 Task: Use labels to classify pull requests by priority.
Action: Mouse moved to (242, 380)
Screenshot: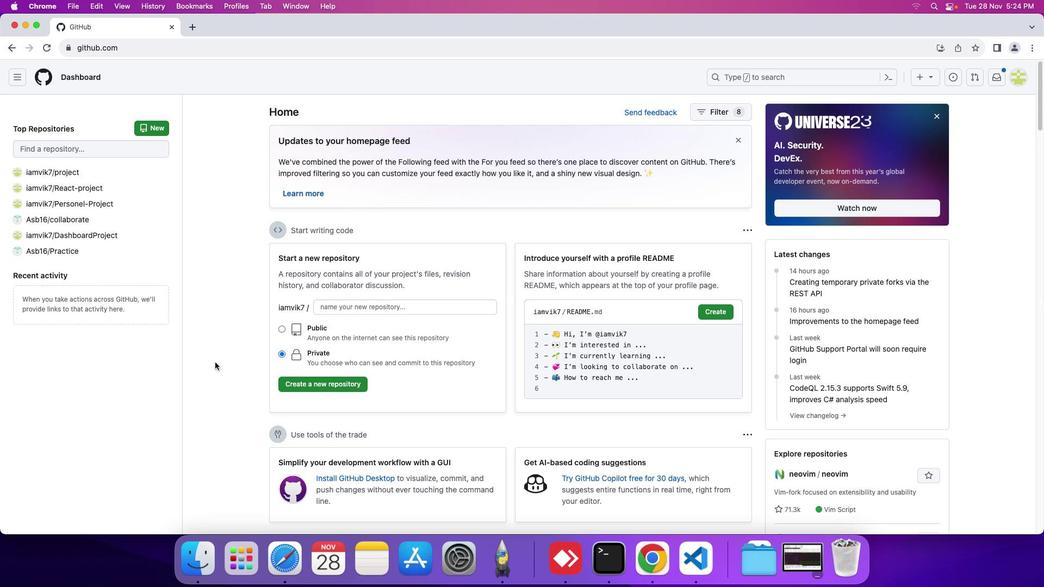 
Action: Mouse pressed left at (242, 380)
Screenshot: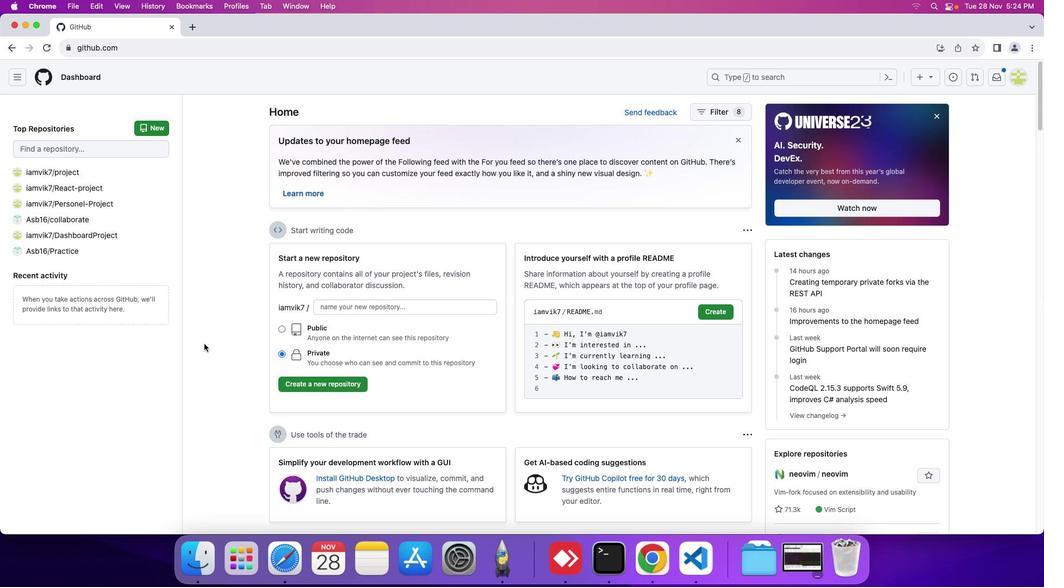 
Action: Mouse moved to (144, 222)
Screenshot: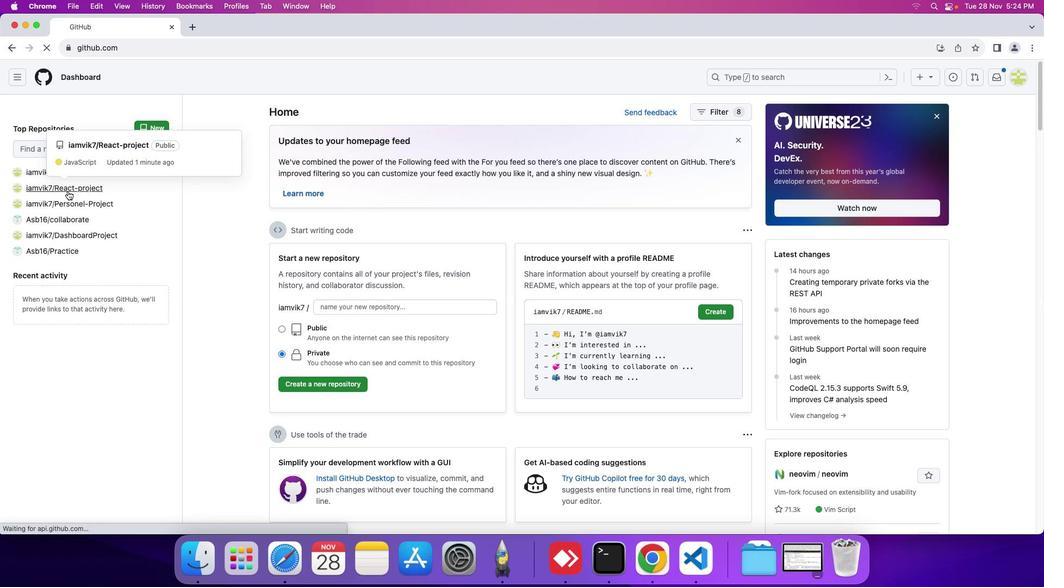 
Action: Mouse pressed left at (144, 222)
Screenshot: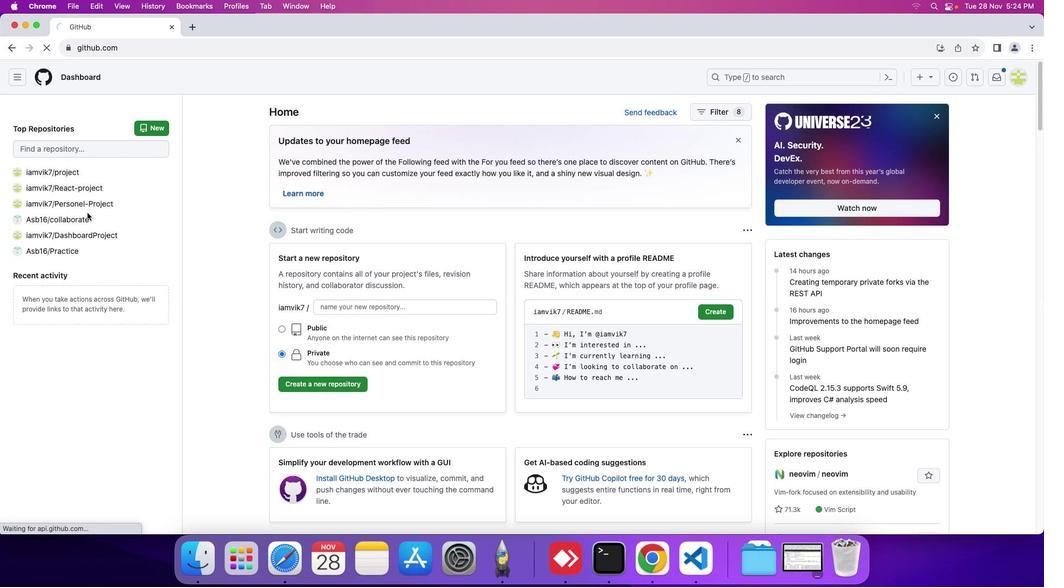
Action: Mouse moved to (154, 153)
Screenshot: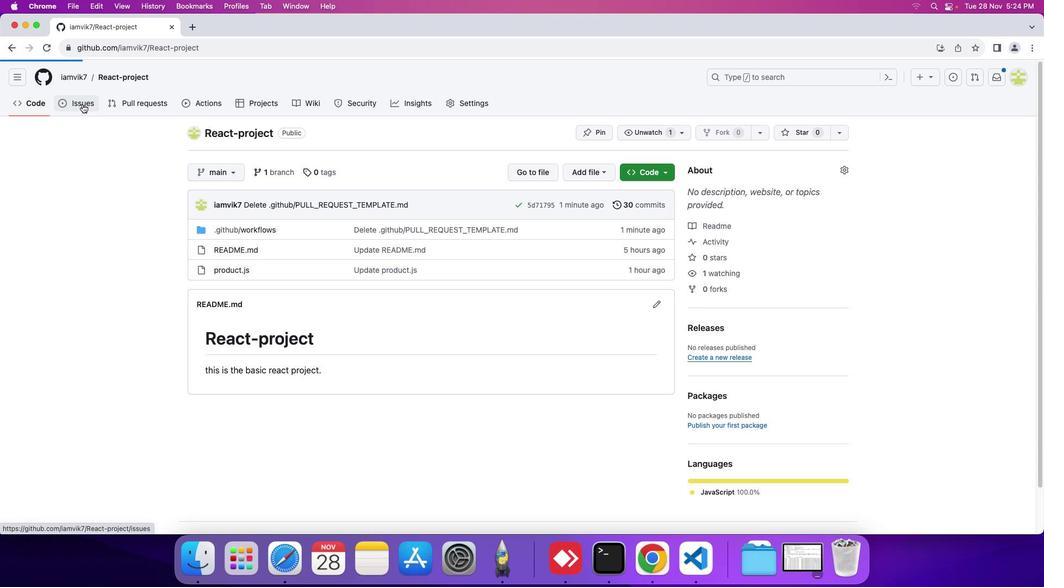 
Action: Mouse pressed left at (154, 153)
Screenshot: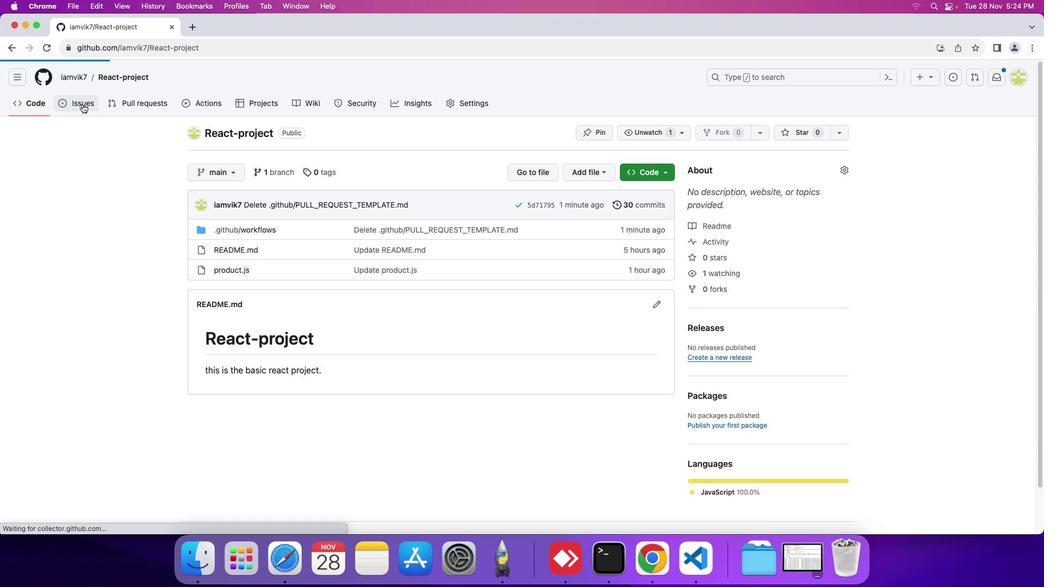 
Action: Mouse moved to (586, 230)
Screenshot: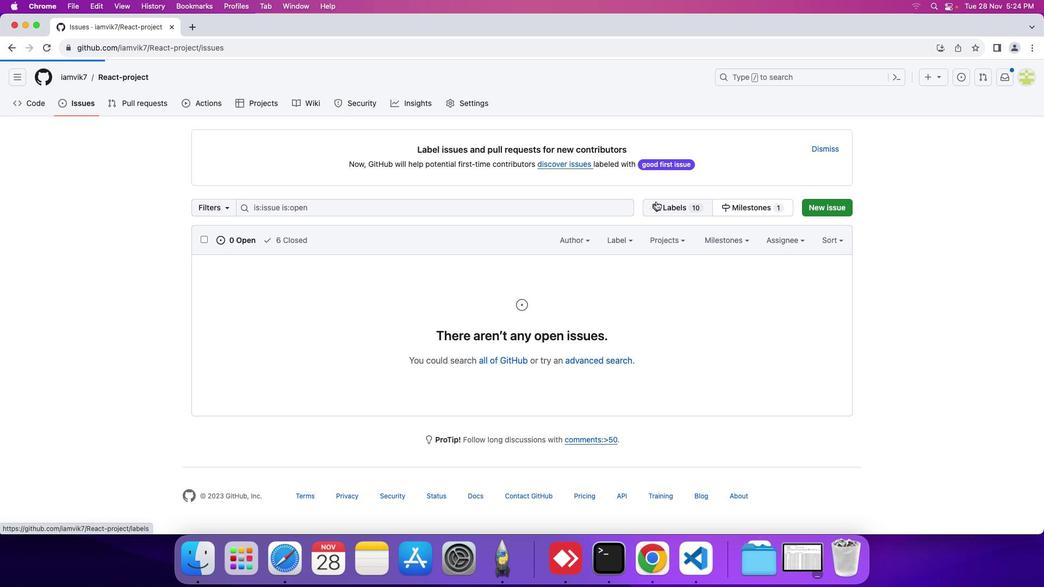 
Action: Mouse pressed left at (586, 230)
Screenshot: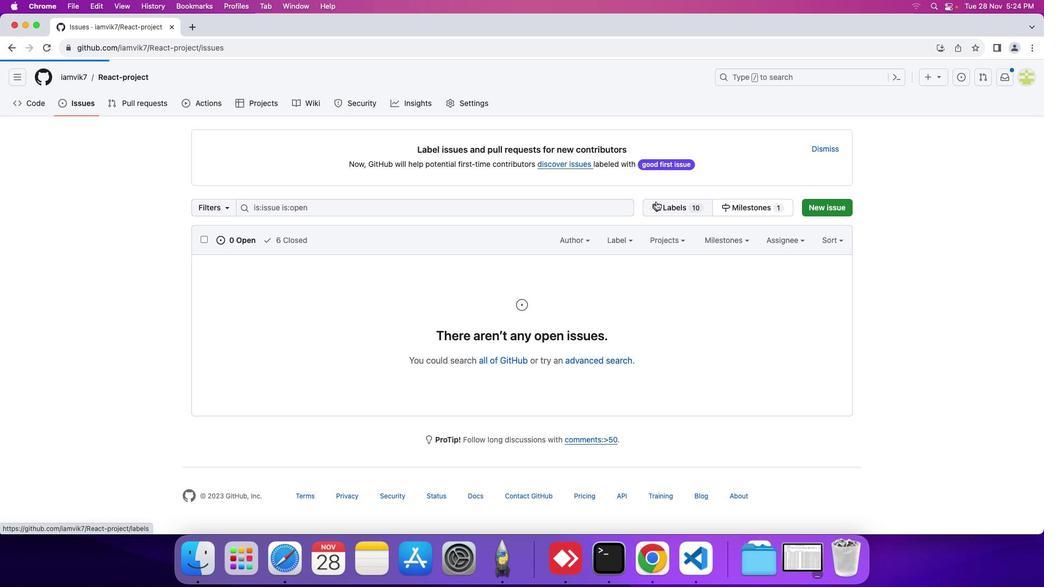 
Action: Mouse moved to (701, 180)
Screenshot: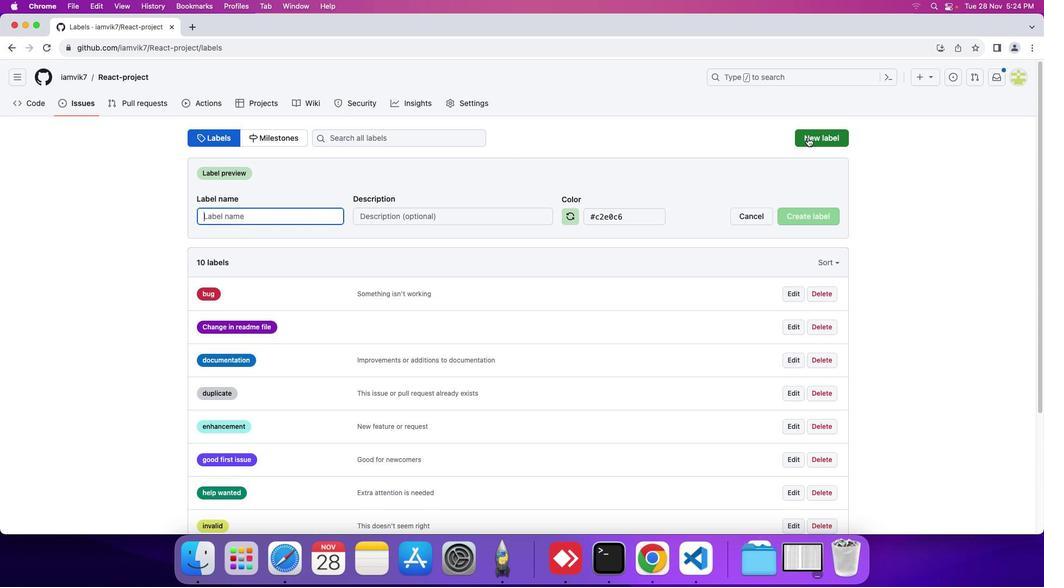 
Action: Mouse pressed left at (701, 180)
Screenshot: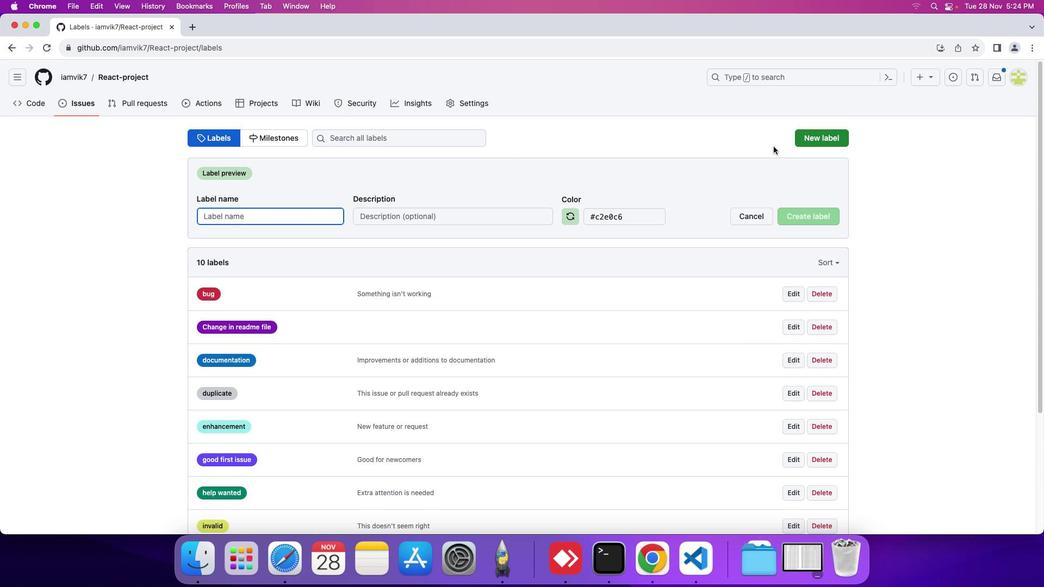 
Action: Mouse moved to (342, 234)
Screenshot: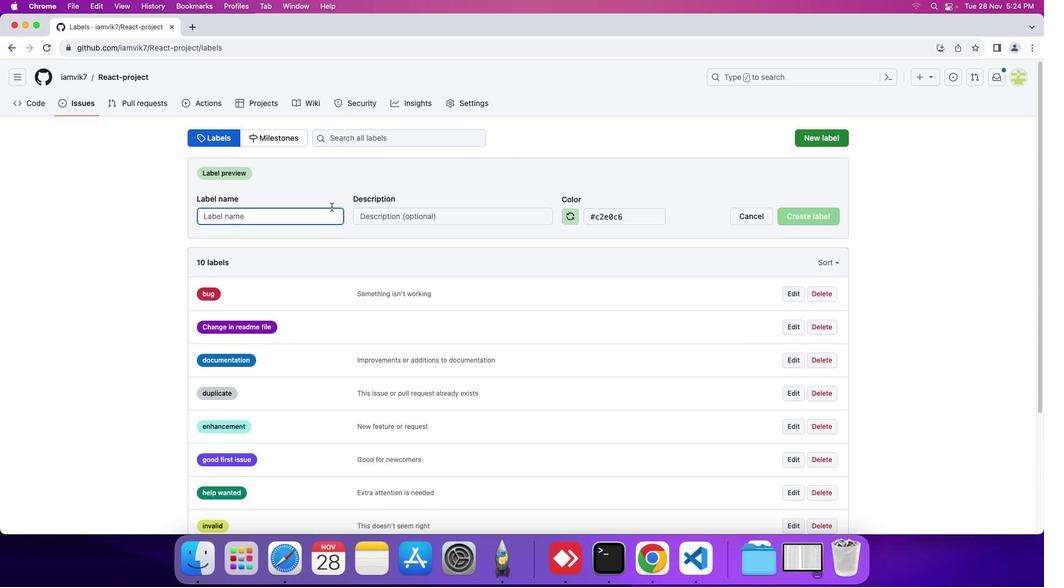 
Action: Key pressed Key.shift'P''r''i''o''r''i''y'Key.backspace't''y'Key.shift_r':'Key.spaceKey.shift'H''i''g''h'
Screenshot: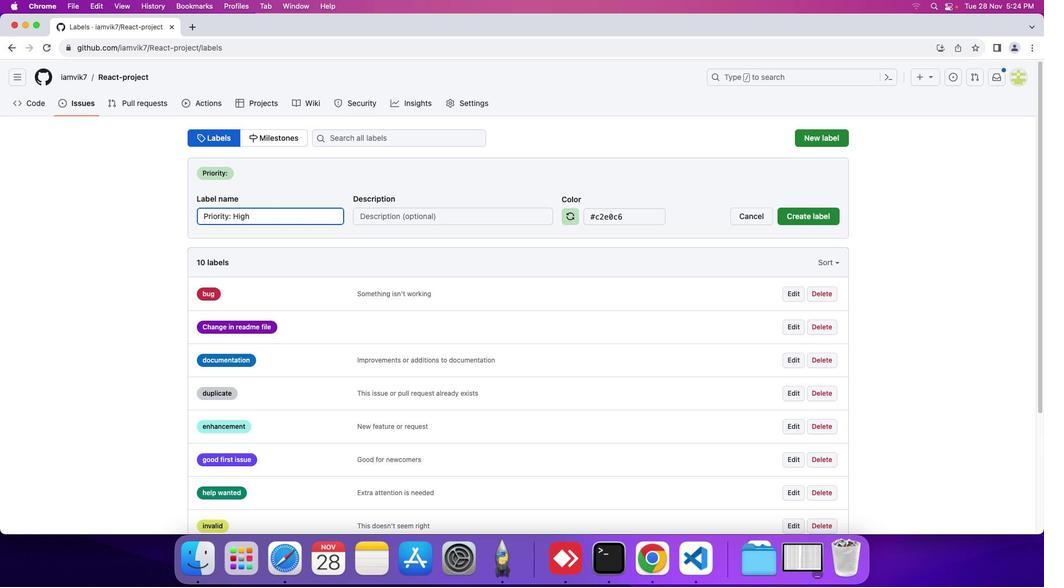 
Action: Mouse moved to (402, 243)
Screenshot: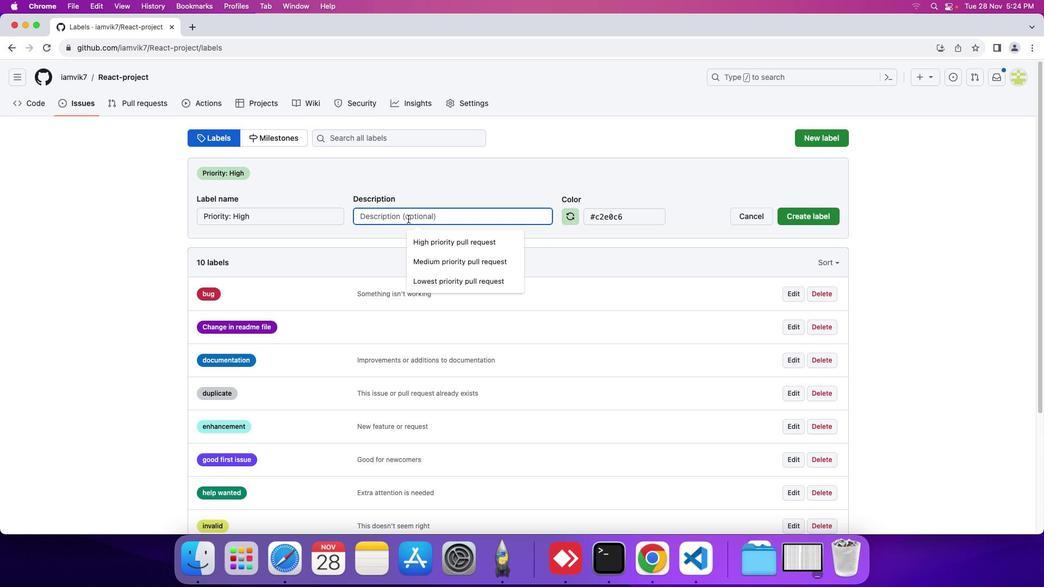 
Action: Mouse pressed left at (402, 243)
Screenshot: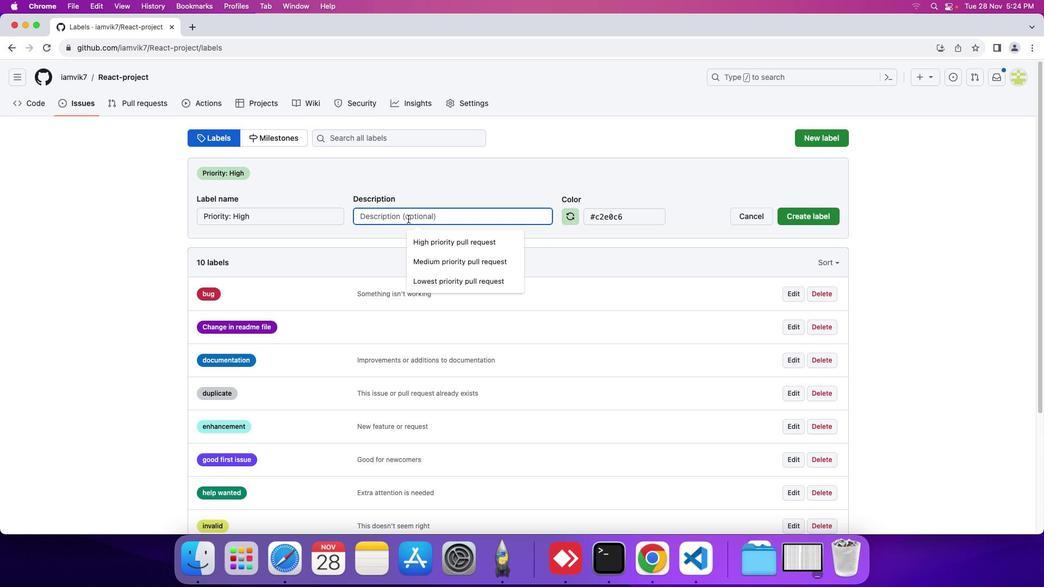 
Action: Mouse moved to (400, 243)
Screenshot: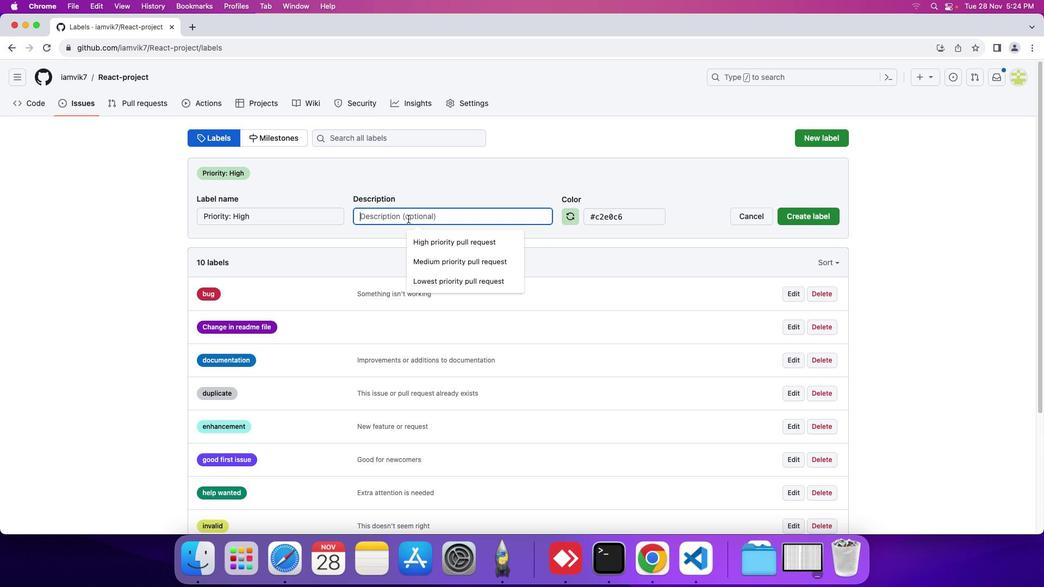 
Action: Key pressed Key.shift'H''i''g''h''e''s''t'Key.space'p''r''i''o''r''i''t''y'Key.space'p''u''l''l'Key.space'r''e''q''u''e''s''t'
Screenshot: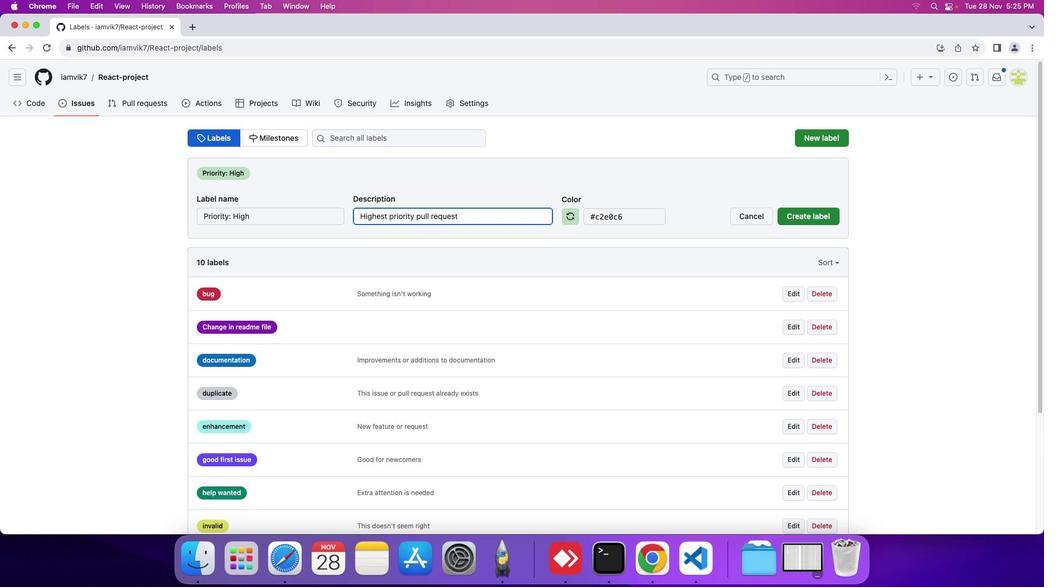 
Action: Mouse moved to (719, 235)
Screenshot: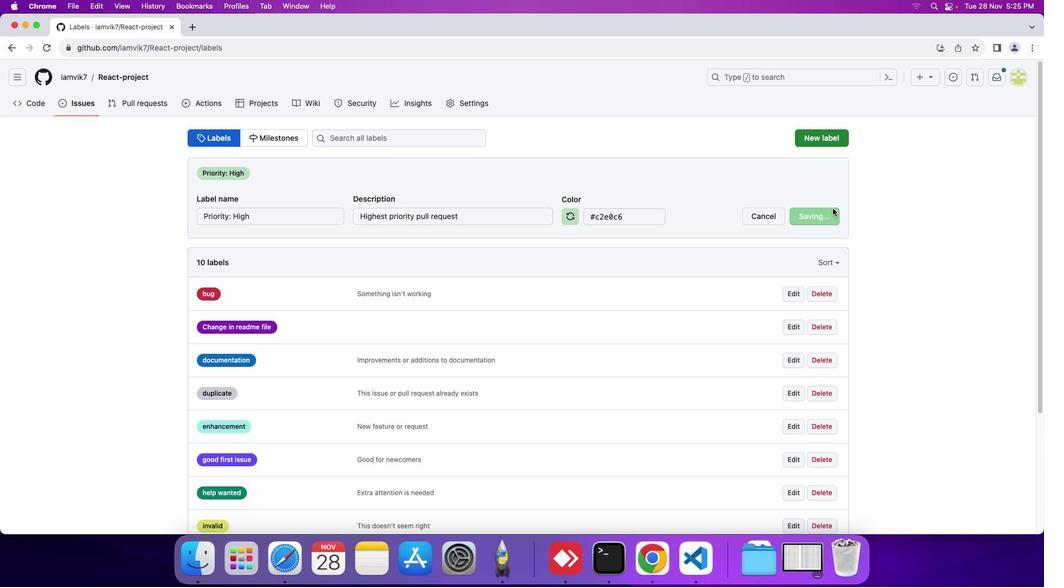 
Action: Mouse pressed left at (719, 235)
Screenshot: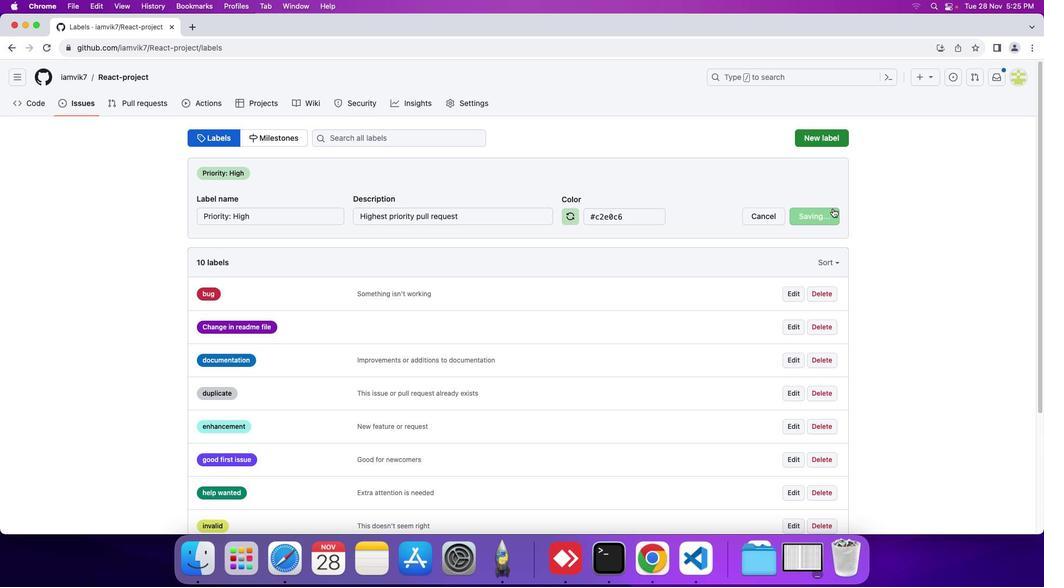
Action: Mouse moved to (707, 178)
Screenshot: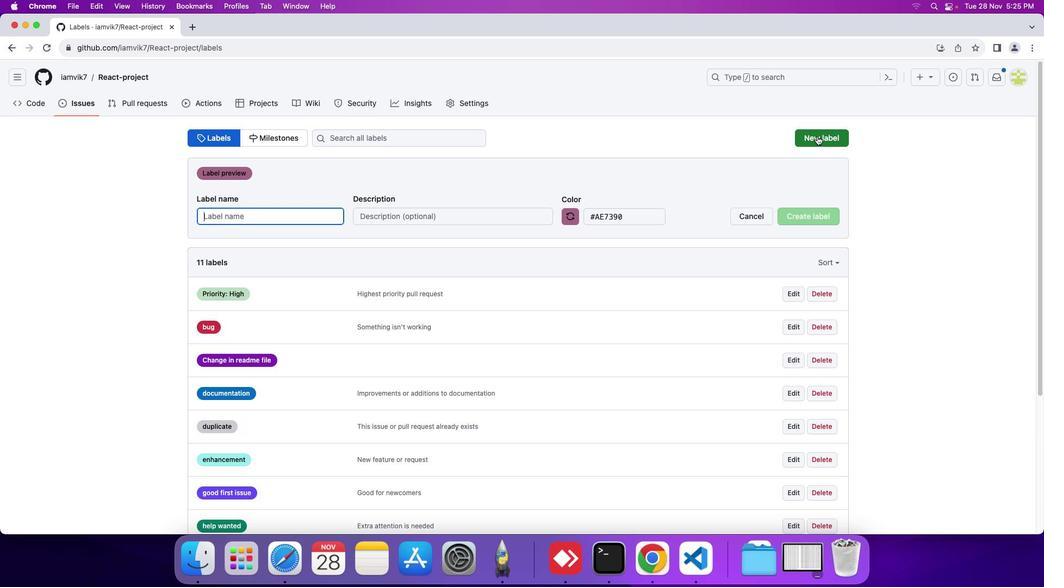 
Action: Mouse pressed left at (707, 178)
Screenshot: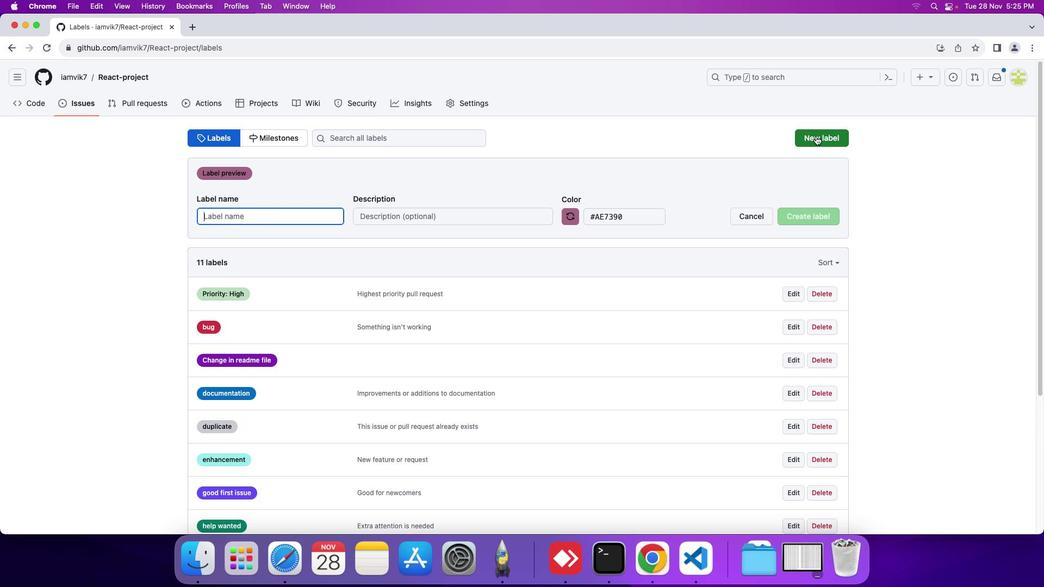 
Action: Mouse moved to (678, 192)
Screenshot: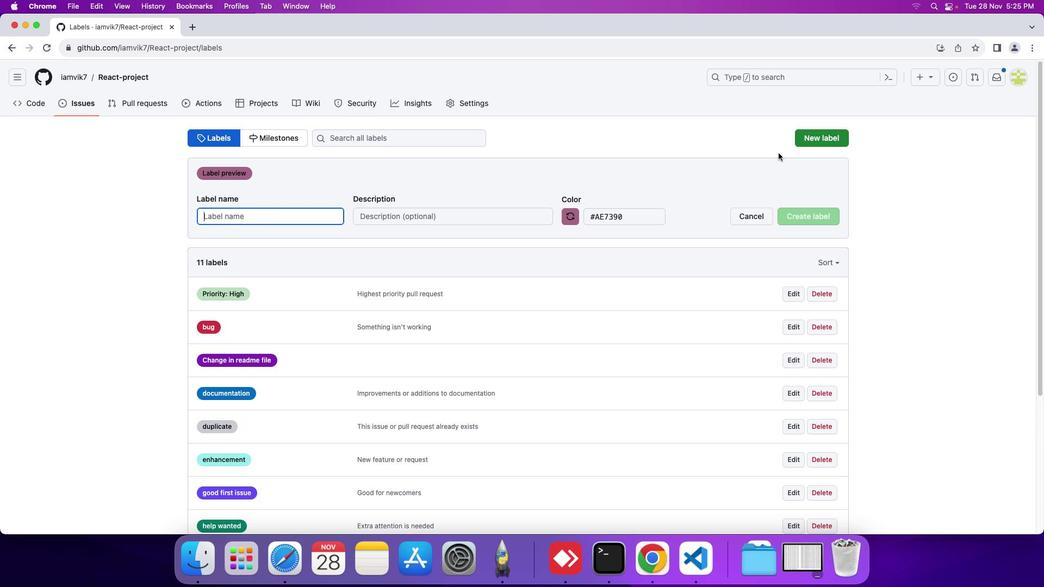 
Action: Key pressed Key.shift'P''r''i''o''r''i''t''y'Key.spaceKey.backspaceKey.shift_r':'Key.shiftKey.spaceKey.shift'M''e''d''i''u''m'
Screenshot: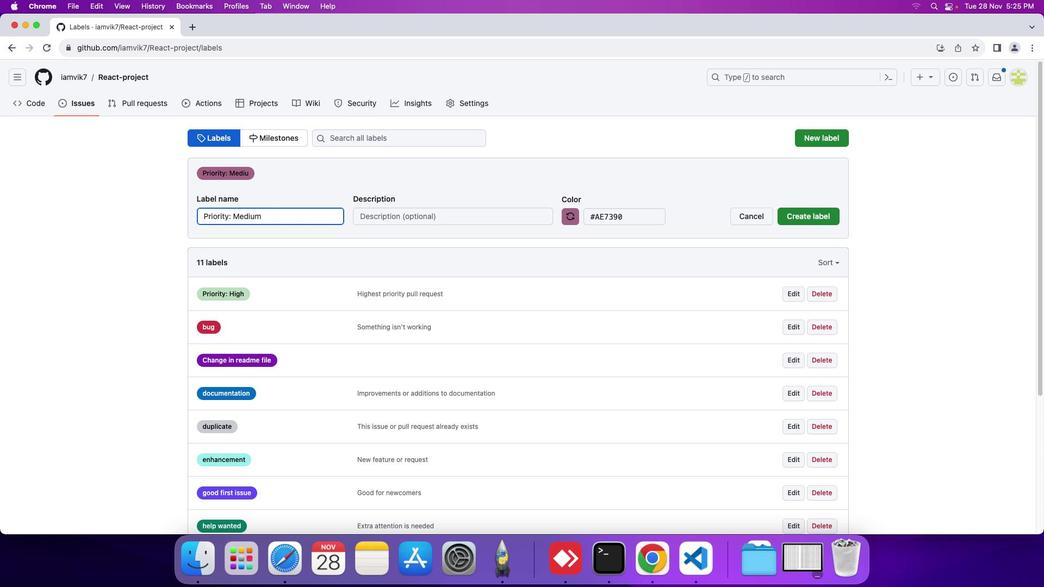 
Action: Mouse moved to (433, 245)
Screenshot: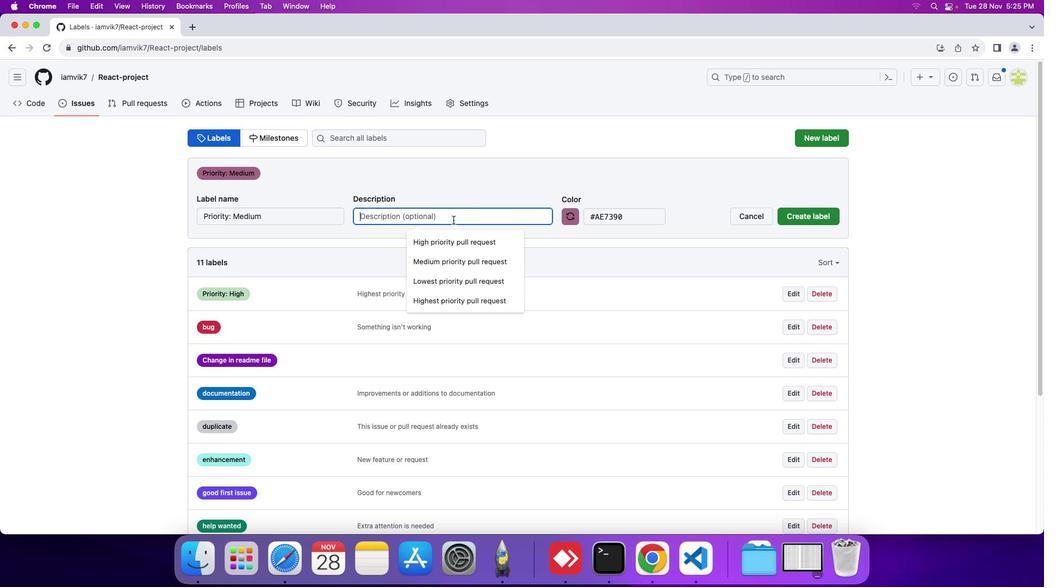 
Action: Mouse pressed left at (433, 245)
Screenshot: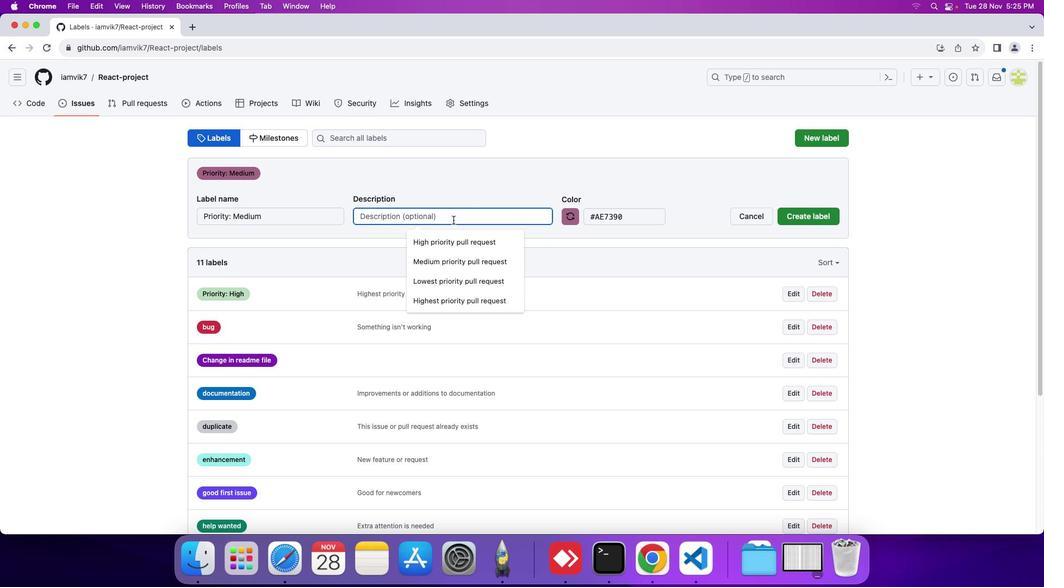 
Action: Key pressed Key.shift'M''d'Key.backspace'e''d''i''u''m'Key.space'p''r''i''o''r''i''t''y'Key.space'p''u''l''l'Key.space'r''e''q''u''e''s''t'
Screenshot: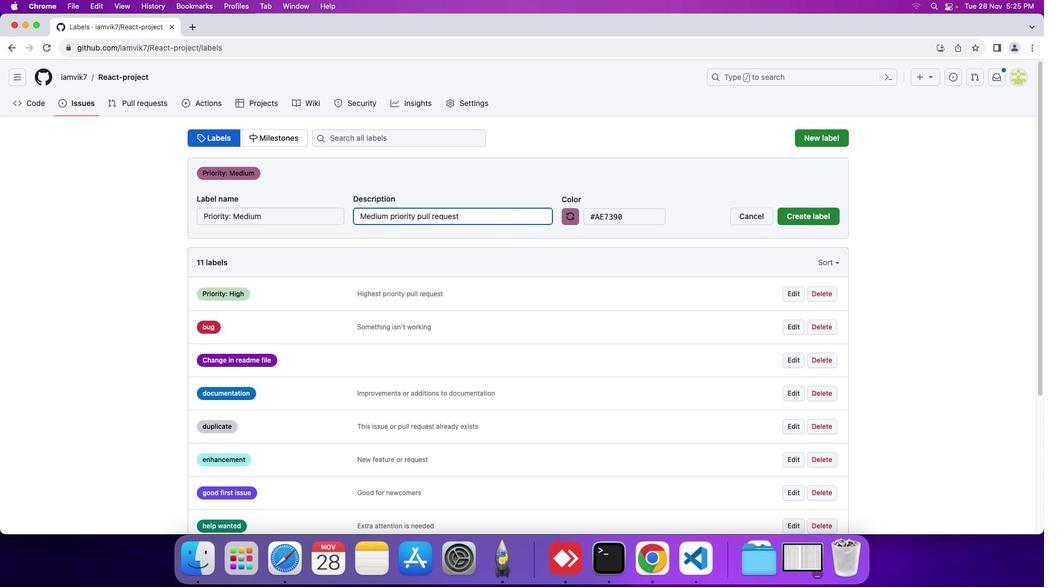 
Action: Mouse moved to (701, 239)
Screenshot: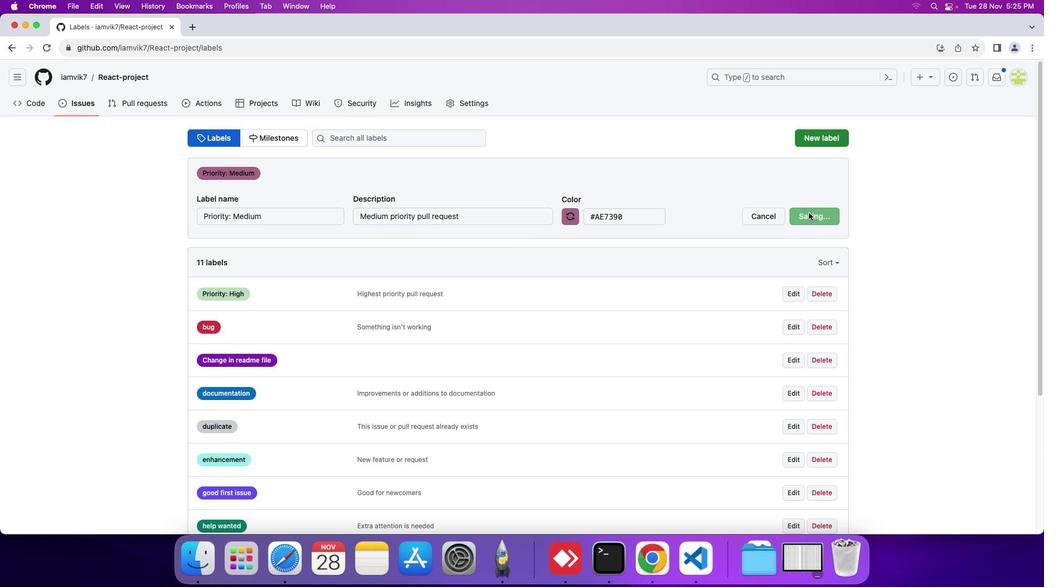 
Action: Mouse pressed left at (701, 239)
Screenshot: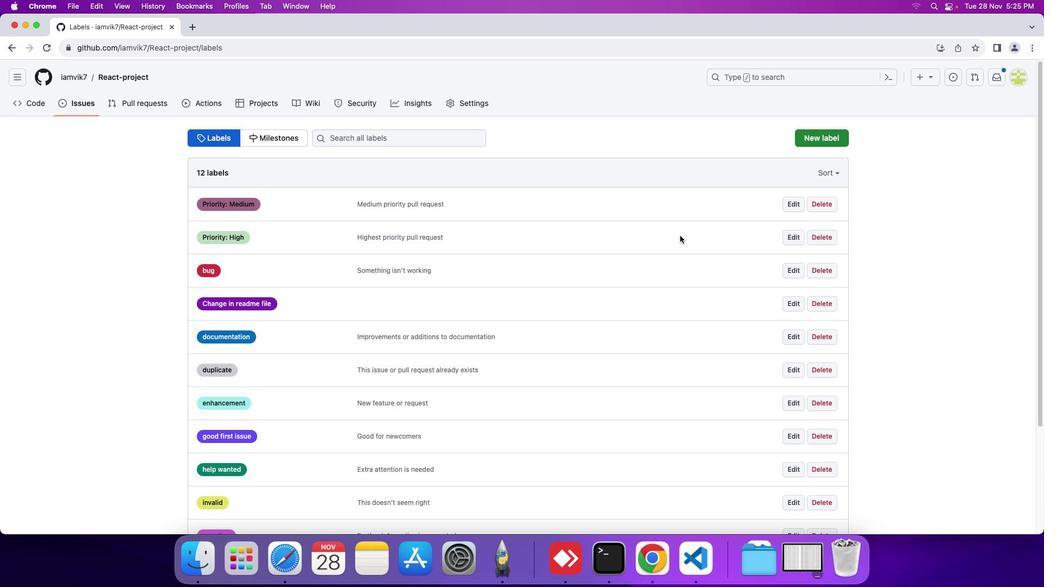
Action: Mouse moved to (699, 178)
Screenshot: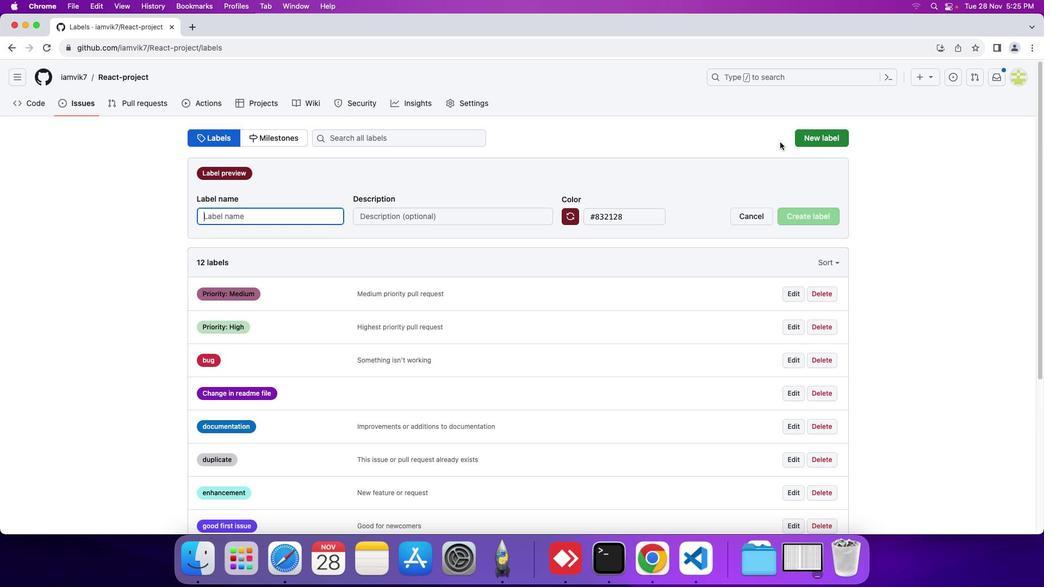 
Action: Mouse pressed left at (699, 178)
Screenshot: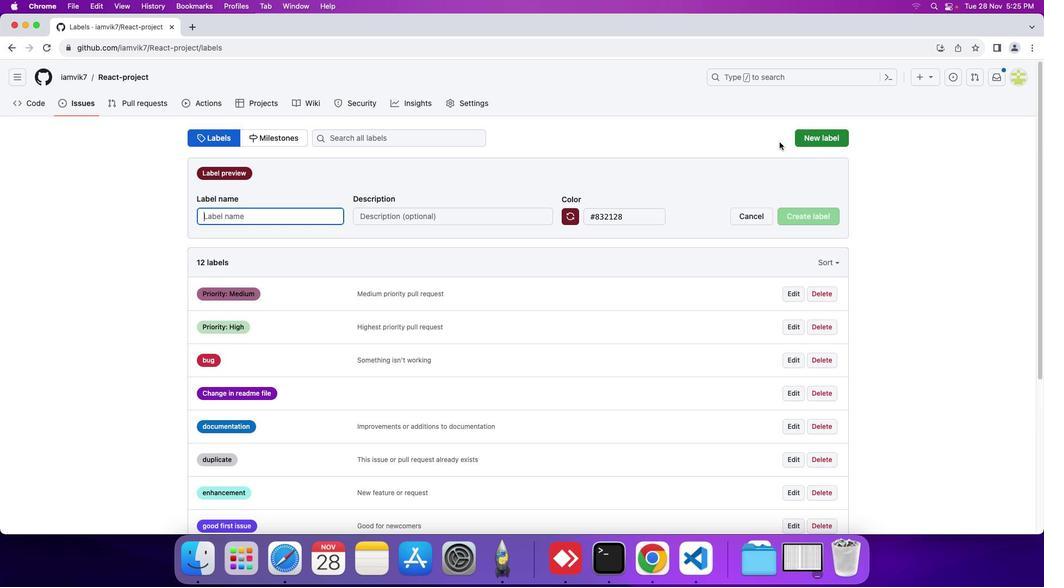
Action: Mouse moved to (679, 183)
Screenshot: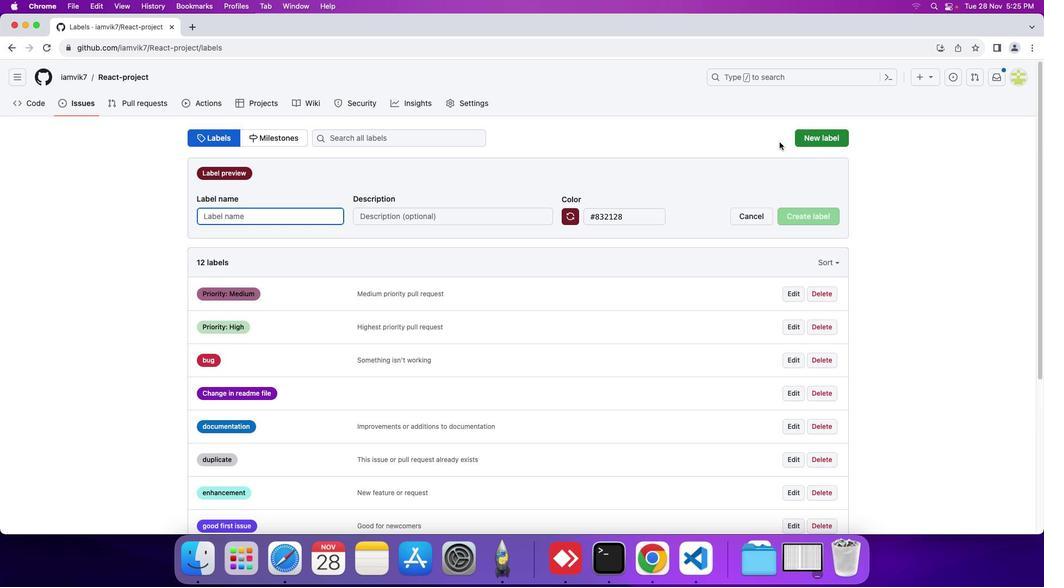 
Action: Key pressed Key.shift'P''r''i''o''r''i''y'Key.backspace't''y'Key.shift_r':'Key.spaceKey.shift'L''o''w'
Screenshot: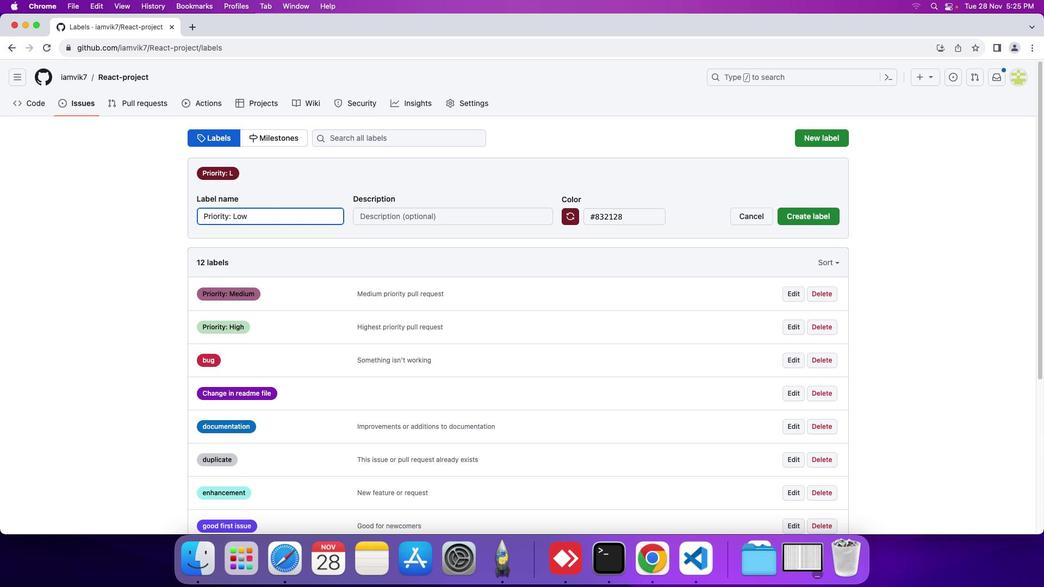
Action: Mouse moved to (368, 241)
Screenshot: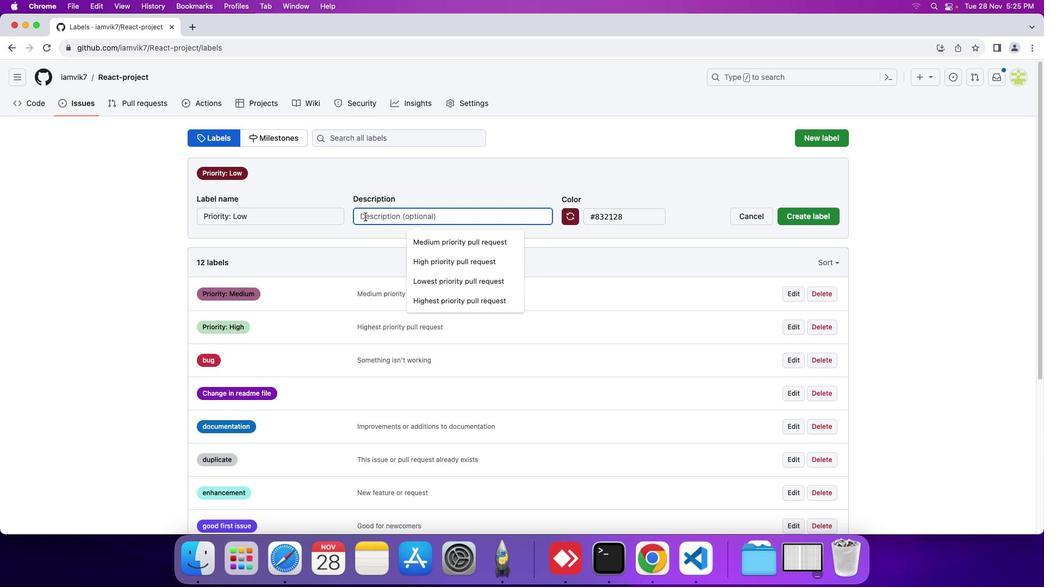 
Action: Mouse pressed left at (368, 241)
Screenshot: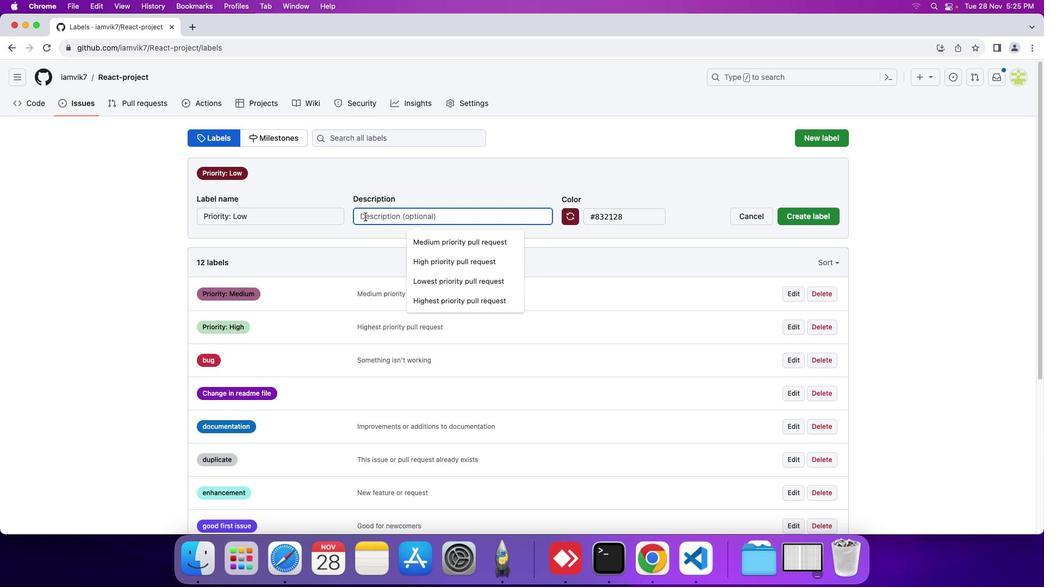 
Action: Key pressed Key.shift'L''o''w''e''s''t'Key.space'p''r''i''o''r''i''y'Key.backspace't''y'Key.space'p''u''l''l'Key.space'r''e''q''u''e''s''t'
Screenshot: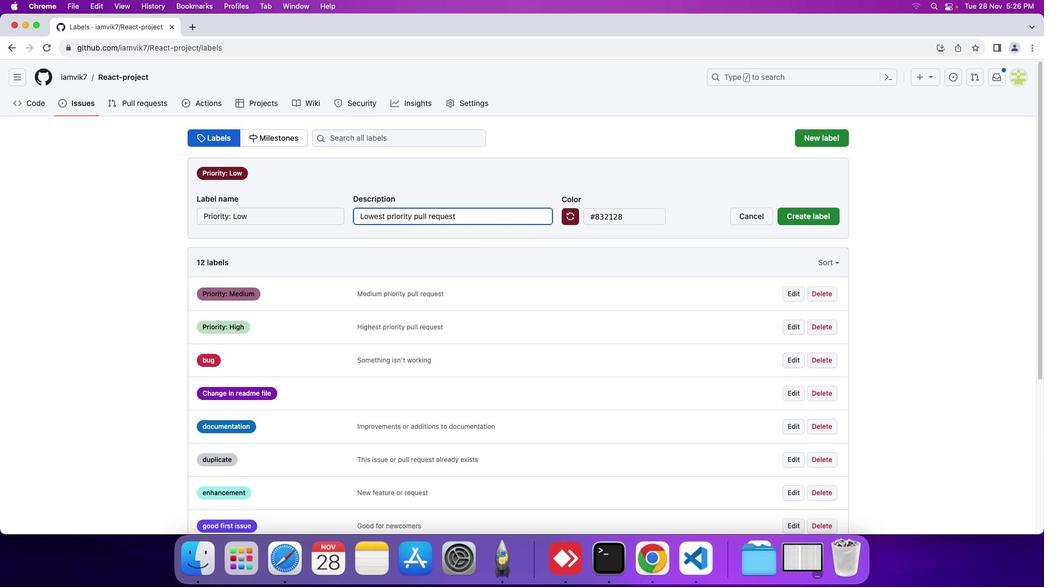
Action: Mouse moved to (695, 239)
Screenshot: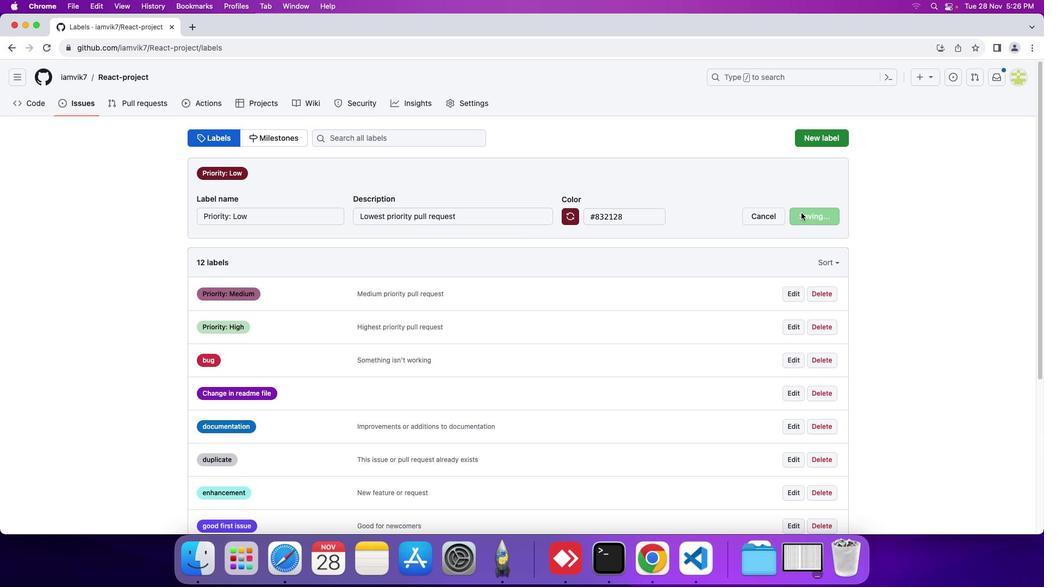 
Action: Mouse pressed left at (695, 239)
Screenshot: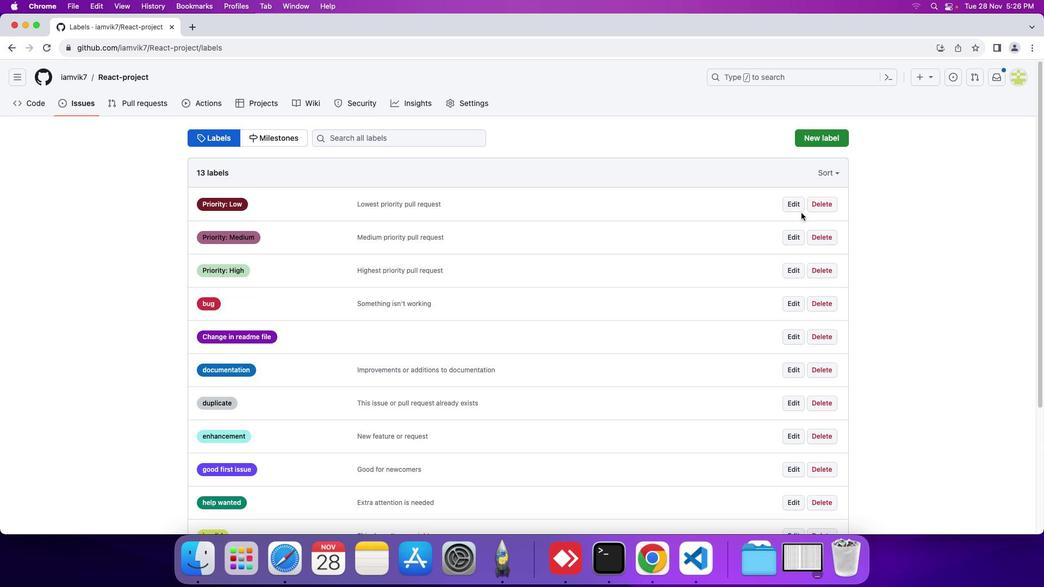 
Action: Mouse moved to (117, 151)
Screenshot: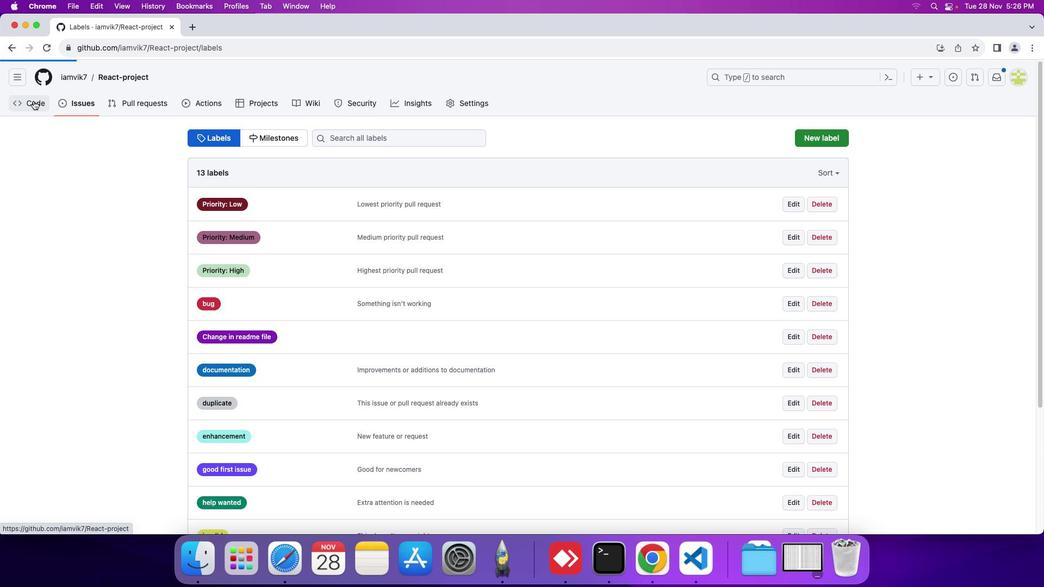 
Action: Mouse pressed left at (117, 151)
Screenshot: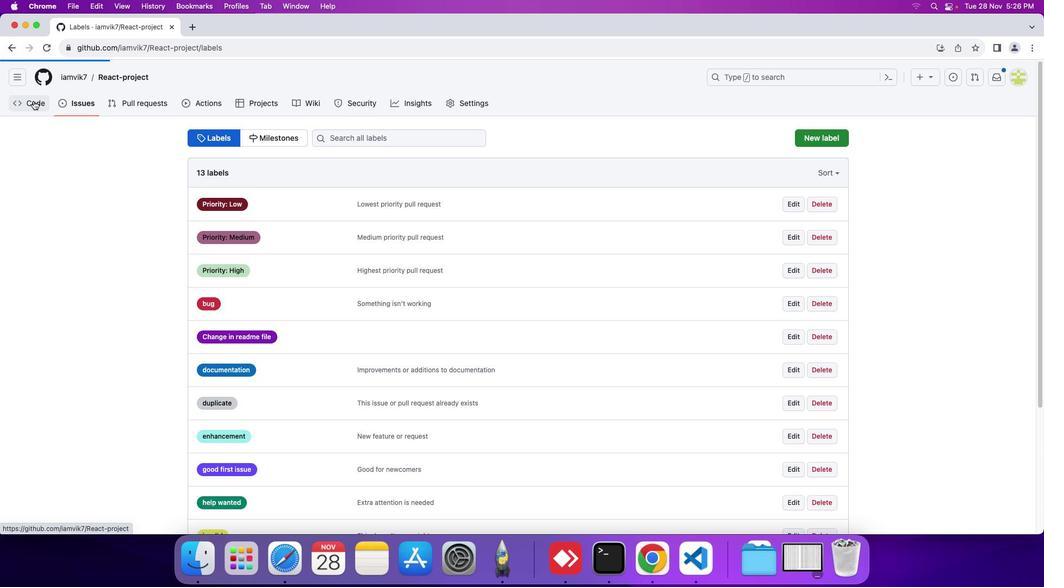 
Action: Mouse moved to (268, 286)
Screenshot: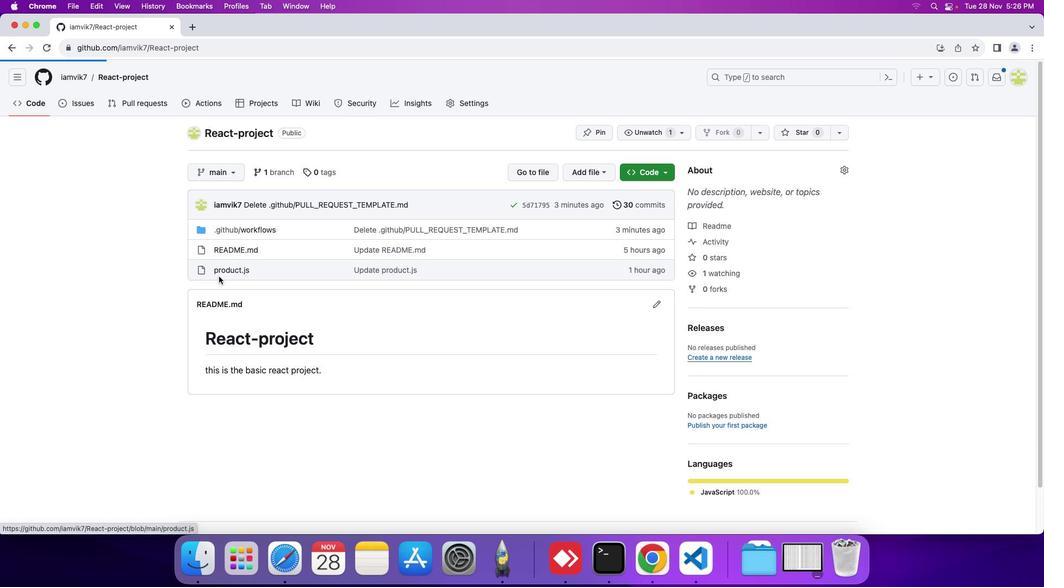 
Action: Mouse pressed left at (268, 286)
Screenshot: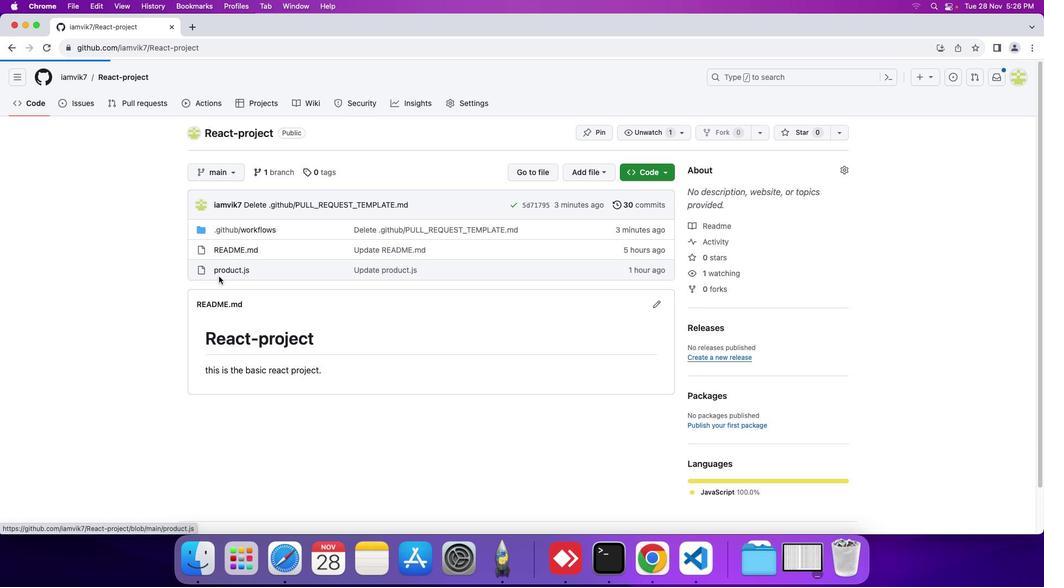 
Action: Mouse moved to (128, 199)
Screenshot: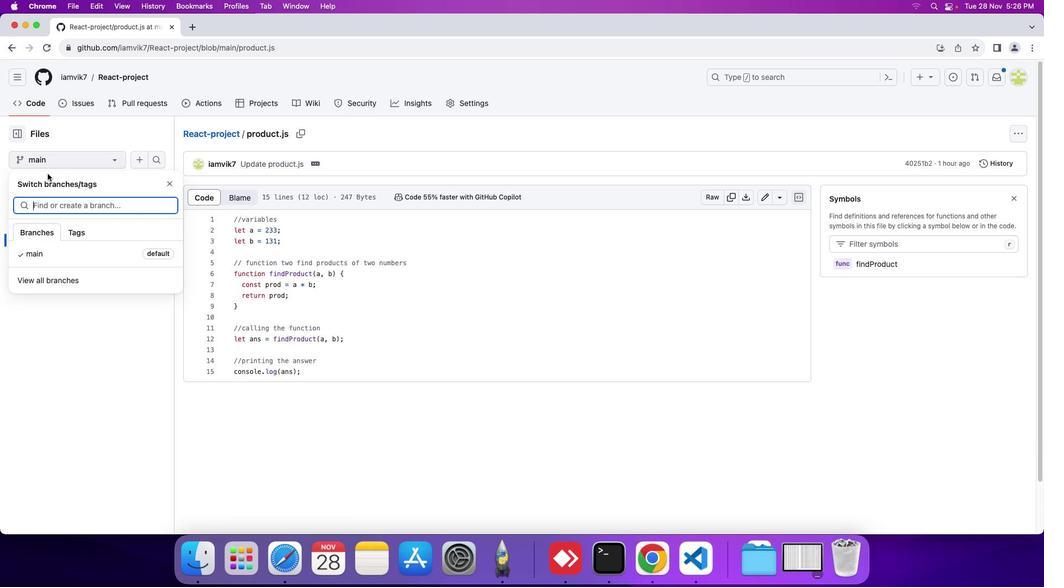 
Action: Mouse pressed left at (128, 199)
Screenshot: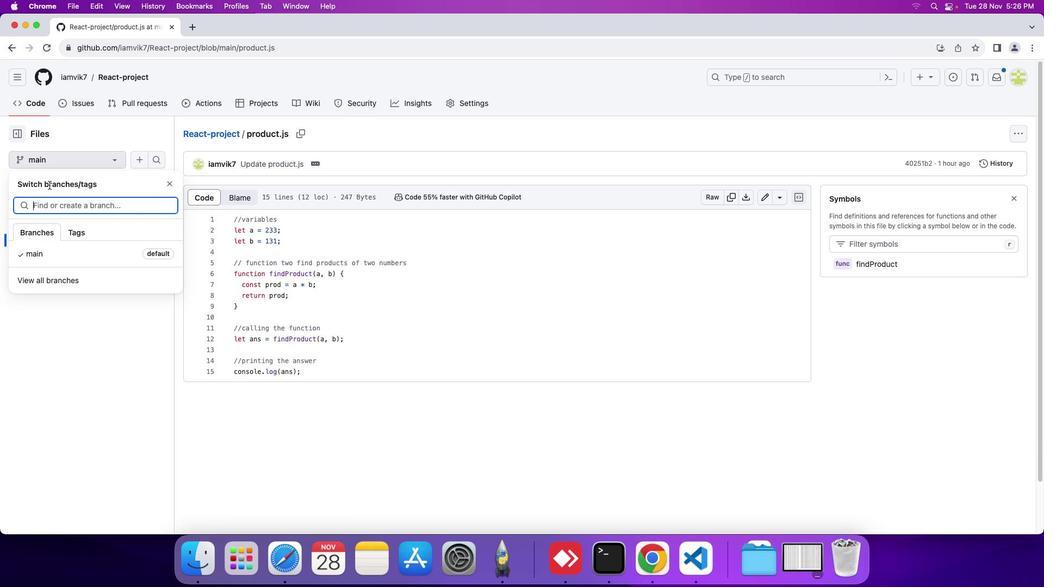 
Action: Mouse moved to (133, 231)
Screenshot: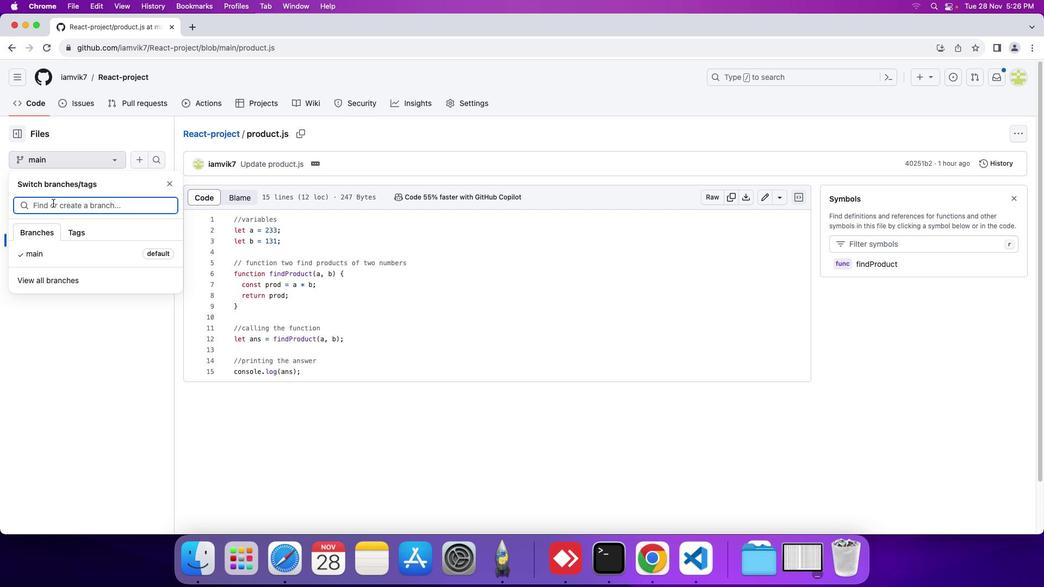
Action: Key pressed 'n''e''w'Key.space'b''r''a''n''c''h'
Screenshot: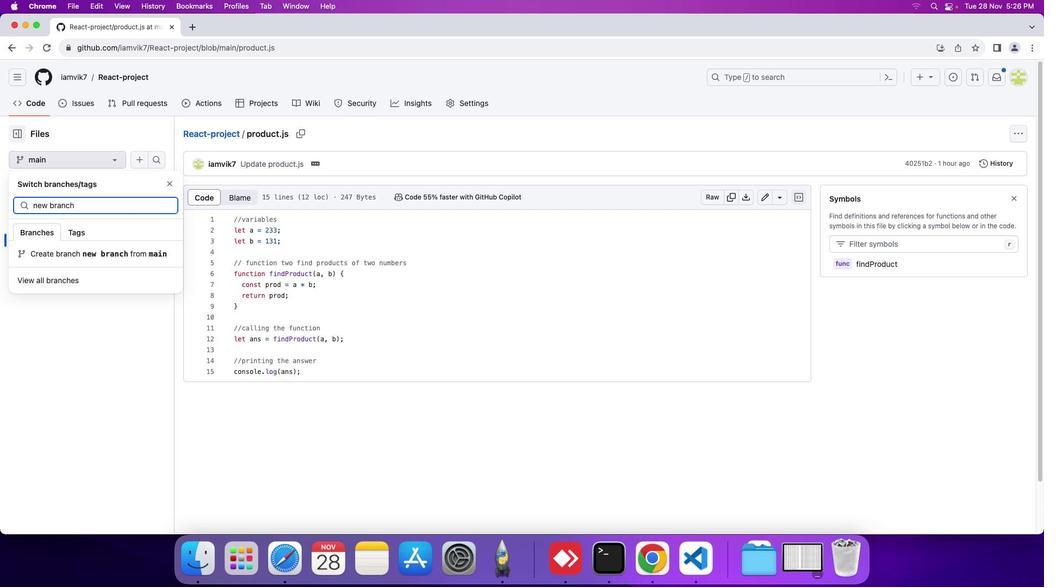 
Action: Mouse moved to (160, 266)
Screenshot: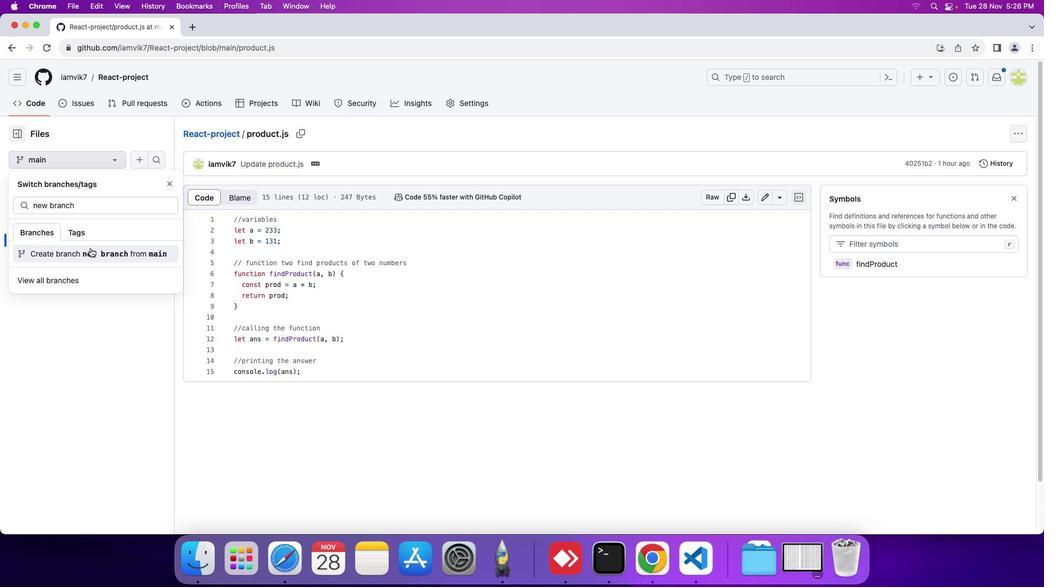 
Action: Mouse pressed left at (160, 266)
Screenshot: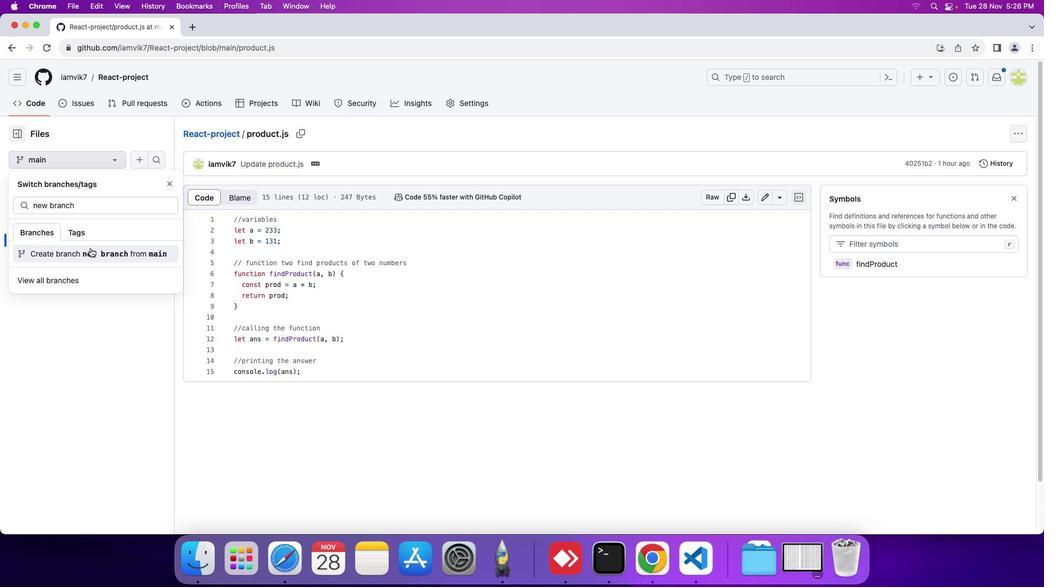 
Action: Mouse moved to (110, 159)
Screenshot: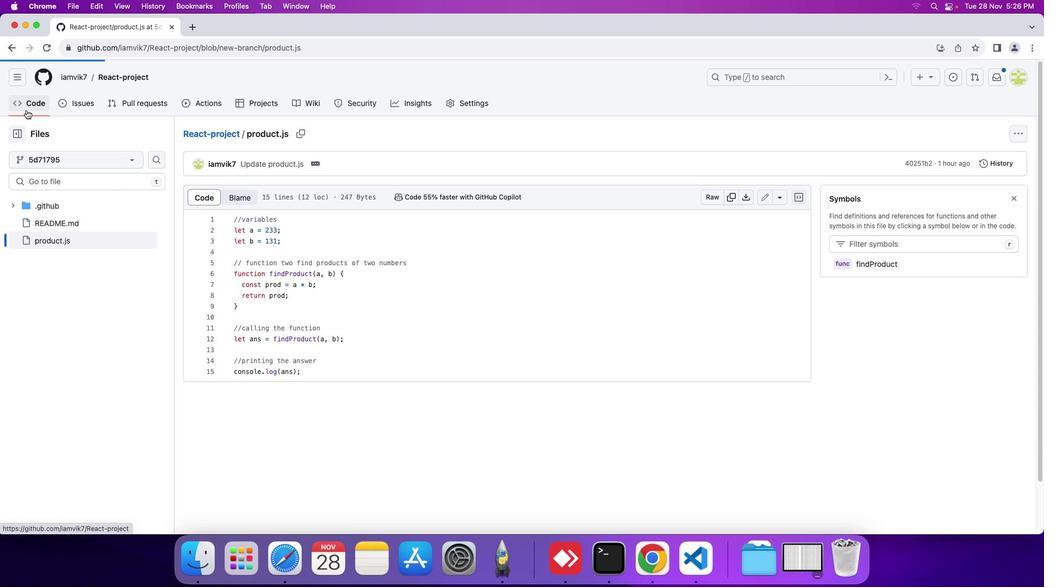
Action: Mouse pressed left at (110, 159)
Screenshot: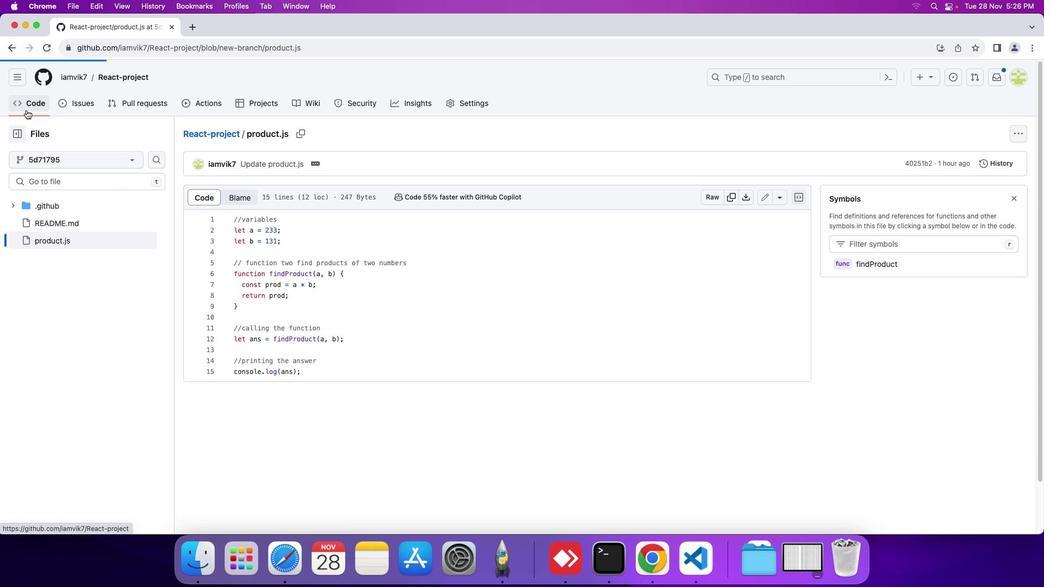 
Action: Mouse moved to (270, 209)
Screenshot: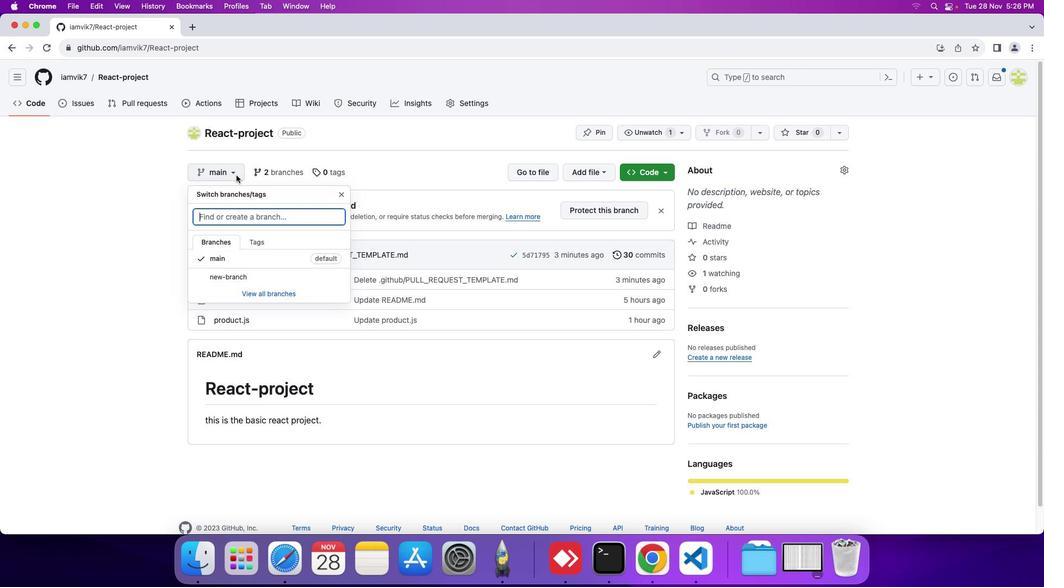 
Action: Mouse pressed left at (270, 209)
Screenshot: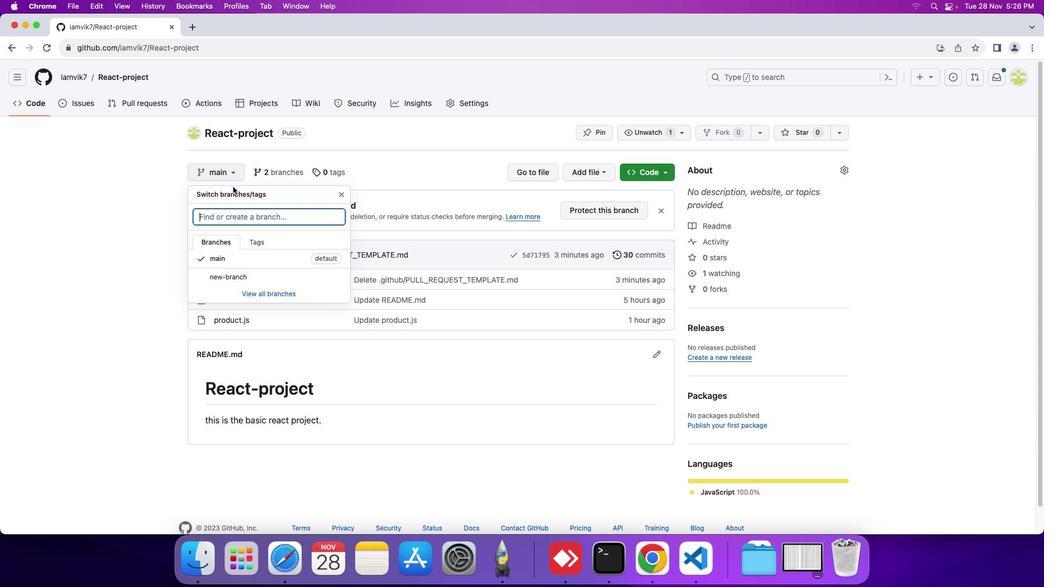 
Action: Mouse moved to (267, 286)
Screenshot: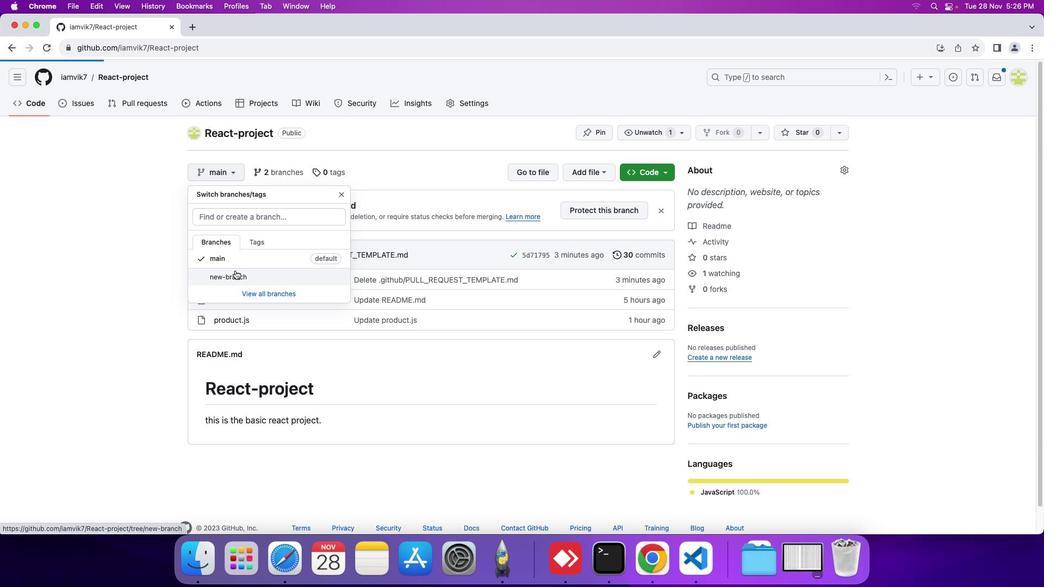 
Action: Mouse pressed left at (267, 286)
Screenshot: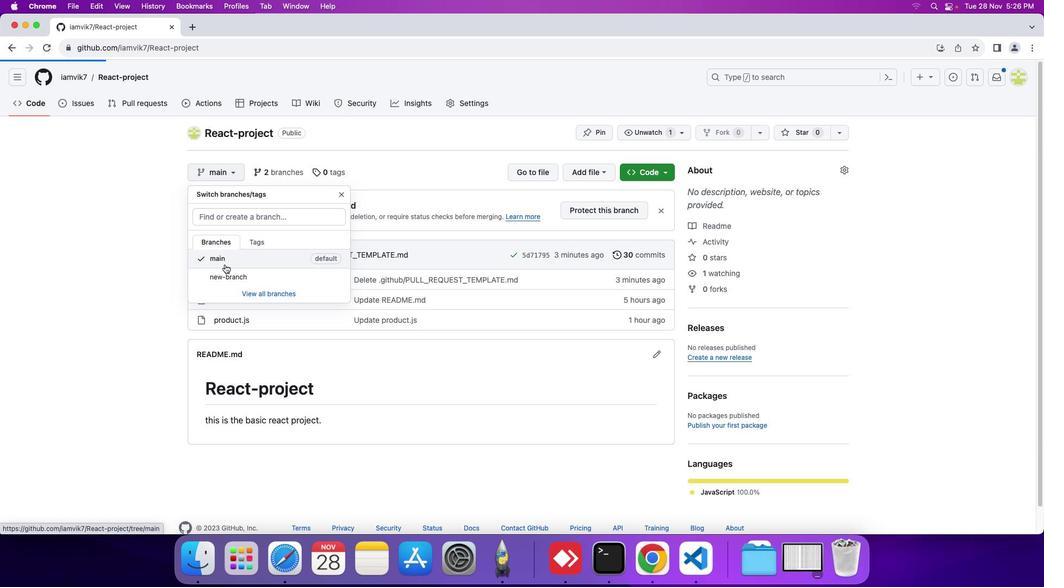 
Action: Mouse moved to (272, 315)
Screenshot: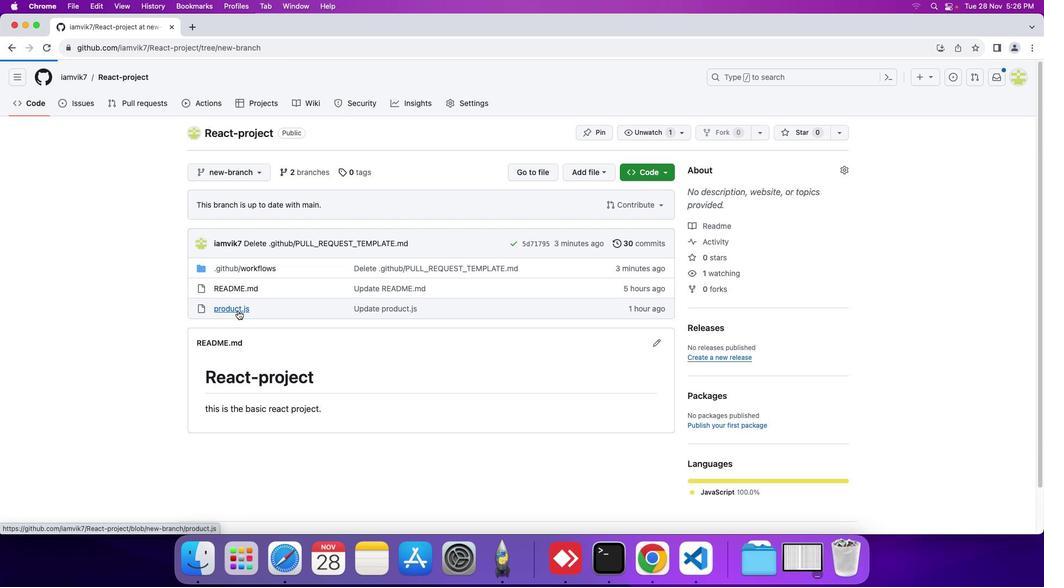 
Action: Mouse pressed left at (272, 315)
Screenshot: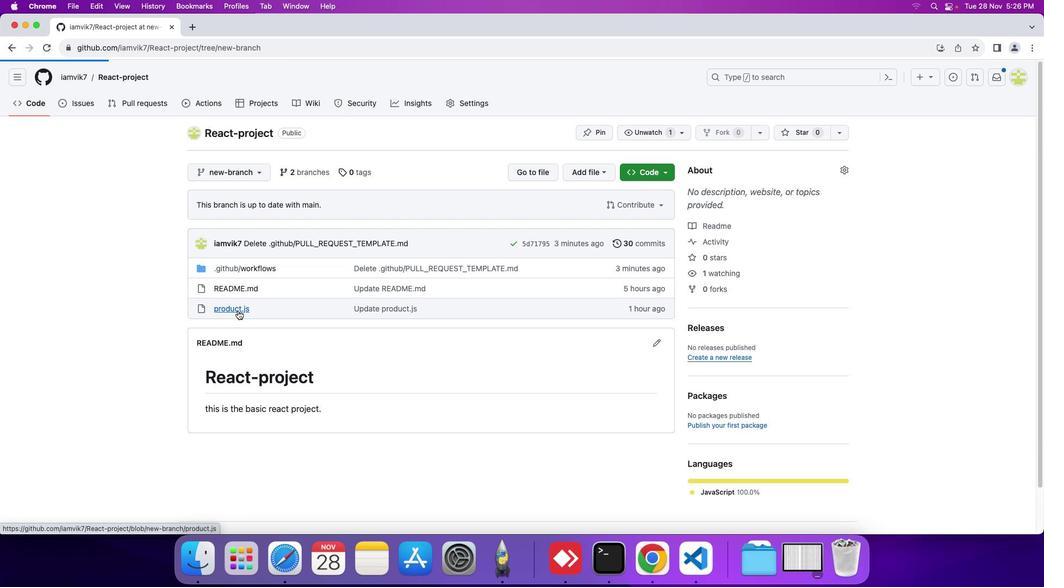 
Action: Mouse moved to (672, 227)
Screenshot: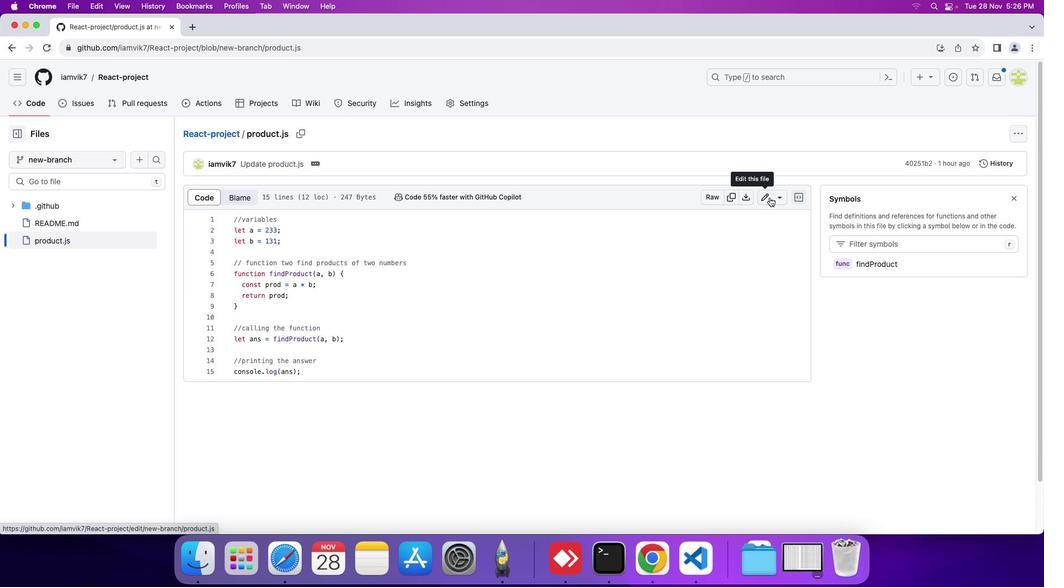 
Action: Mouse pressed left at (672, 227)
Screenshot: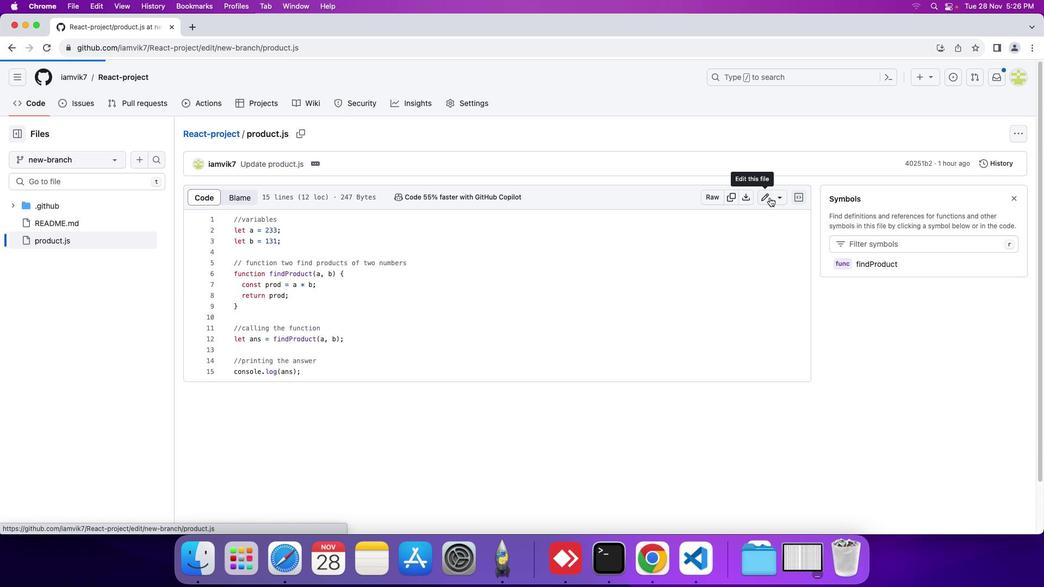 
Action: Mouse moved to (325, 272)
Screenshot: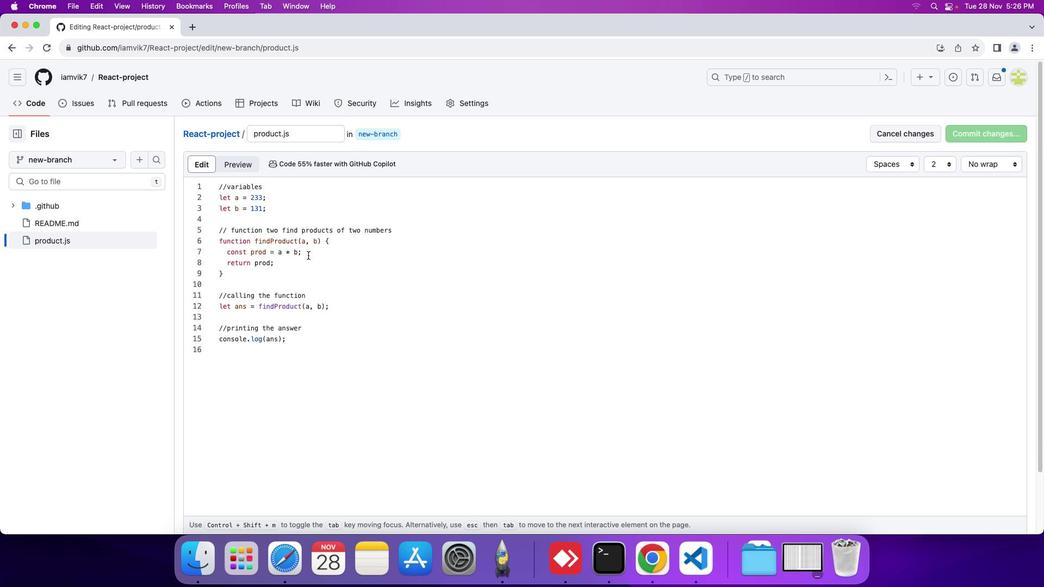
Action: Mouse pressed left at (325, 272)
Screenshot: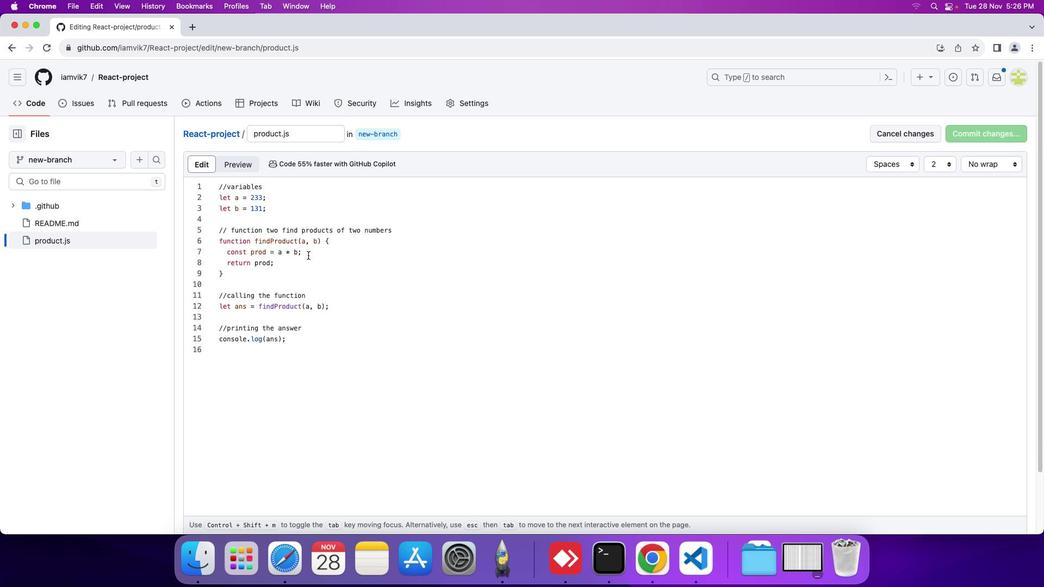 
Action: Key pressed Key.backspaceKey.backspaceKey.backspaceKey.backspaceKey.backspaceKey.backspaceKey.backspaceKey.backspaceKey.backspaceKey.backspaceKey.backspaceKey.backspaceKey.backspaceKey.backspaceKey.backspaceKey.backspaceKey.backspaceKey.backspaceKey.backspaceKey.backspaceKey.backspaceKey.downKey.leftKey.backspaceKey.backspaceKey.backspaceKey.backspace'a'Key.spaceKey.shift_r'*'Key.space'b'
Screenshot: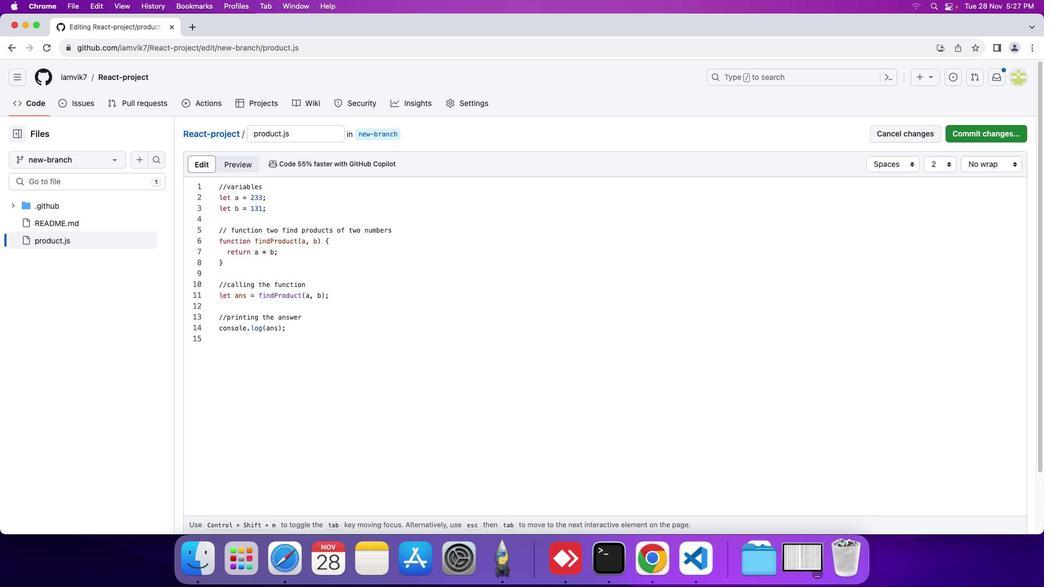 
Action: Mouse moved to (818, 176)
Screenshot: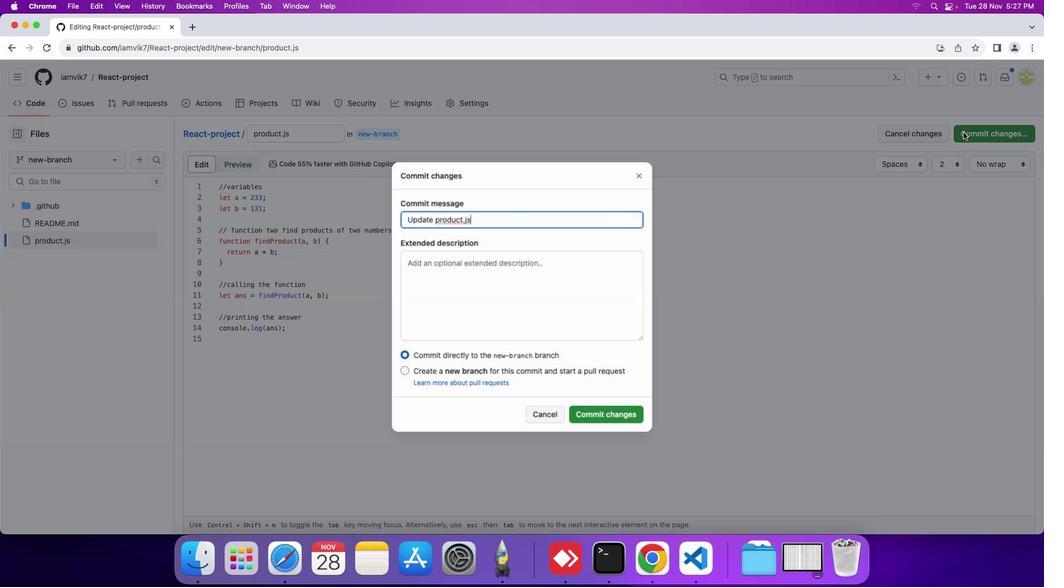 
Action: Mouse pressed left at (818, 176)
Screenshot: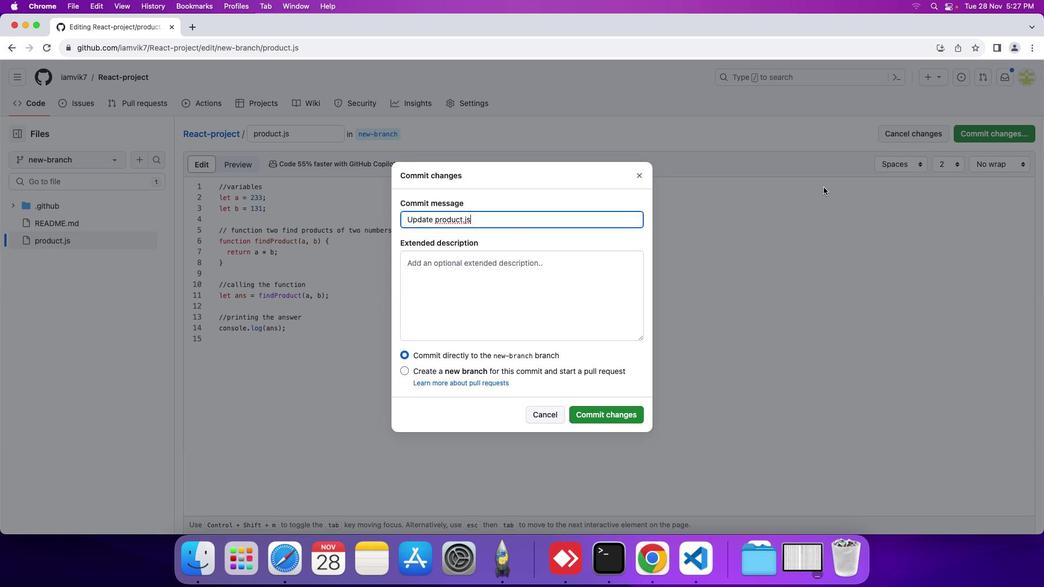 
Action: Mouse moved to (489, 280)
Screenshot: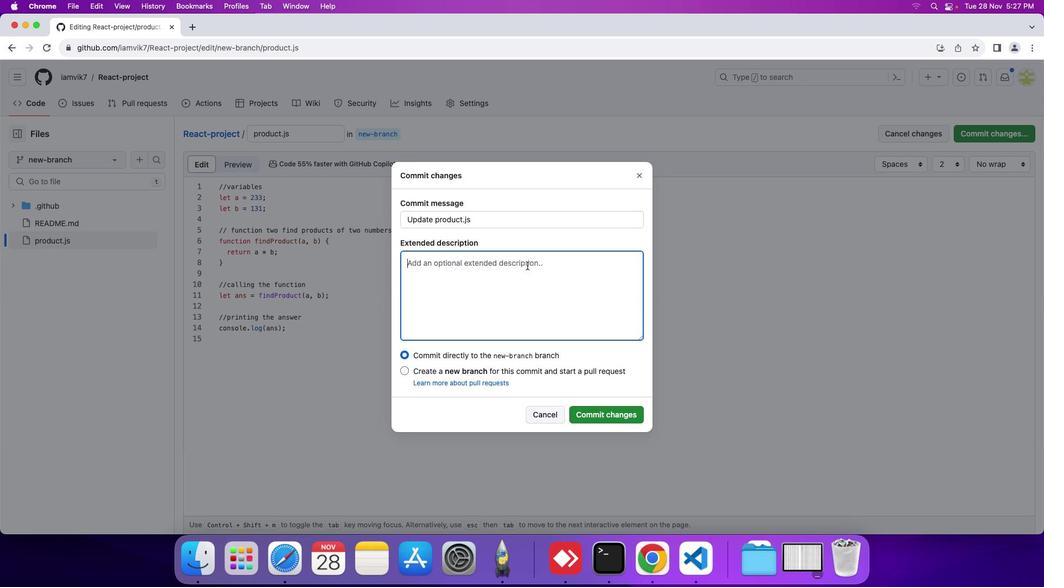 
Action: Mouse pressed left at (489, 280)
Screenshot: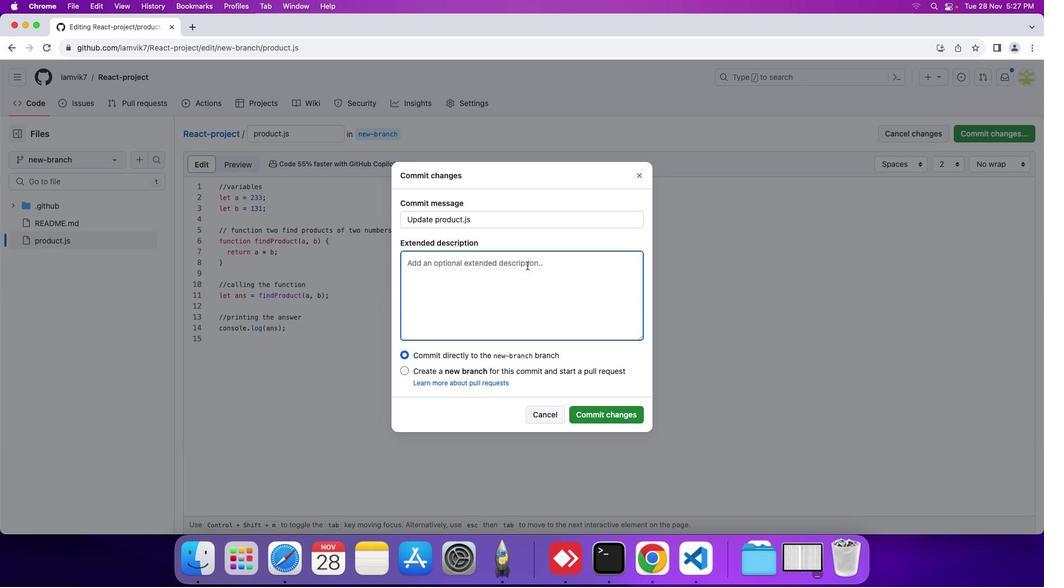 
Action: Key pressed Key.shift'U''p''d''a''t''i''n''g'Key.space't''h''e'Key.space'f''u''n''c''t''i''o''n'Key.space'b''o''d''y'Key.space't''o'Key.space'f''i''n''d'Key.space't''h''e'Key.space'p''r''o''d''u''c''t'Key.space'o''f'Key.space't''w''o'Key.space'n''u''m''b''e''r''s'Key.space'a'Key.space's''l''i''g''h''t''l''y'Key.space'd''i''f''f''e''r''e''n''t''.'Key.enterKey.shift'E''a''r''l''i''e''r'Key.space't''h''e'Key.space'f''u''n''c''t''i''o''n'Key.space'u''s''e'Key.space't''o'Key.space's''t''o''r''e'Key.space't''h''e'Key.space'v''l'Key.backspace'a''l''u''e'Key.space'o''f'Key.space't''h''e'Key.space'p''r''o''d''u''c''t'Key.space't''o'Key.spaceKey.backspaceKey.backspaceKey.backspace'o''f'Key.space't''w''o'Key.space'v''a''r''i''a''b''l''e''s'Key.space'i''n''s''i''d''e'Key.space't''h''e'Key.space't''h''i''r''d'Key.space'v''a''r''i''a''b''l''e'Key.space'a''n''d'Key.space't''h''e''n'Key.space'i''t'Key.space'r''e''t''u''r''n''s'Key.space't''h'Key.spaceKey.backspace'w'Key.backspace'e'Key.space'r''e''s''u''l''t'Key.space'o''f'Key.space't''h''e'Key.space'm''u''l''t''i''p''l''i''c''a''t''i''o''n'Key.space'a''n''d'Key.space't''h''i''s'Key.space't''a''k''e''s'Key.space'a'Key.space'l''i''t''t''l''e'Key.space'w''x''t''r'Key.backspaceKey.backspaceKey.backspaceKey.backspace'e''x''t''r''a'Key.space's''p''a''c''e'Key.space'n''o''w'Key.backspaceKey.backspaceKey.backspaceKey.backspace'.'Key.enterKey.shift'N''o''w'Key.space't''o'Key.space'o''p''t''i''m''i''z''e'Key.space't''h''i''s'Key.space's''p''a''c''e'Key.space'c''o''m''p''l''e''x''i''t''y'Key.space'w''e'Key.spaceKey.backspaceKey.backspaceKey.backspace't''h'Key.backspaceKey.backspaceKey.shift'I'Key.space'c''h''a''n''g''e''d'Key.space't''h''e'Key.space'f''u''n''c''t''i''o''n'Key.space'b''o''d''y'Key.space'n''o''w'Key.space'i''t'Key.space'd''i''r''e''c''t''l''y'Key.space'r''e''t''u''r''n''s'Key.space't''h''e'Key.space'e''x''p''r''e''s''s''i''o''n'Key.space'o''f'Key.space'm''u''l''t''i''p''l''i''c''a''t''i''o''n'Key.space'o''f'Key.space't''w''o'Key.space'v''a''r''i''a''b''l''e''s'Key.space'r''a''t''h''e''r'Key.space's''t''o''r''i''n''g'Key.space'i''n'Key.backspace't'Key.space'i''n''a'Key.backspaceKey.space'a''n''o''t''h''e''r'Key.space't''h''i''r''d'Key.space'v''a''r''i''a''b''l''e''.'Key.upKey.upKey.upKey.upKey.upKey.upKey.upKey.upKey.upKey.upKey.upKey.upKey.upKey.enterKey.enterKey.upKey.upKey.shift_r'#''#'Key.spaceKey.shift'D''e''s''c''r''i''p''t''i''o''n'
Screenshot: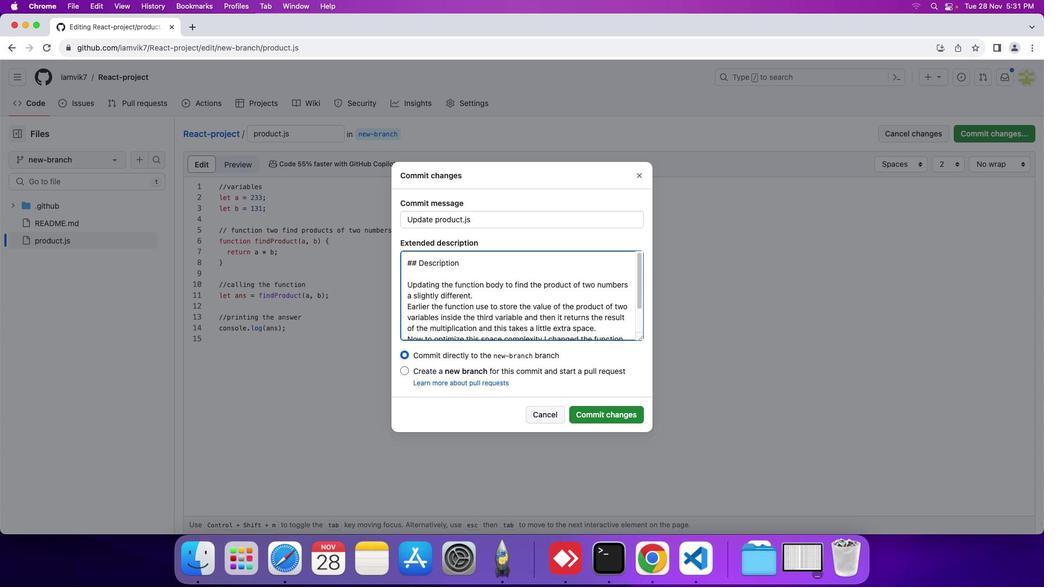 
Action: Mouse moved to (544, 395)
Screenshot: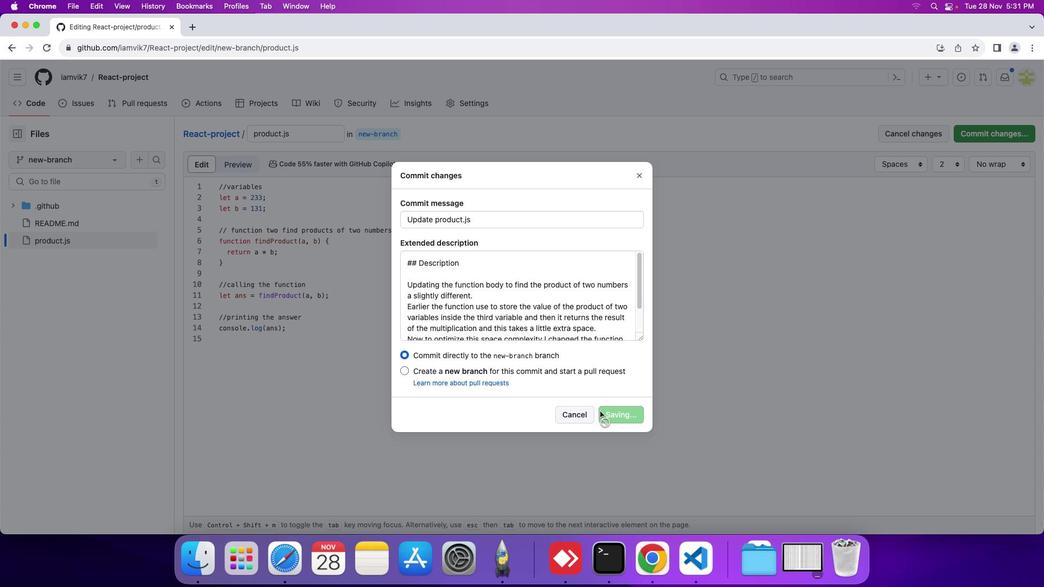 
Action: Mouse pressed left at (544, 395)
Screenshot: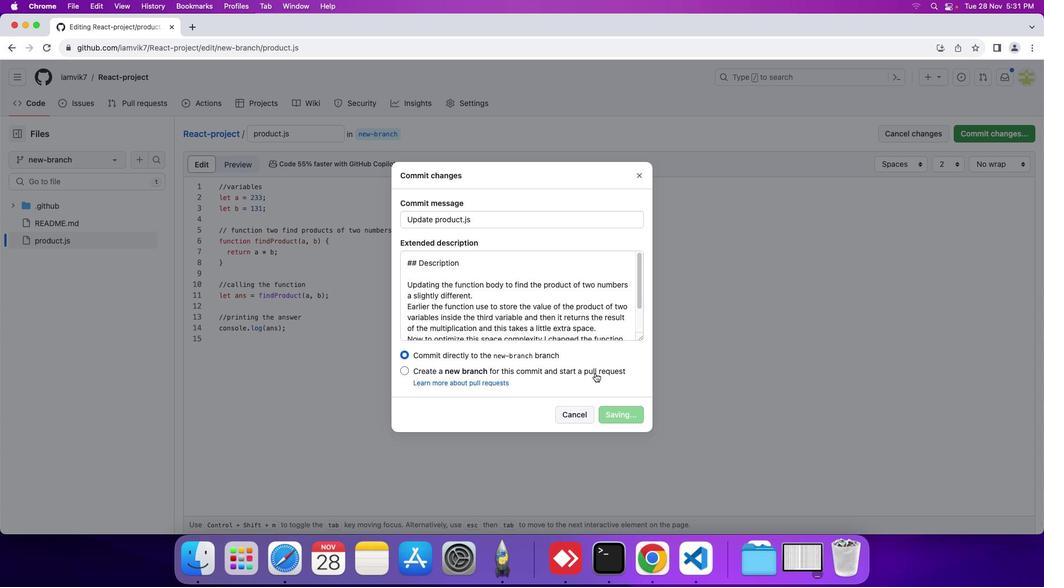 
Action: Mouse moved to (122, 156)
Screenshot: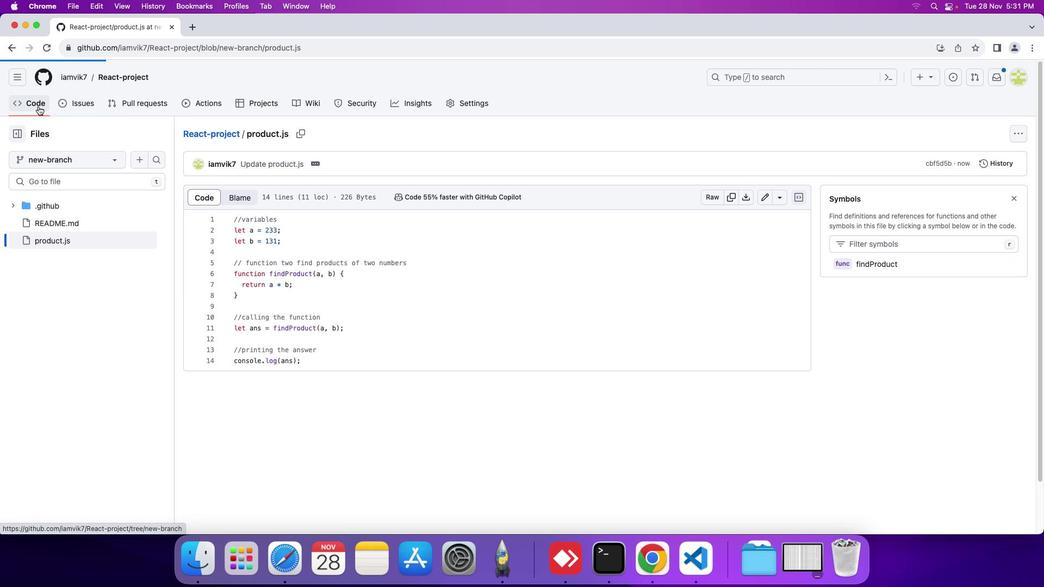 
Action: Mouse pressed left at (122, 156)
Screenshot: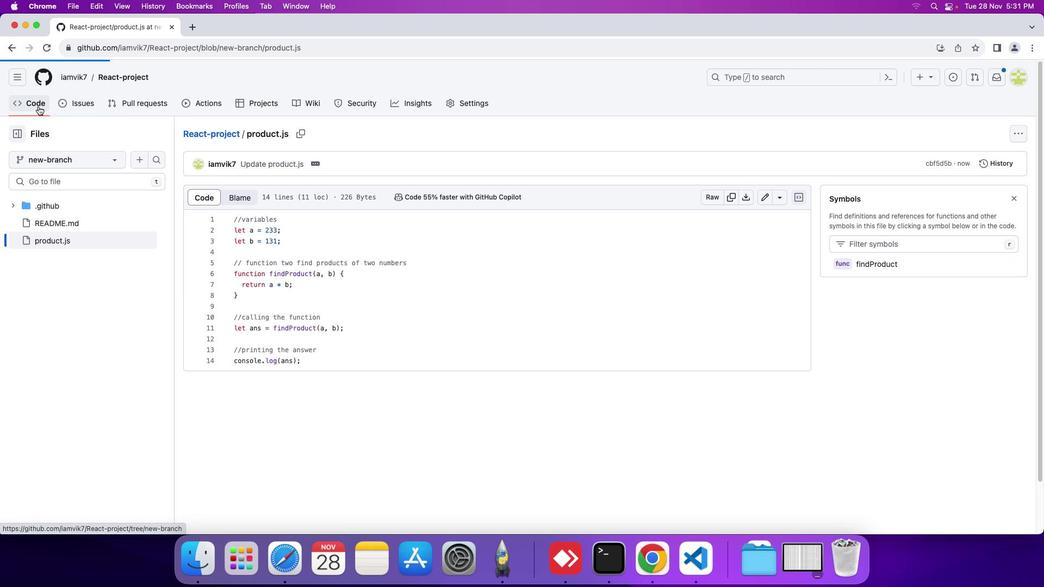 
Action: Mouse moved to (302, 233)
Screenshot: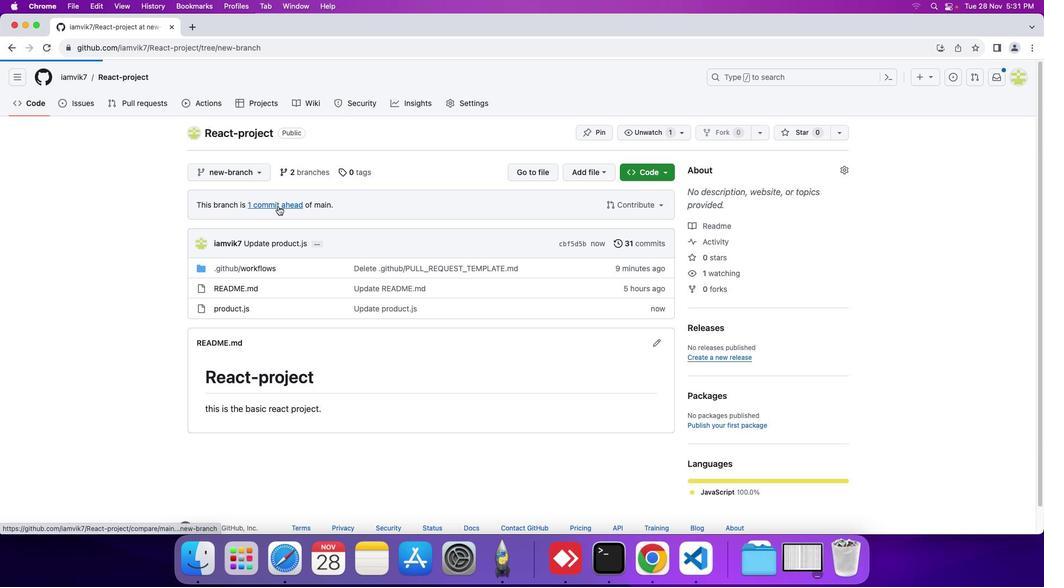 
Action: Mouse pressed left at (302, 233)
Screenshot: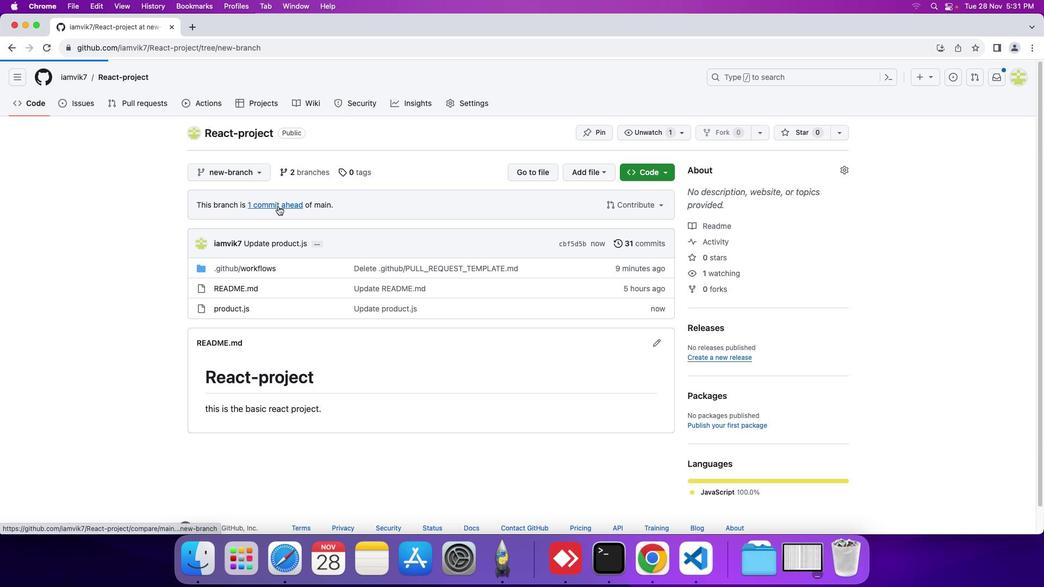 
Action: Mouse moved to (699, 253)
Screenshot: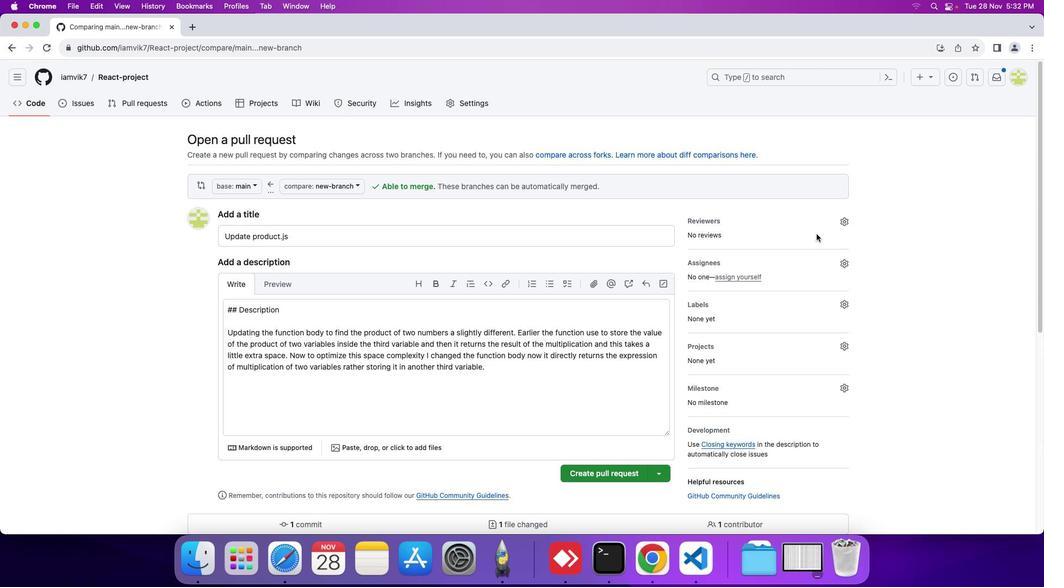 
Action: Mouse pressed left at (699, 253)
Screenshot: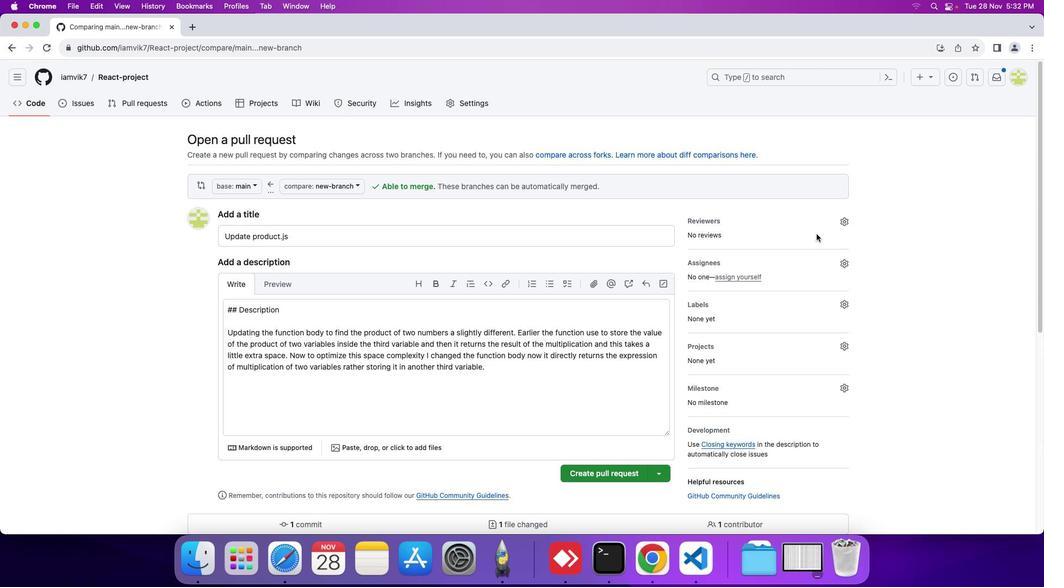 
Action: Mouse moved to (433, 350)
Screenshot: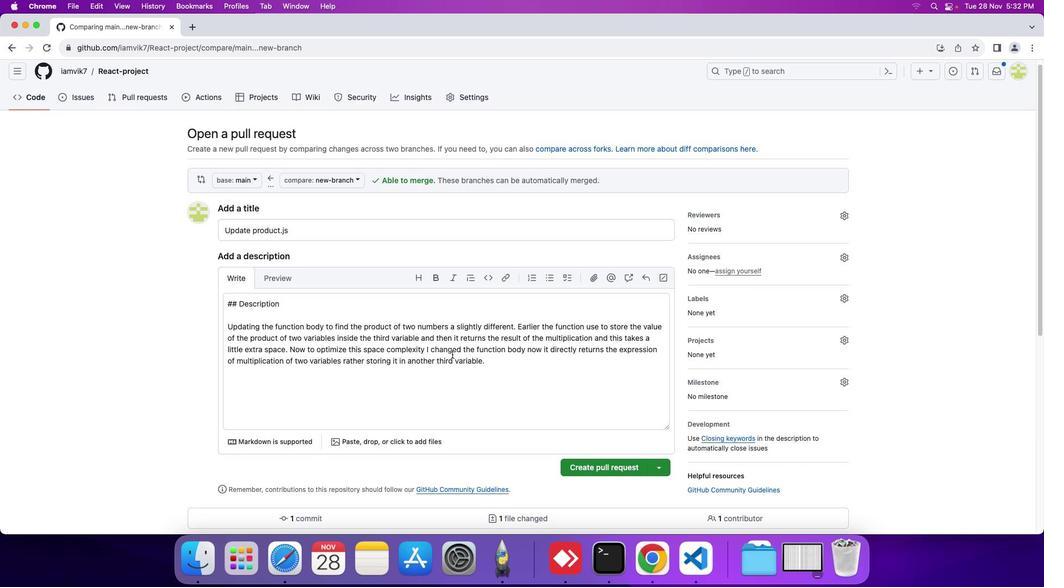 
Action: Mouse scrolled (433, 350) with delta (92, 72)
Screenshot: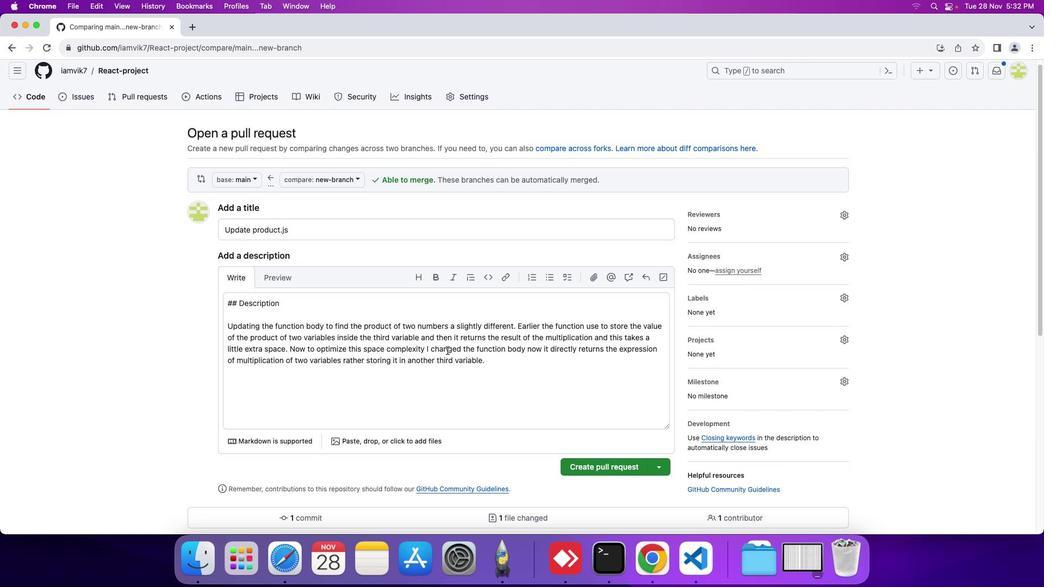 
Action: Mouse scrolled (433, 350) with delta (92, 72)
Screenshot: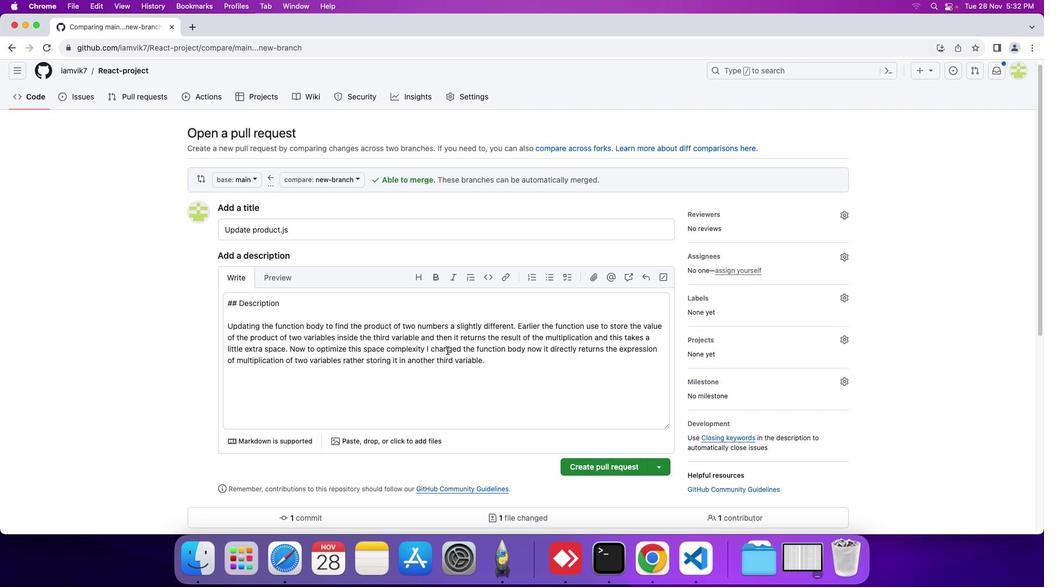 
Action: Mouse scrolled (433, 350) with delta (92, 72)
Screenshot: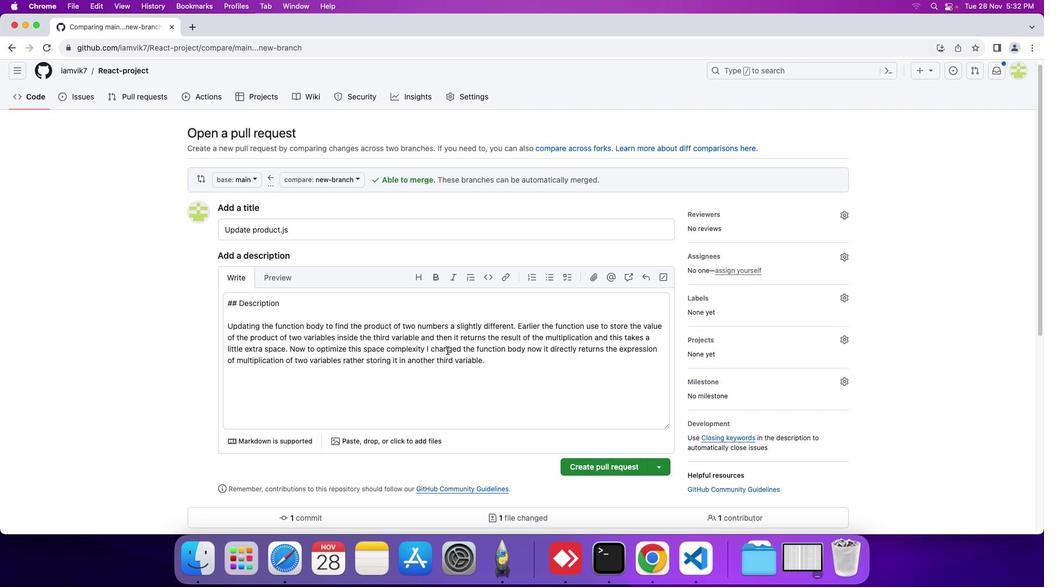
Action: Mouse moved to (729, 302)
Screenshot: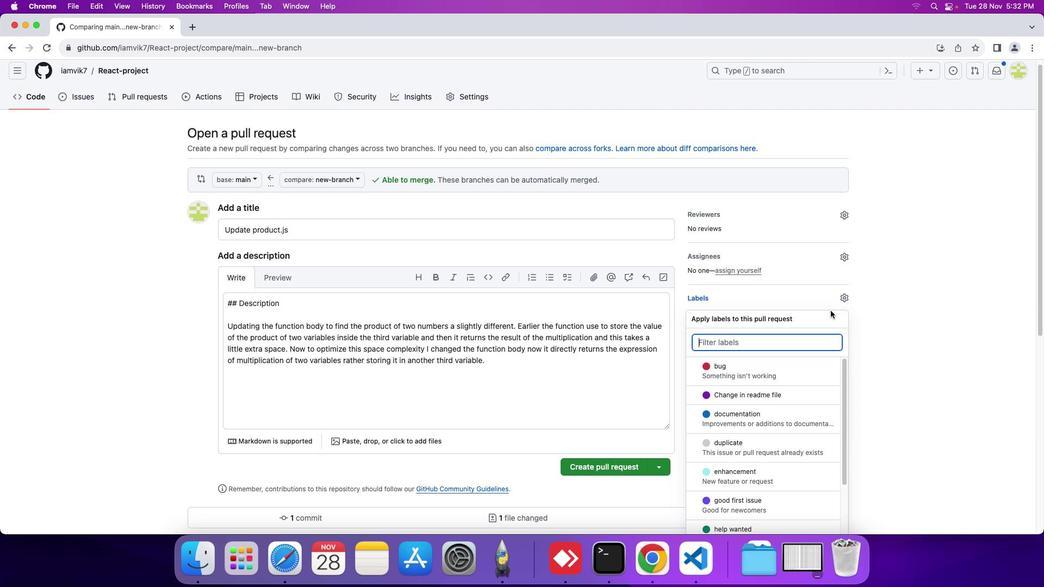 
Action: Mouse pressed left at (729, 302)
Screenshot: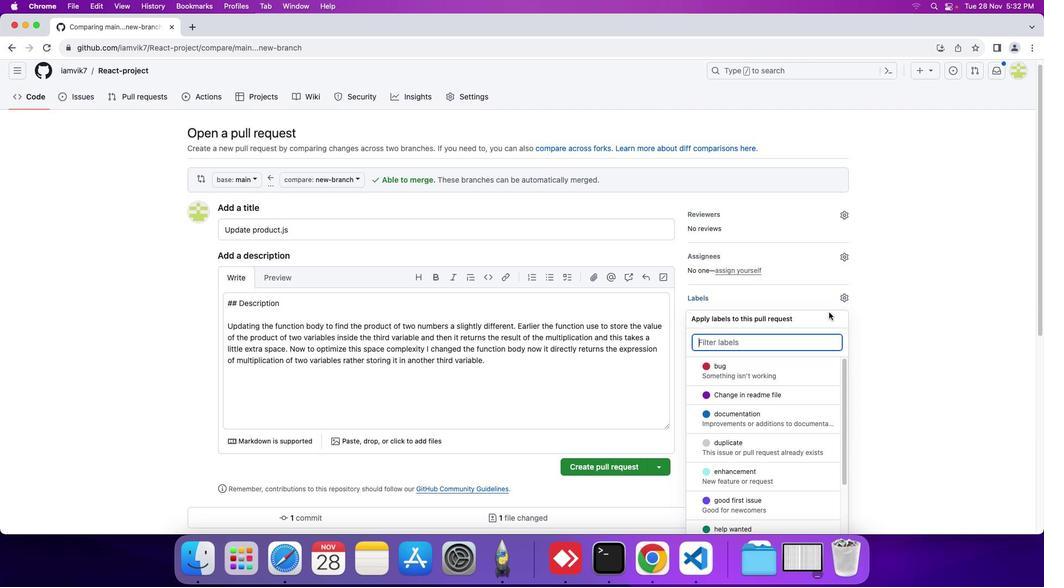
Action: Mouse moved to (653, 379)
Screenshot: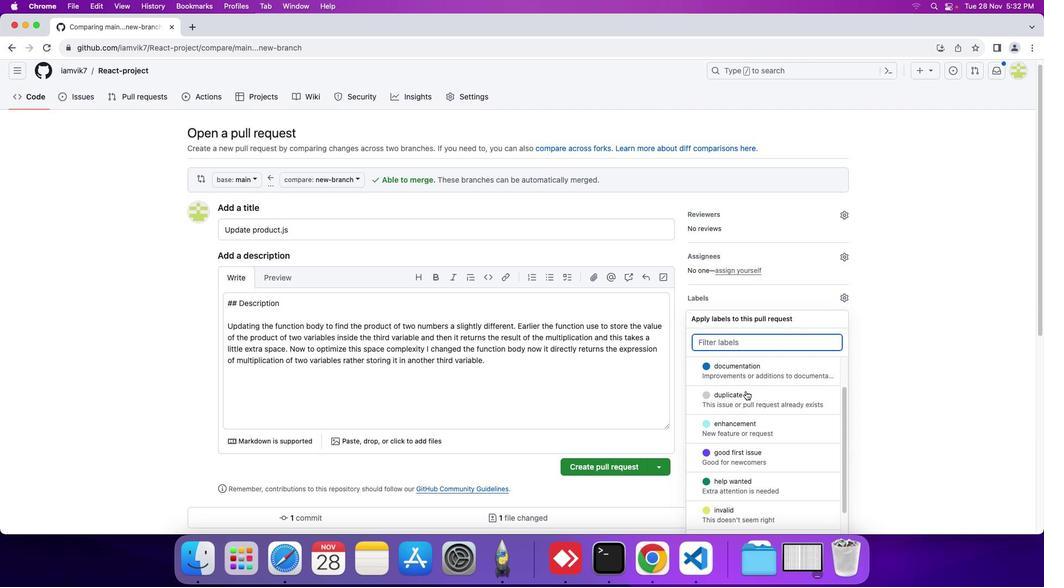
Action: Mouse scrolled (653, 379) with delta (92, 72)
Screenshot: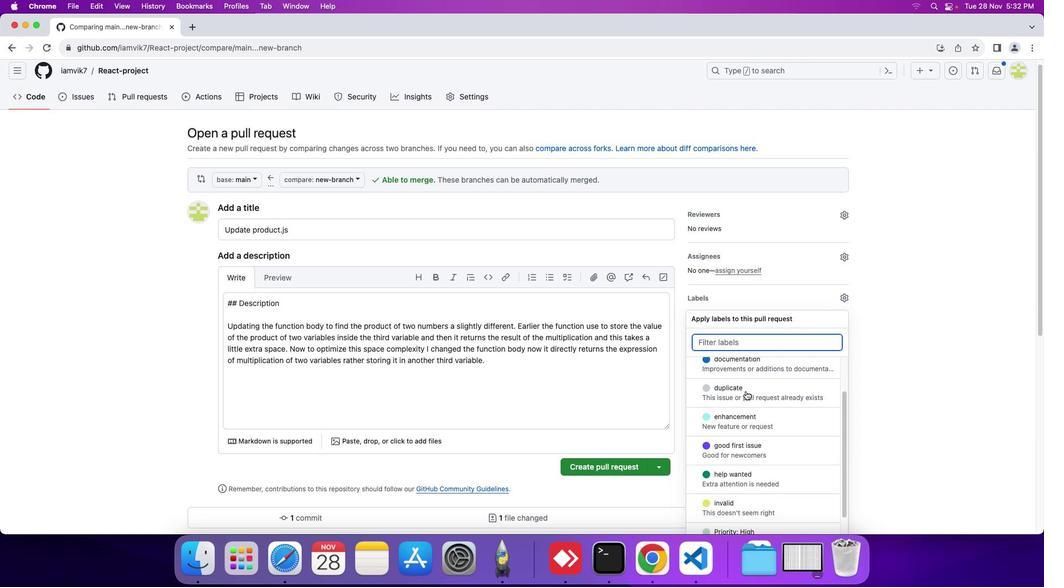 
Action: Mouse scrolled (653, 379) with delta (92, 72)
Screenshot: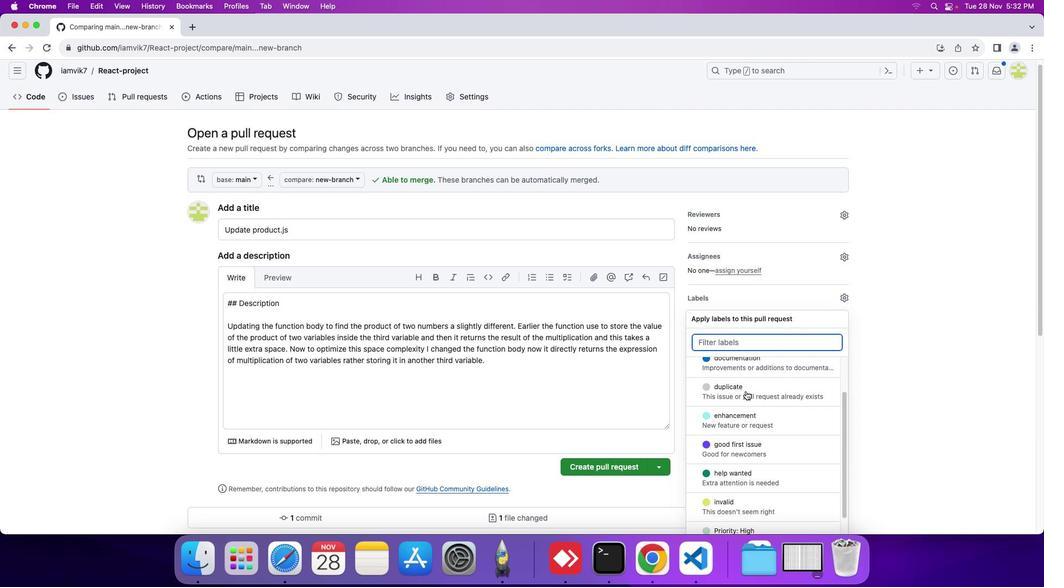 
Action: Mouse scrolled (653, 379) with delta (92, 72)
Screenshot: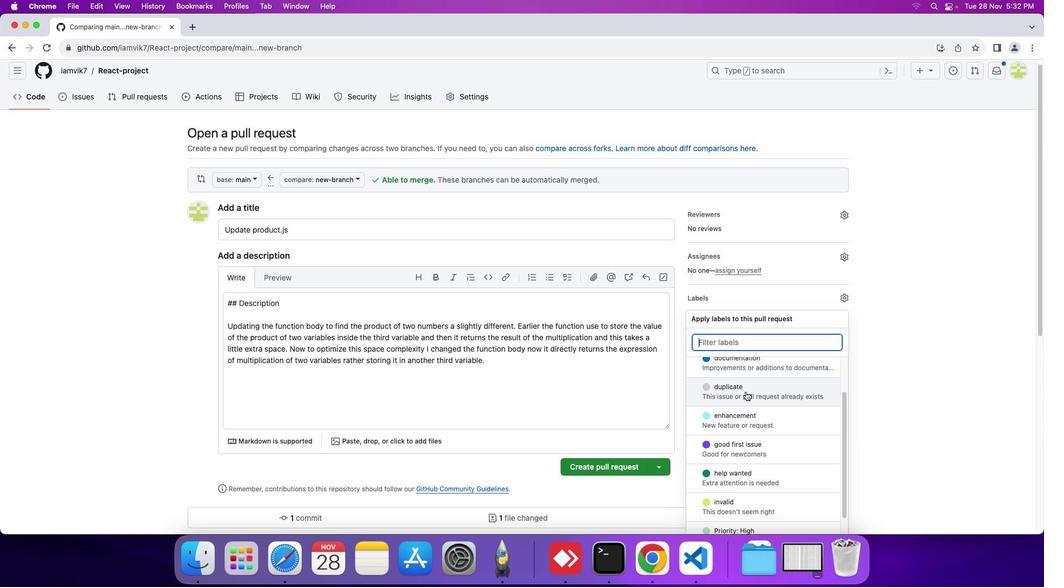 
Action: Mouse scrolled (653, 379) with delta (92, 72)
Screenshot: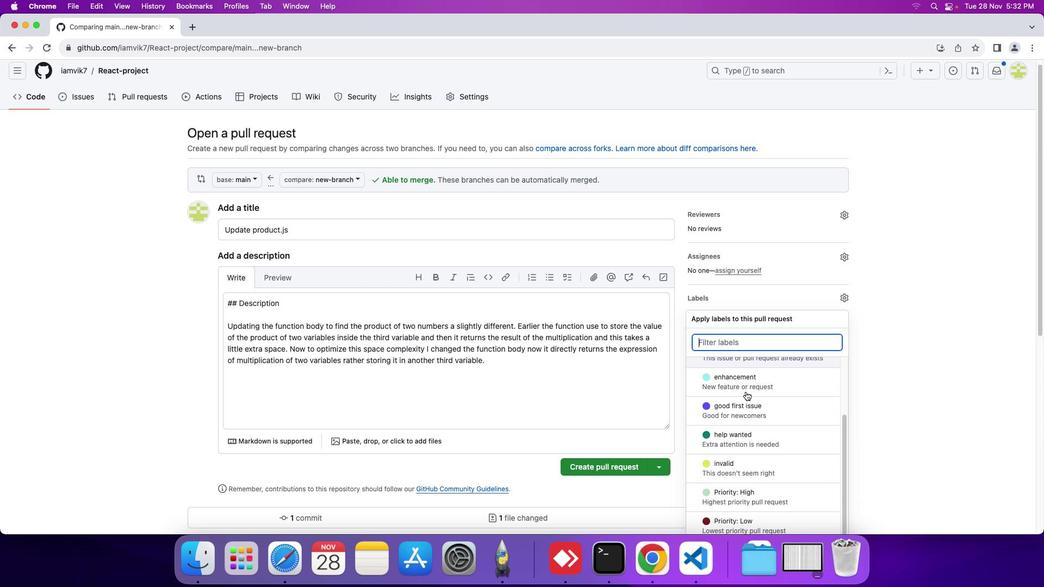 
Action: Mouse scrolled (653, 379) with delta (92, 72)
Screenshot: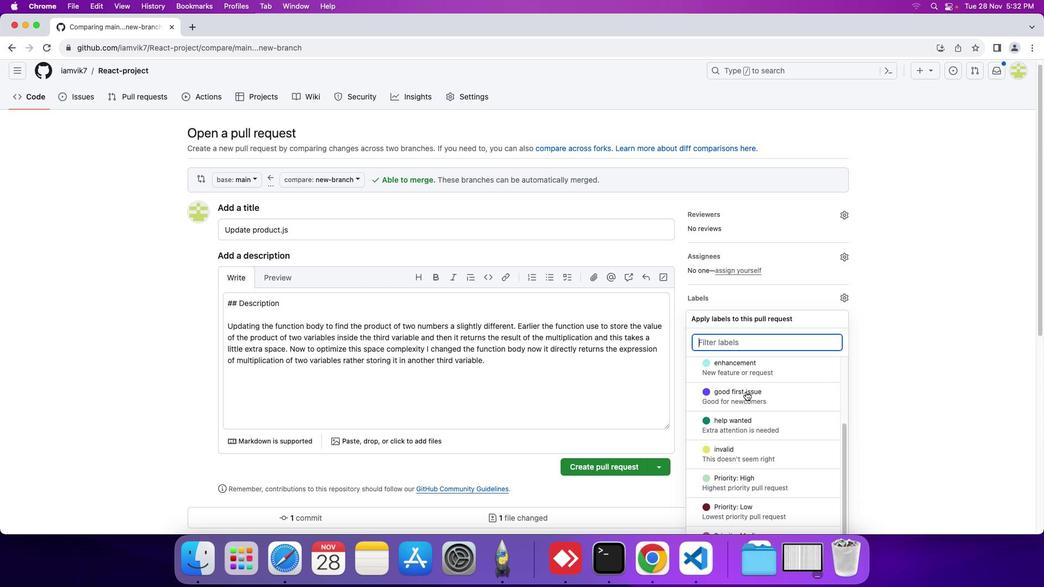 
Action: Mouse moved to (653, 379)
Screenshot: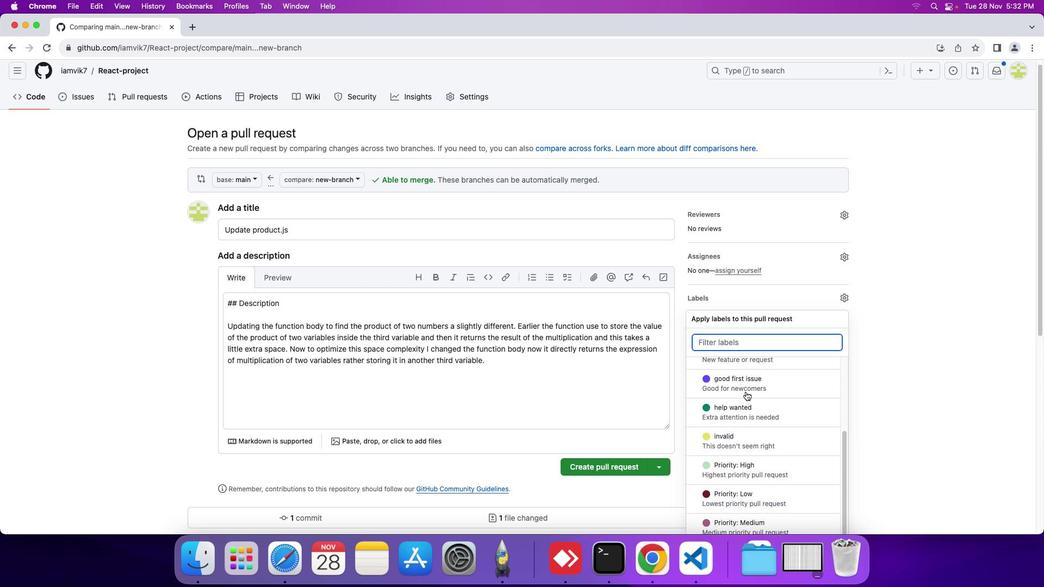 
Action: Mouse scrolled (653, 379) with delta (92, 72)
Screenshot: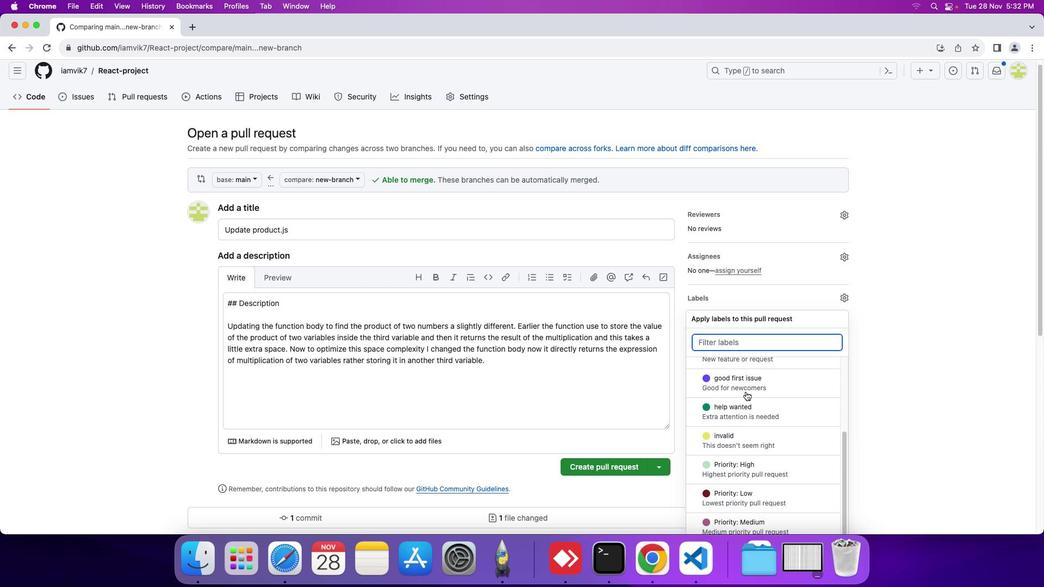 
Action: Mouse scrolled (653, 379) with delta (92, 72)
Screenshot: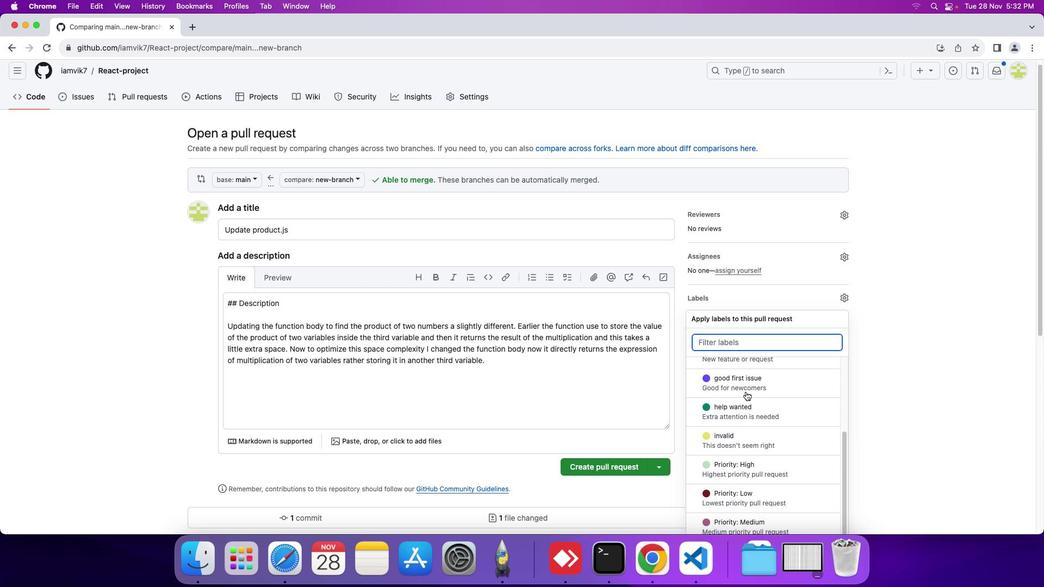 
Action: Mouse scrolled (653, 379) with delta (92, 71)
Screenshot: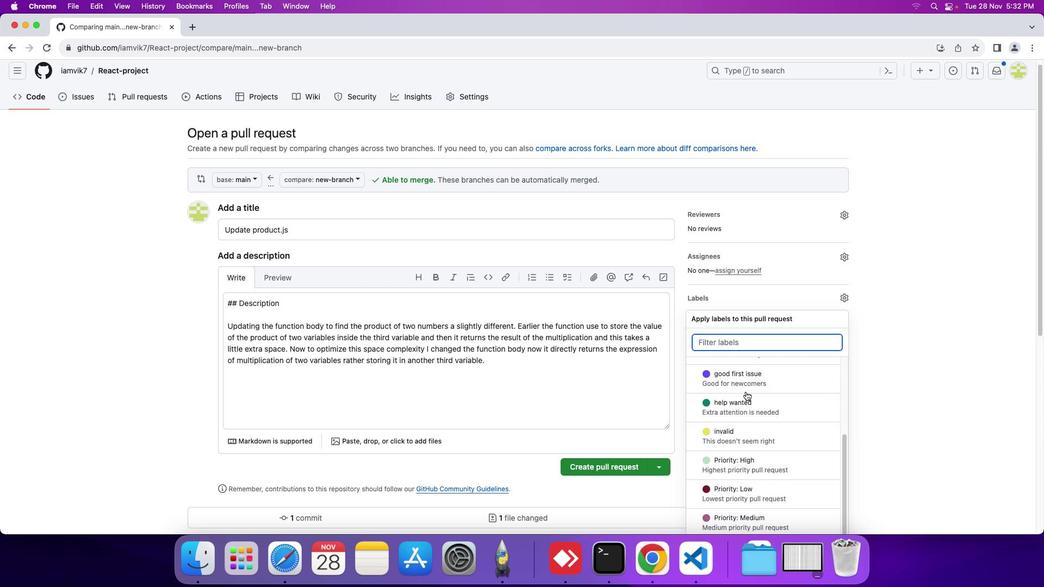 
Action: Mouse scrolled (653, 379) with delta (92, 72)
Screenshot: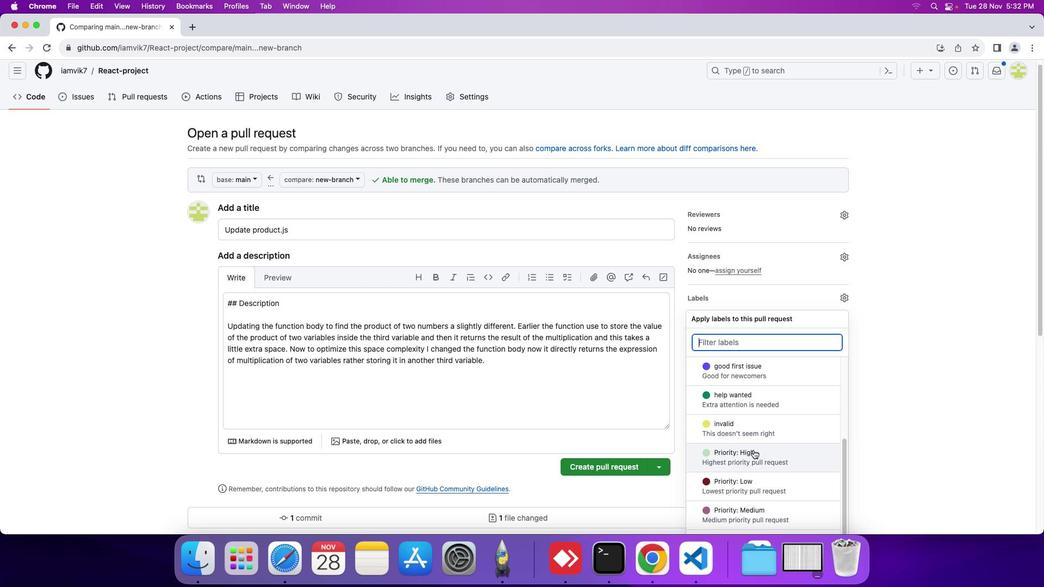 
Action: Mouse scrolled (653, 379) with delta (92, 72)
Screenshot: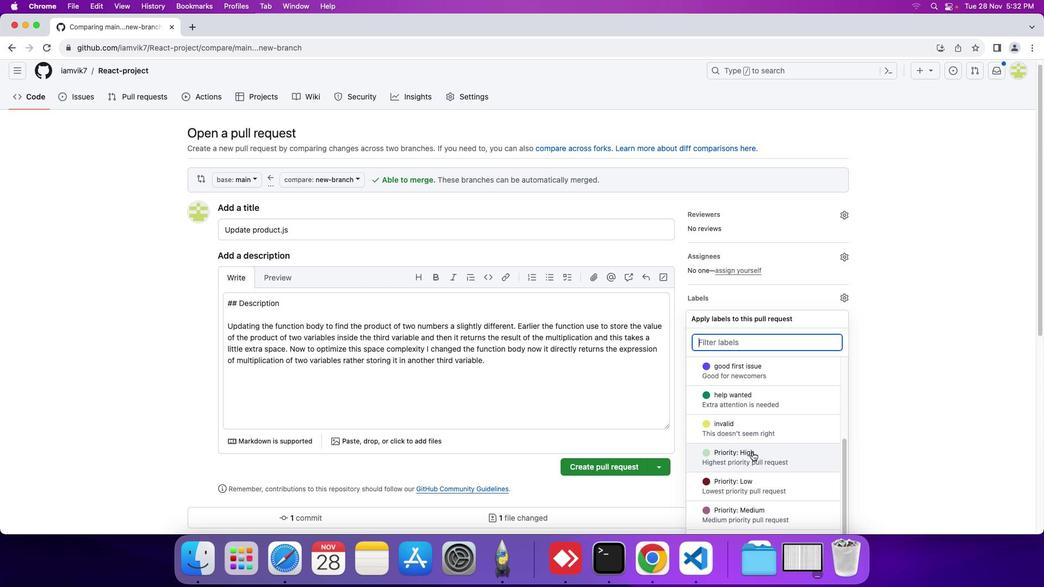 
Action: Mouse moved to (658, 427)
Screenshot: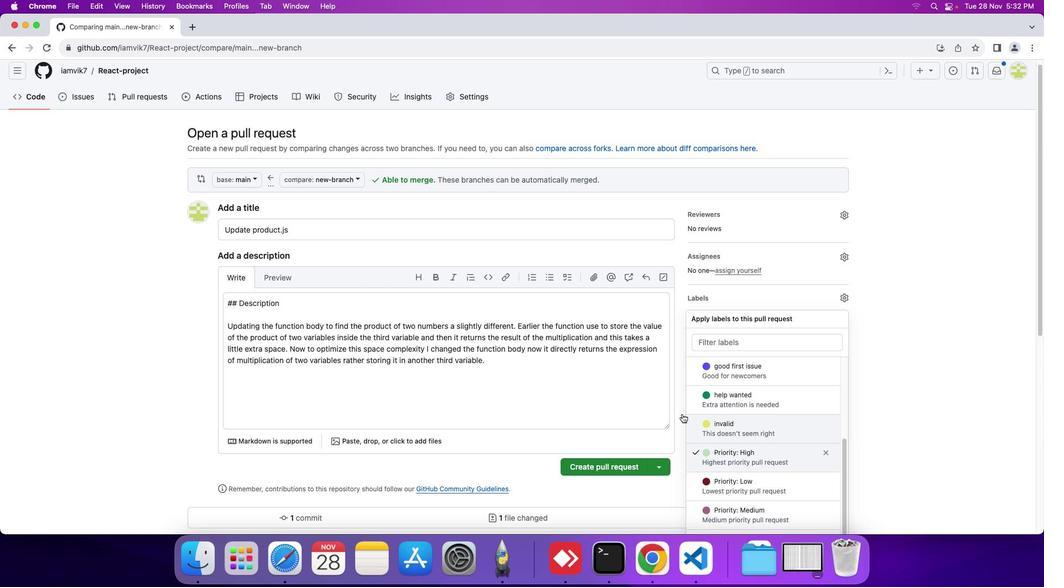 
Action: Mouse pressed left at (658, 427)
Screenshot: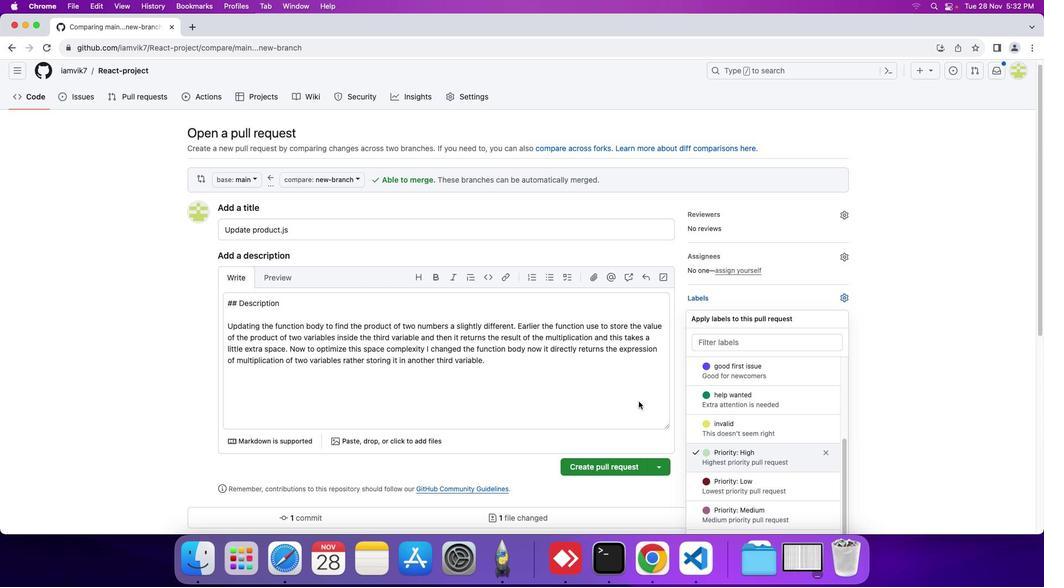 
Action: Mouse moved to (635, 377)
Screenshot: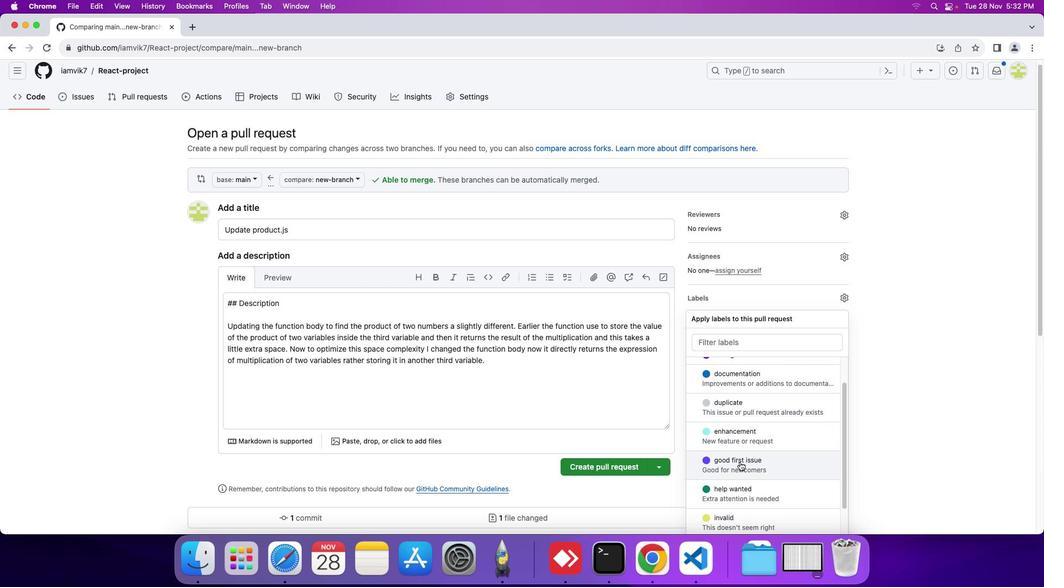 
Action: Mouse scrolled (635, 377) with delta (92, 72)
Screenshot: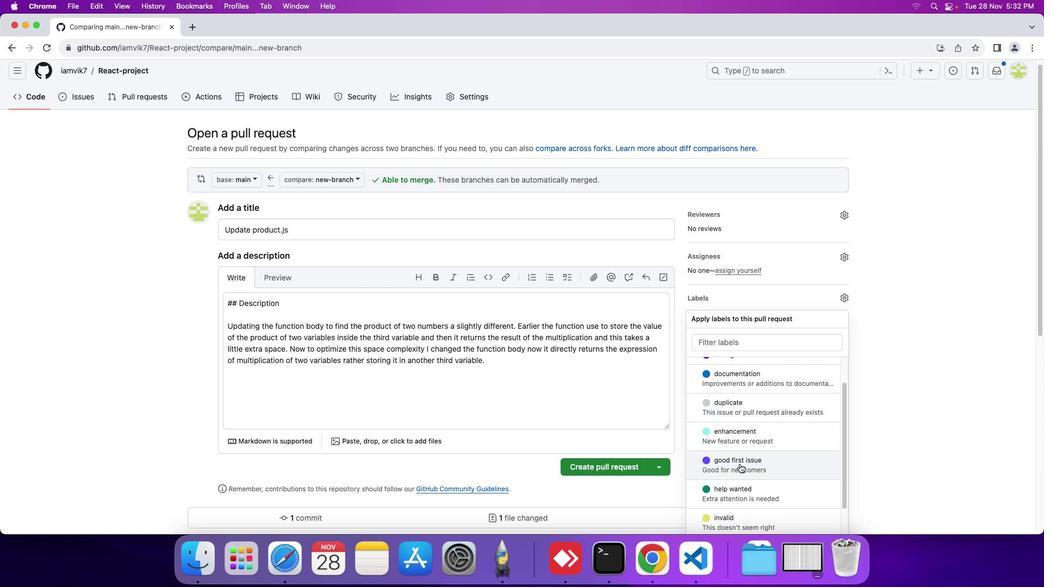 
Action: Mouse scrolled (635, 377) with delta (92, 72)
Screenshot: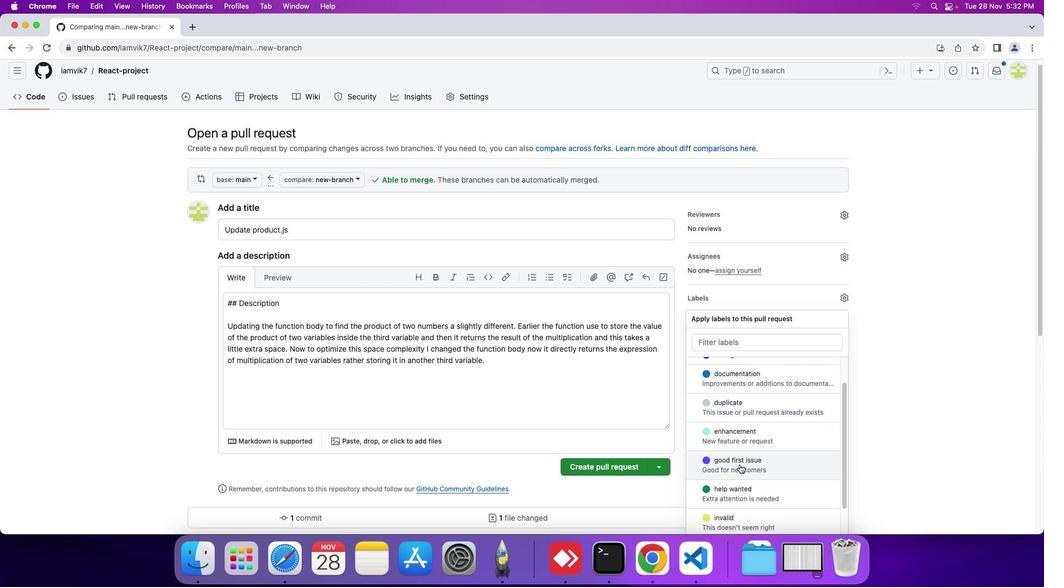 
Action: Mouse scrolled (635, 377) with delta (92, 73)
Screenshot: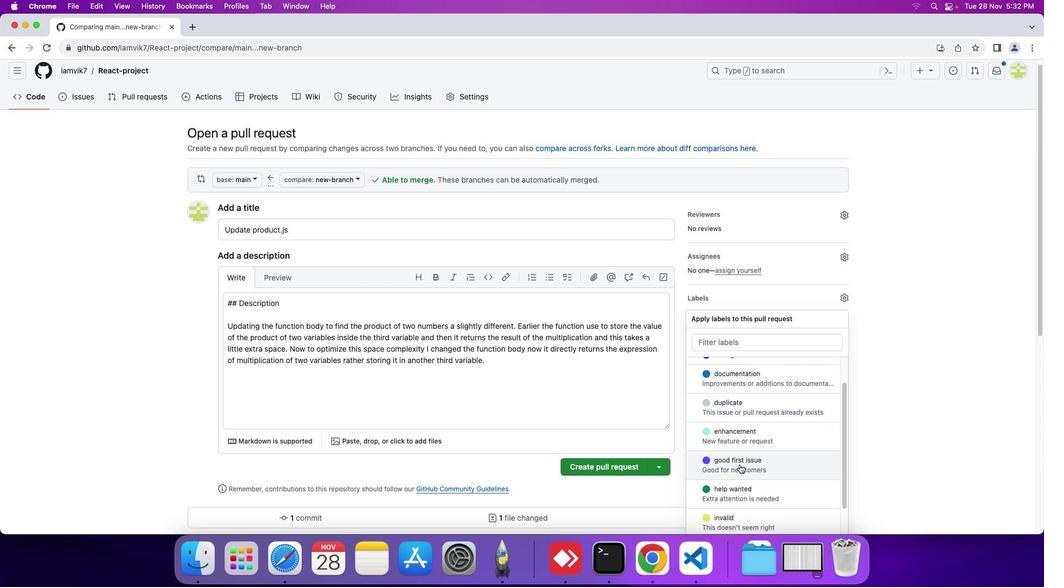 
Action: Mouse moved to (649, 436)
Screenshot: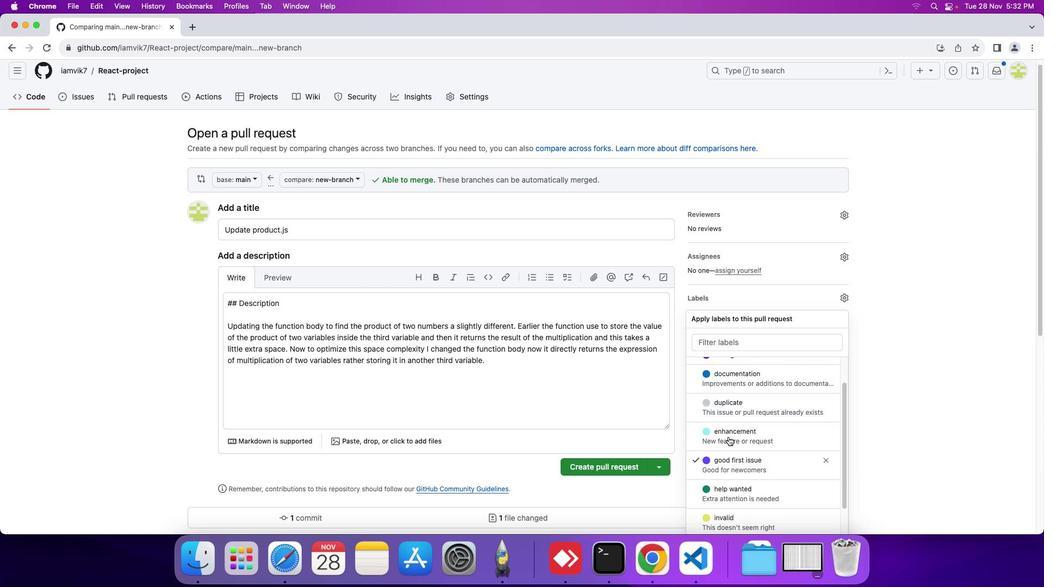 
Action: Mouse pressed left at (649, 436)
Screenshot: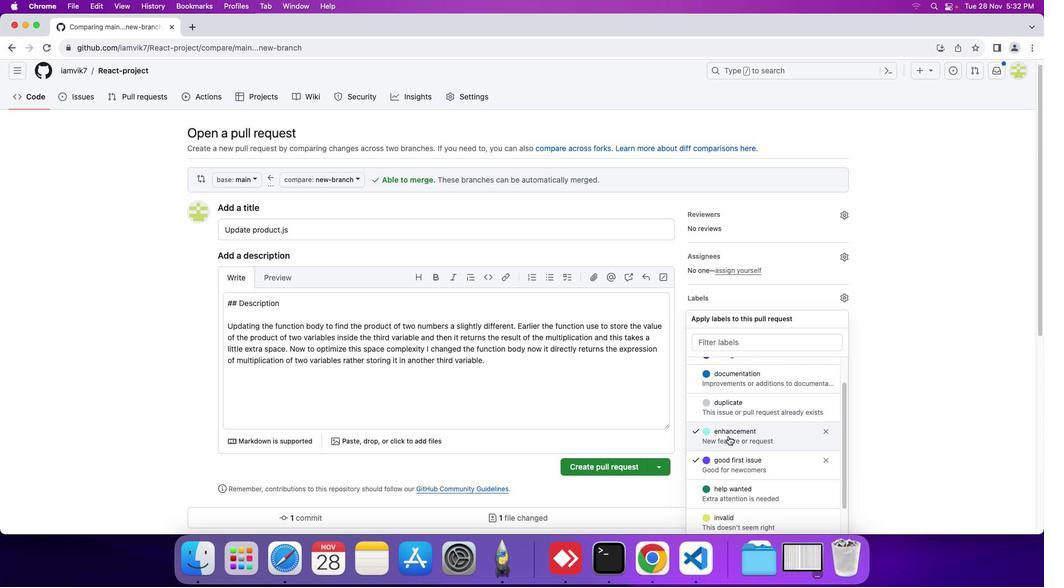 
Action: Mouse moved to (640, 414)
Screenshot: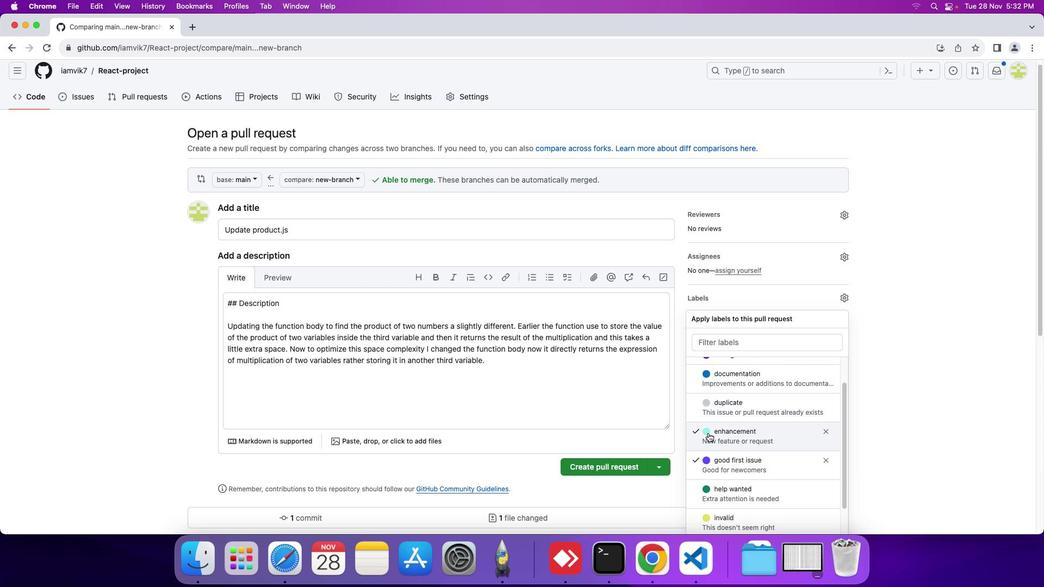 
Action: Mouse pressed left at (640, 414)
Screenshot: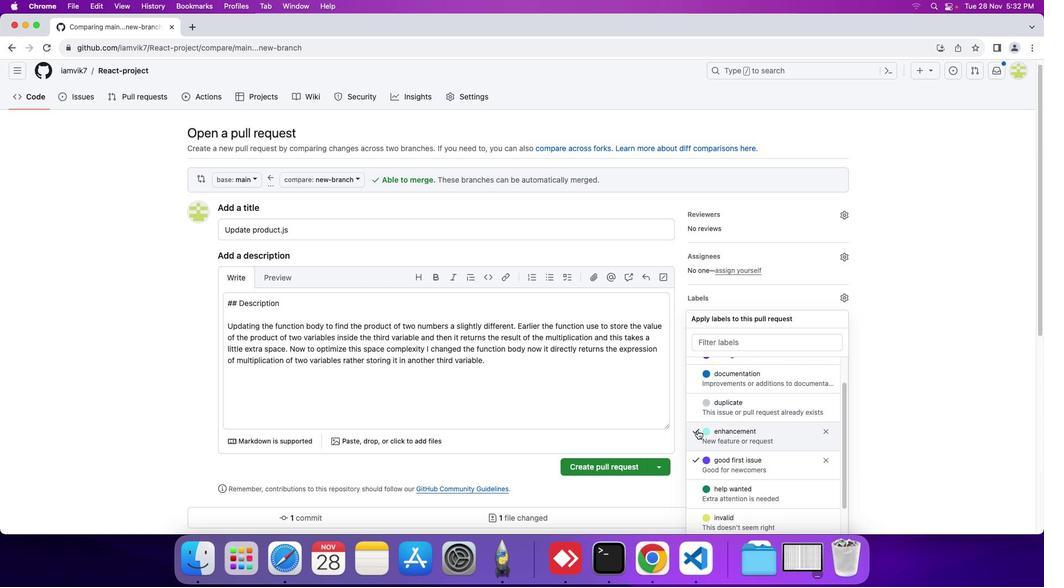
Action: Mouse moved to (604, 407)
Screenshot: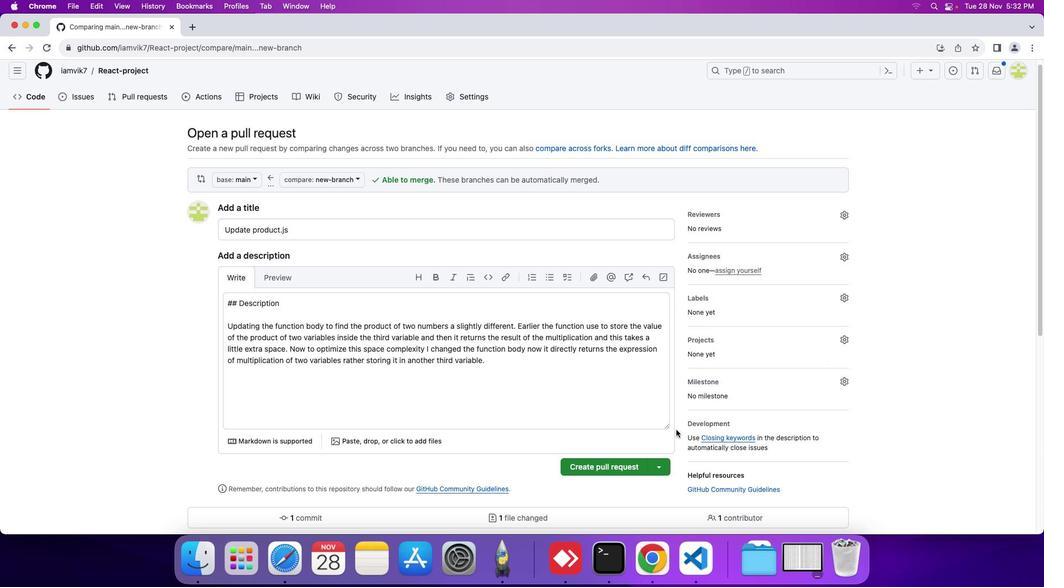 
Action: Mouse pressed left at (604, 407)
Screenshot: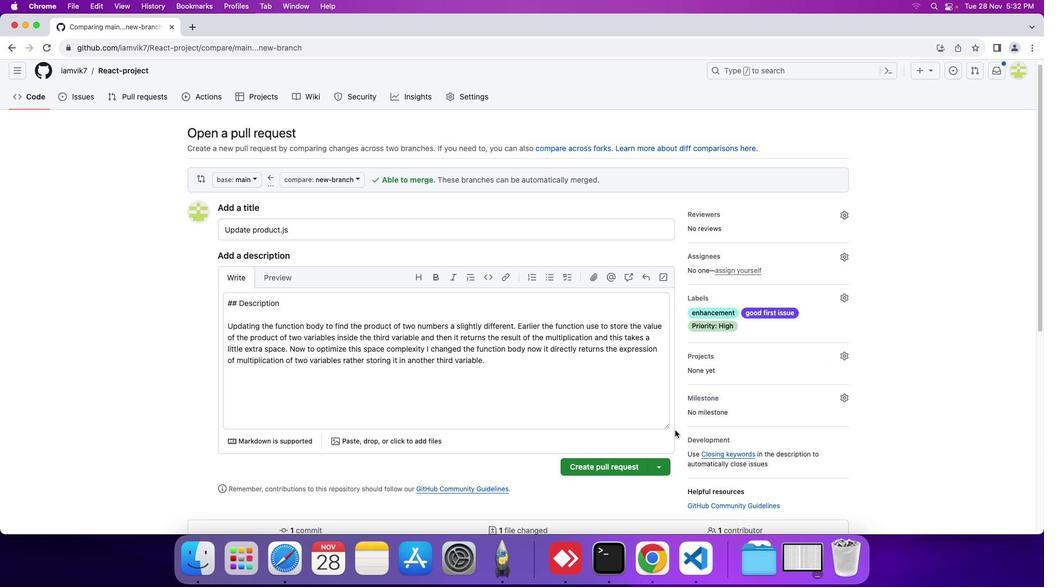 
Action: Mouse moved to (526, 437)
Screenshot: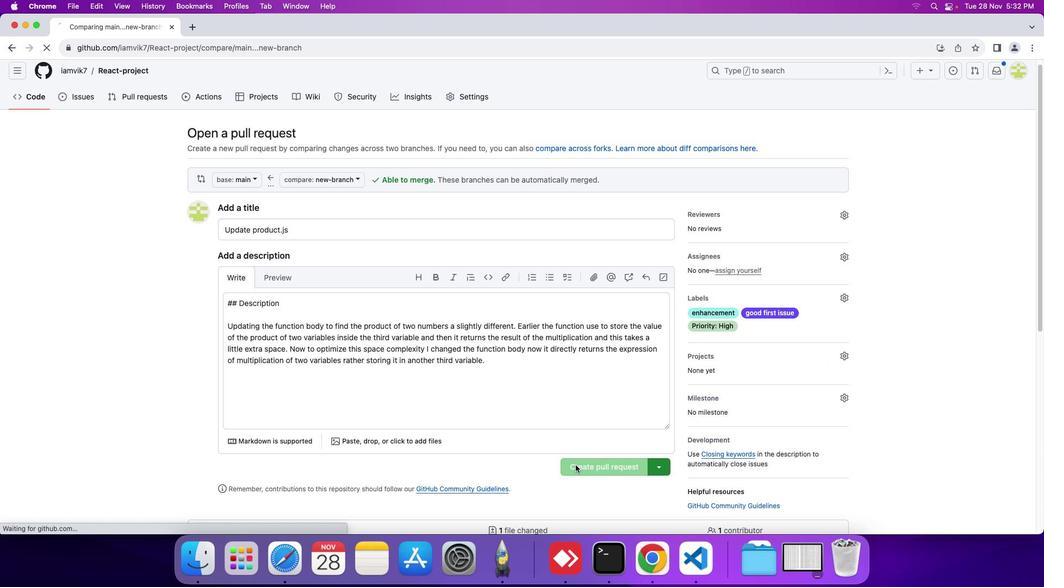 
Action: Mouse pressed left at (526, 437)
Screenshot: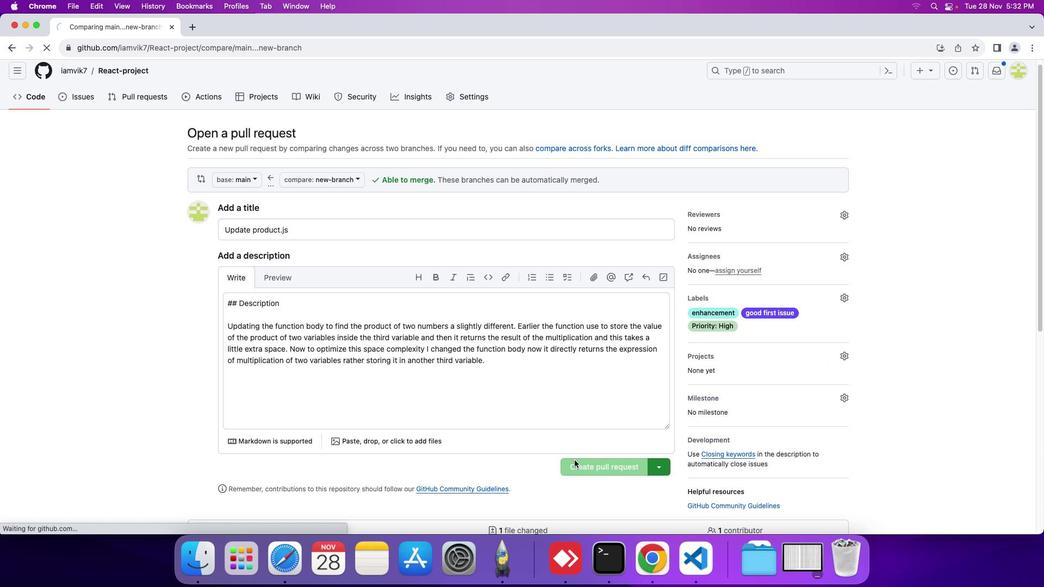 
Action: Mouse moved to (378, 330)
Screenshot: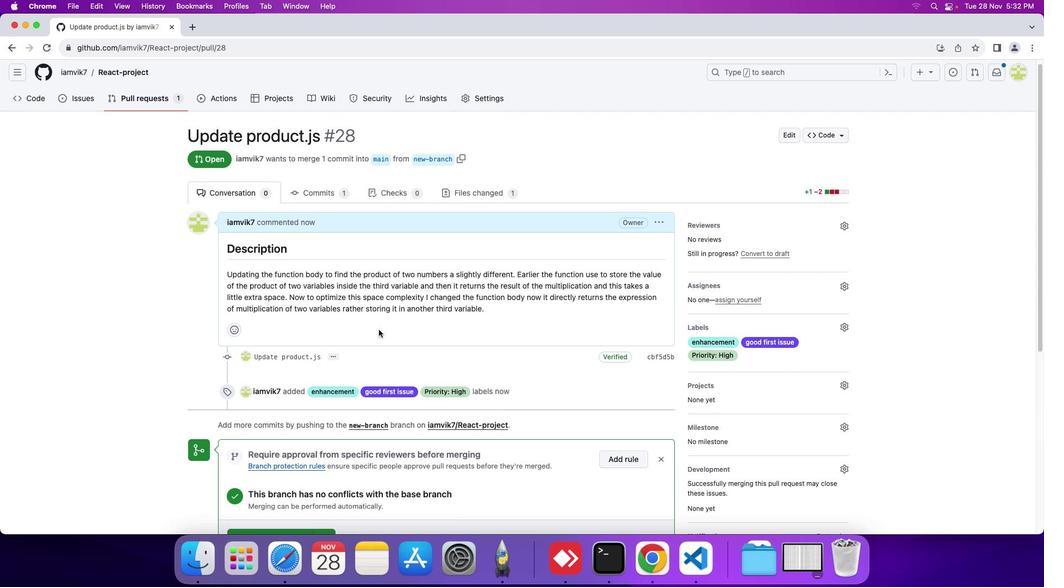 
Action: Mouse scrolled (378, 330) with delta (92, 72)
Screenshot: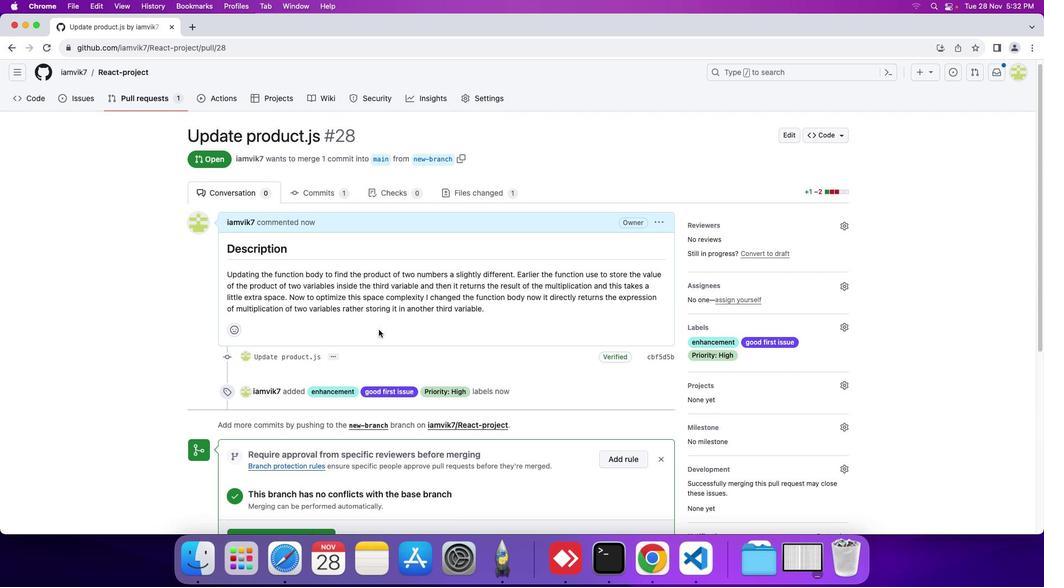 
Action: Mouse scrolled (378, 330) with delta (92, 72)
Screenshot: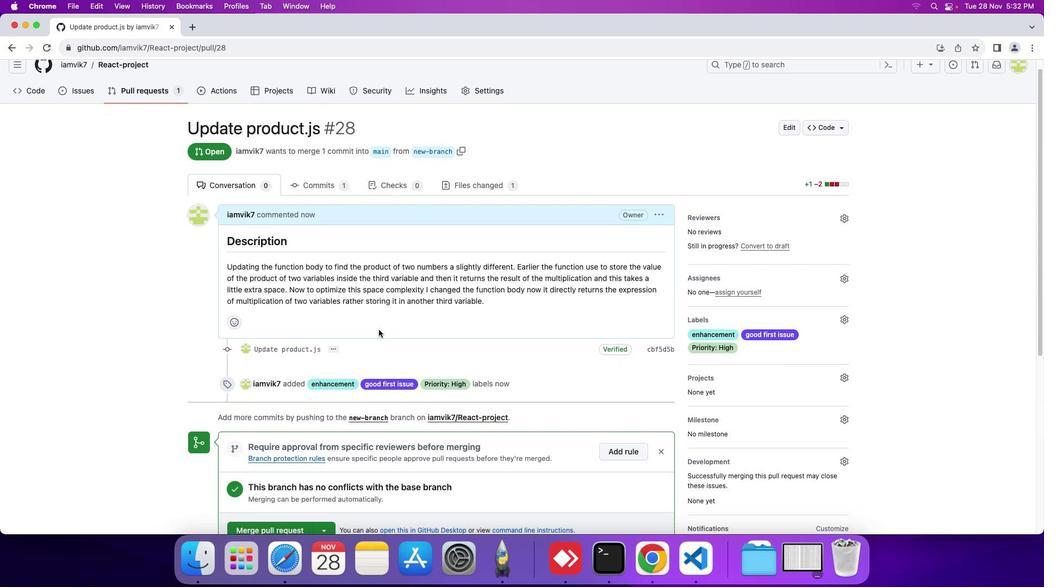 
Action: Mouse scrolled (378, 330) with delta (92, 72)
Screenshot: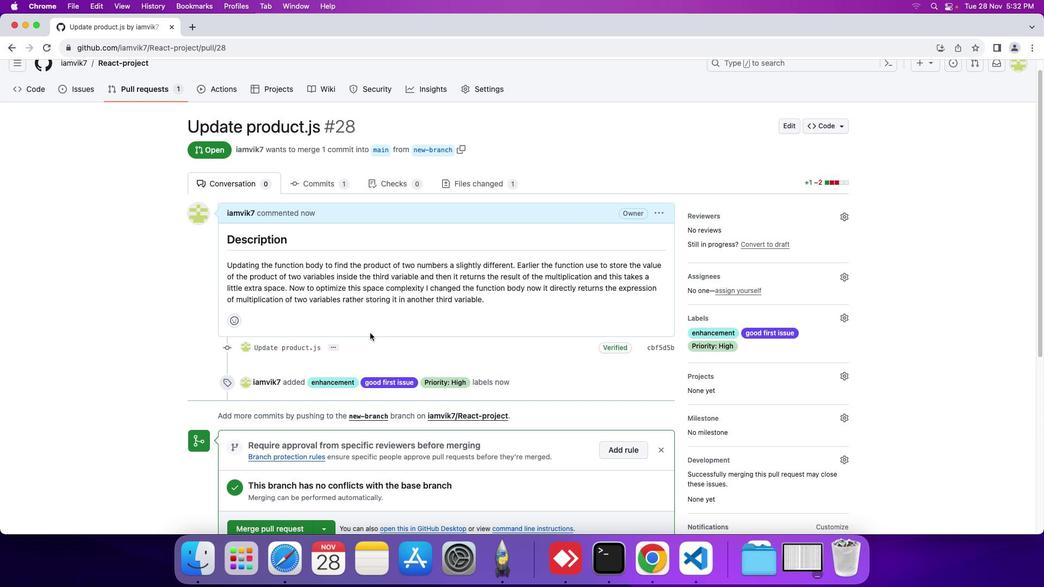 
Action: Mouse moved to (377, 330)
Screenshot: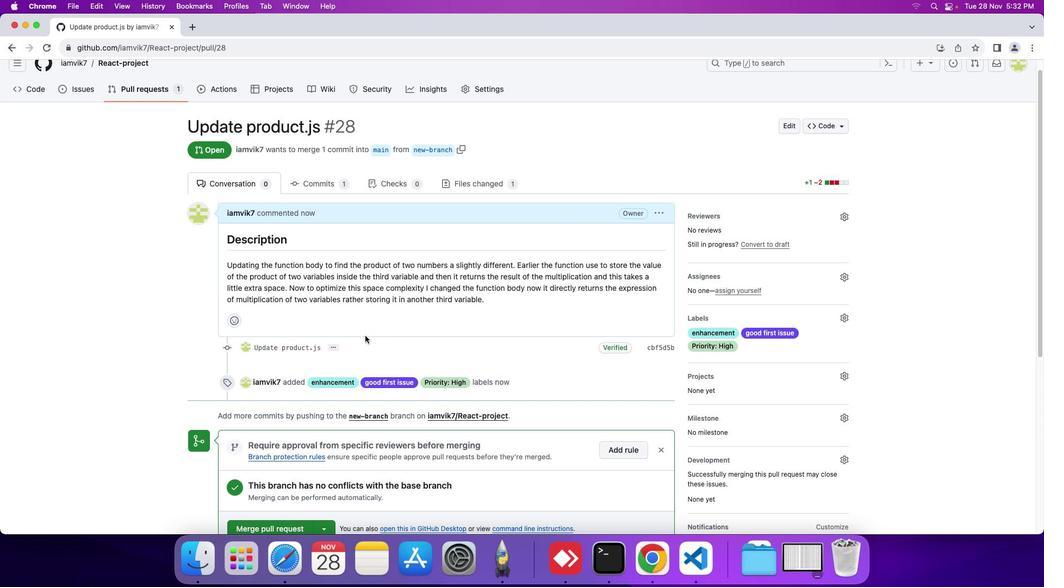 
Action: Mouse scrolled (377, 330) with delta (92, 72)
Screenshot: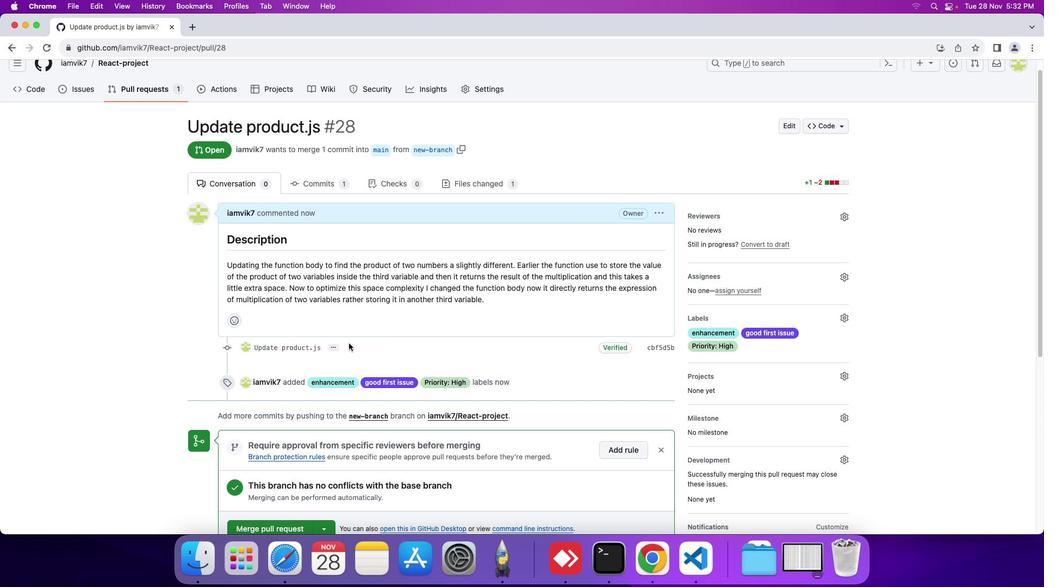
Action: Mouse moved to (430, 374)
Screenshot: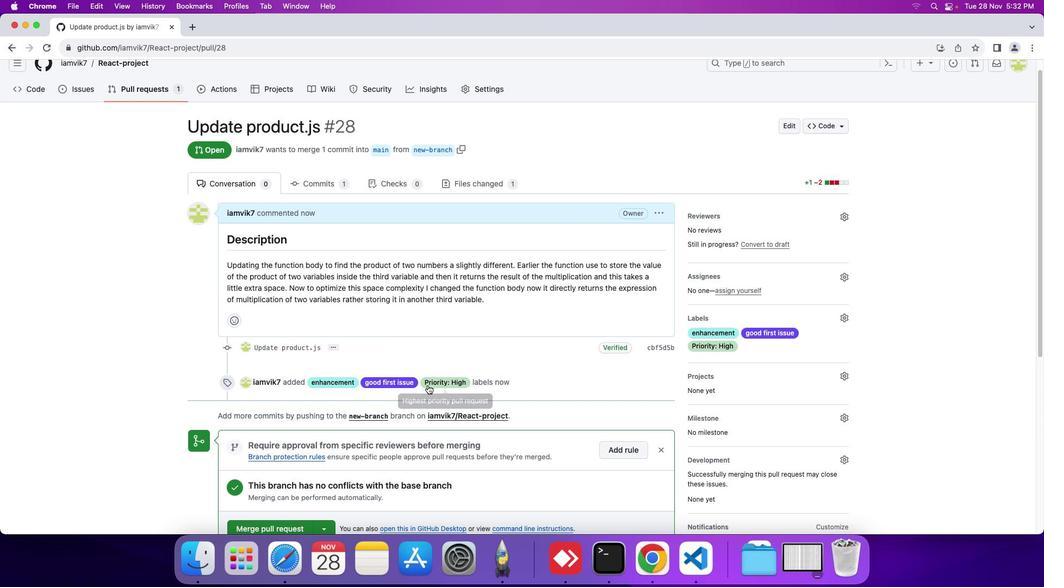 
